 Task: Create a due date automation trigger when advanced on, on the tuesday before a card is due add dates due in 1 working days at 11:00 AM.
Action: Mouse moved to (1165, 365)
Screenshot: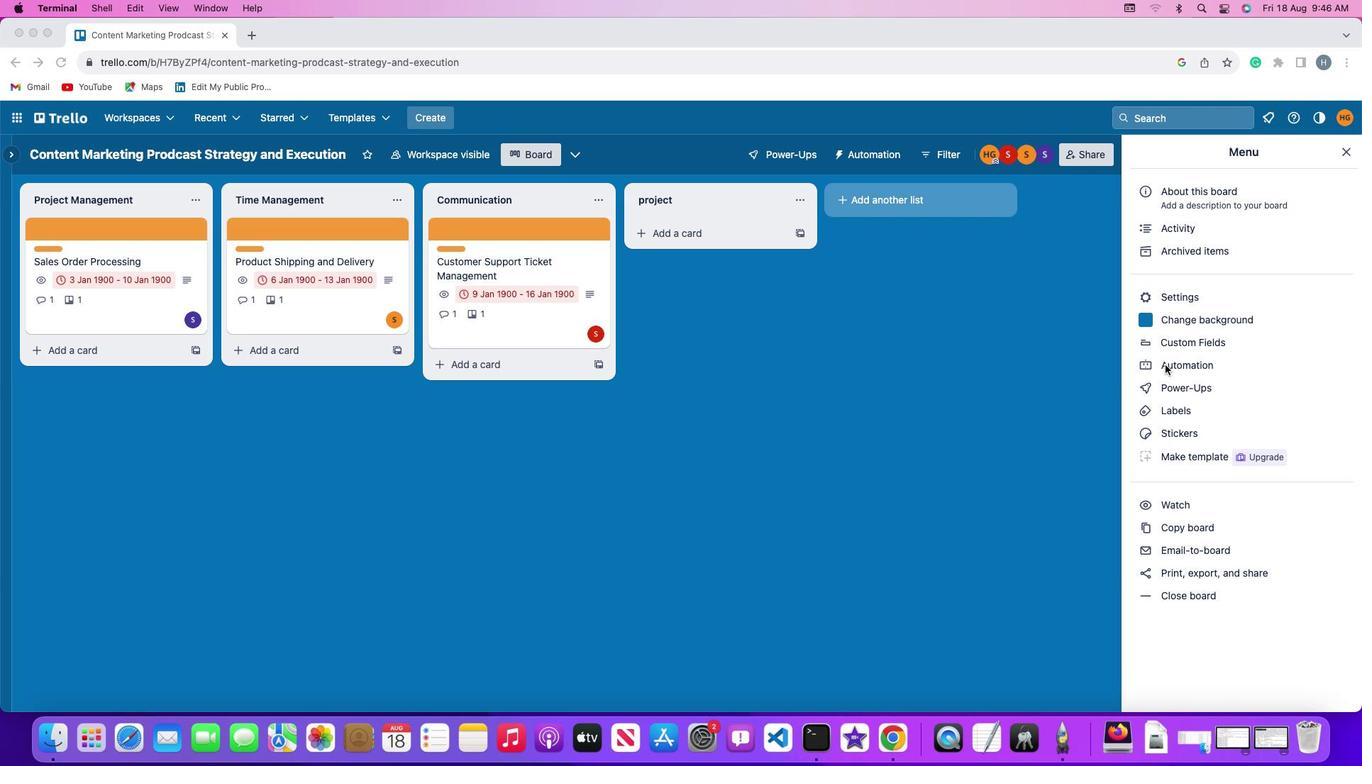 
Action: Mouse pressed left at (1165, 365)
Screenshot: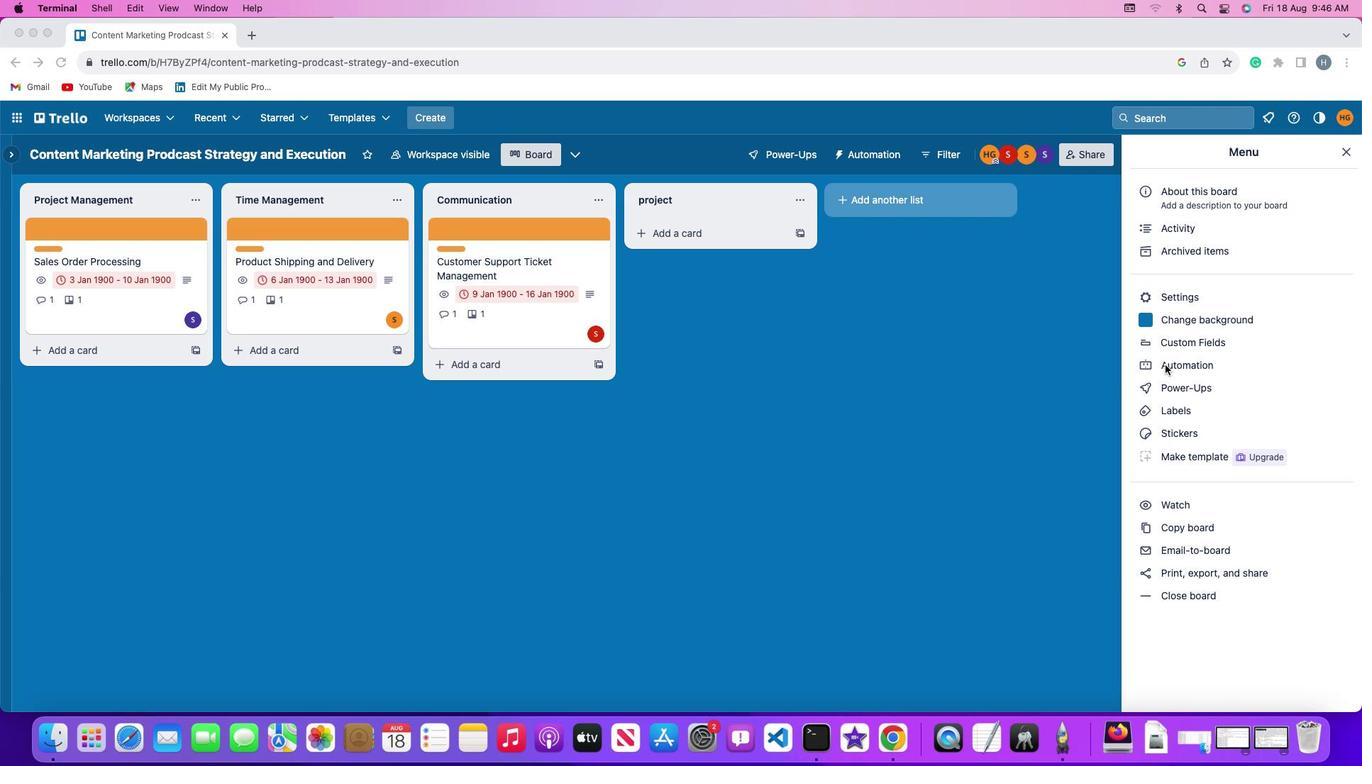 
Action: Mouse pressed left at (1165, 365)
Screenshot: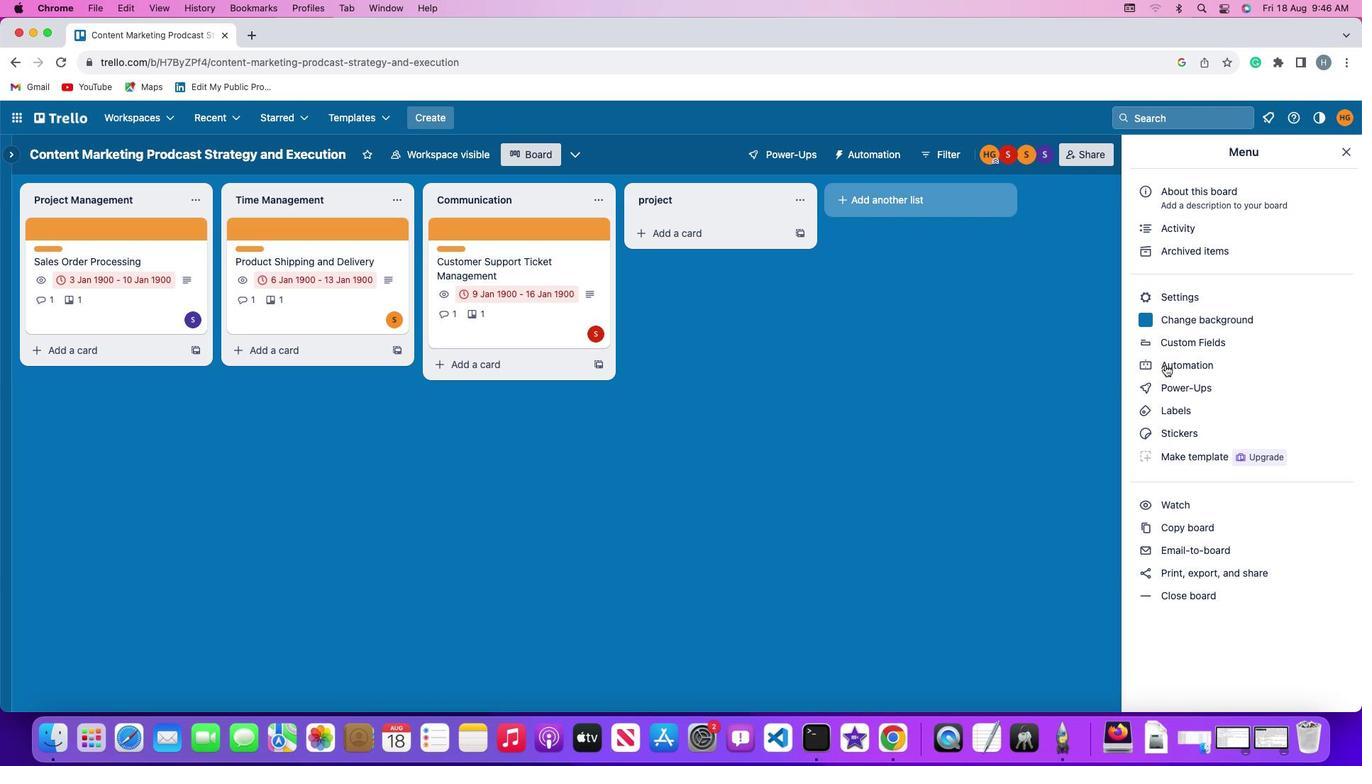 
Action: Mouse moved to (90, 337)
Screenshot: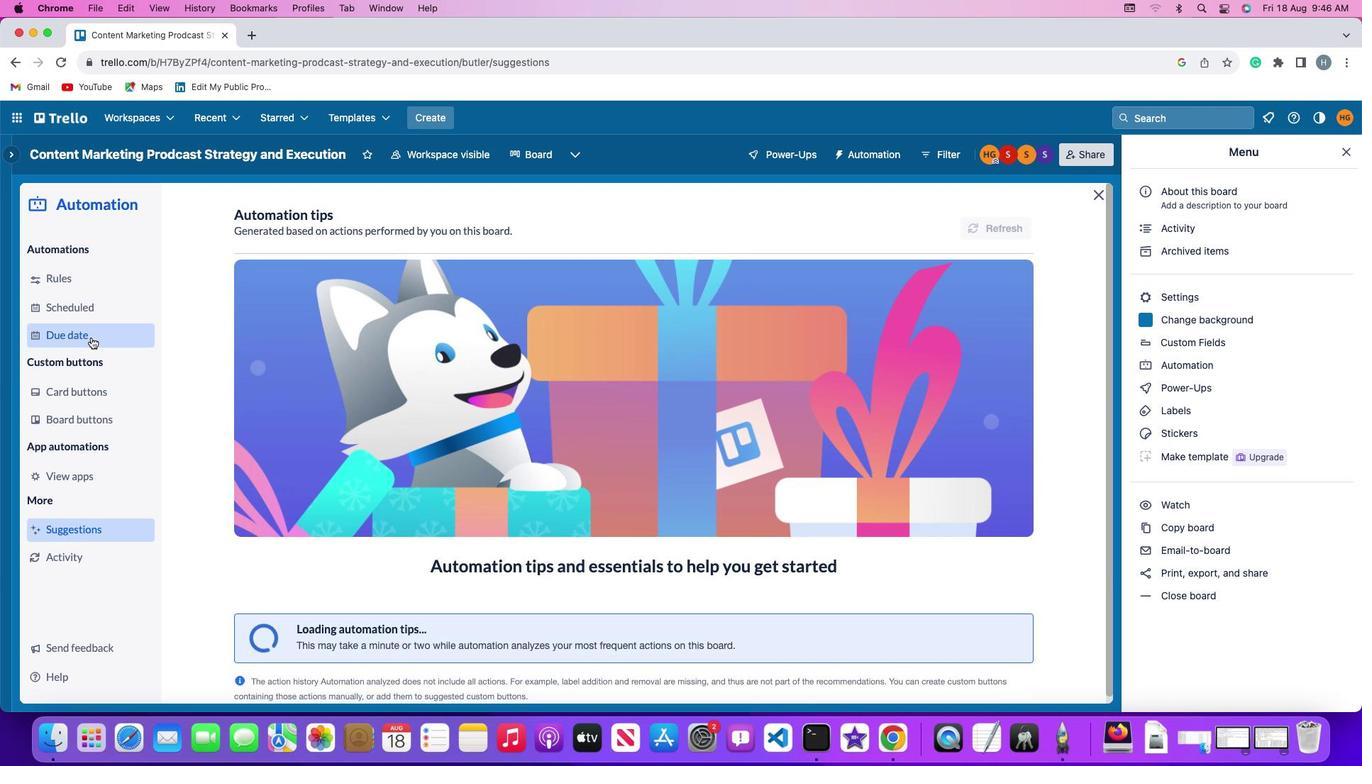 
Action: Mouse pressed left at (90, 337)
Screenshot: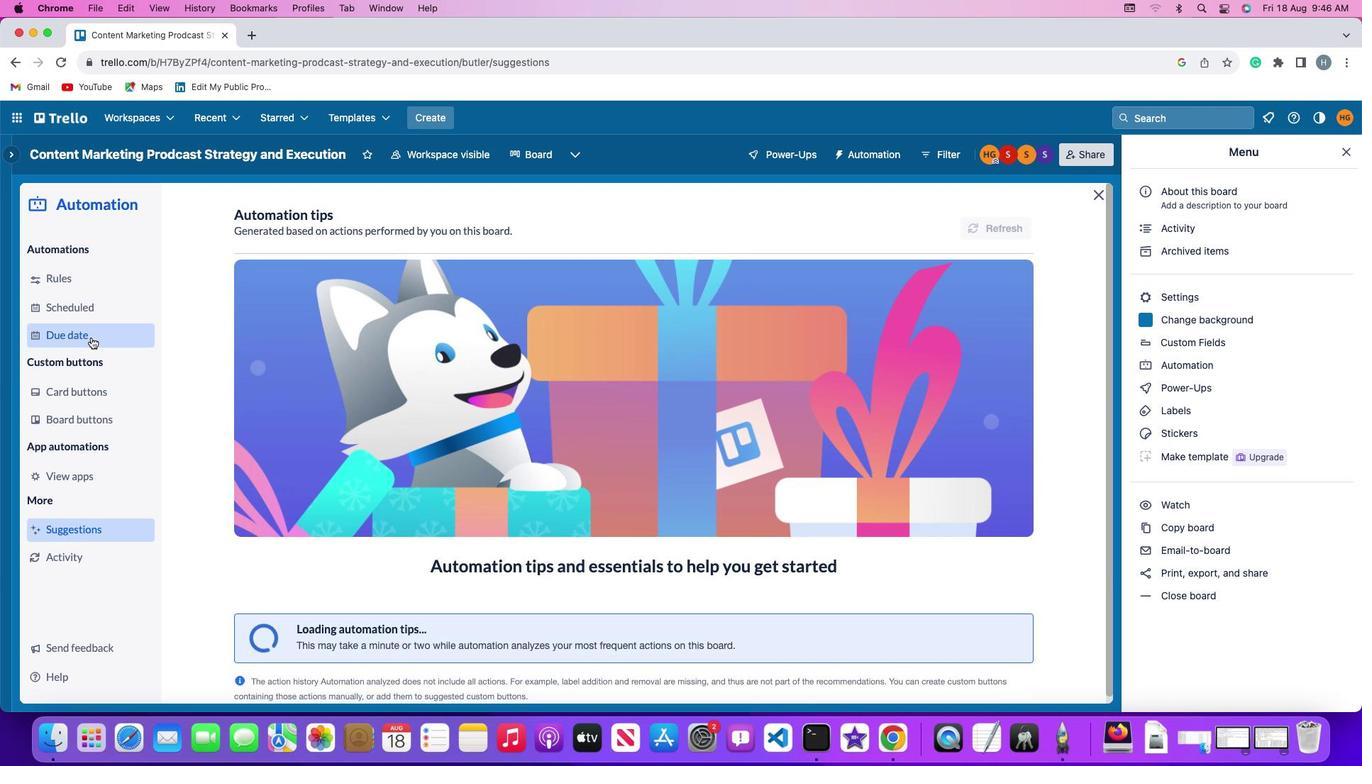 
Action: Mouse moved to (959, 218)
Screenshot: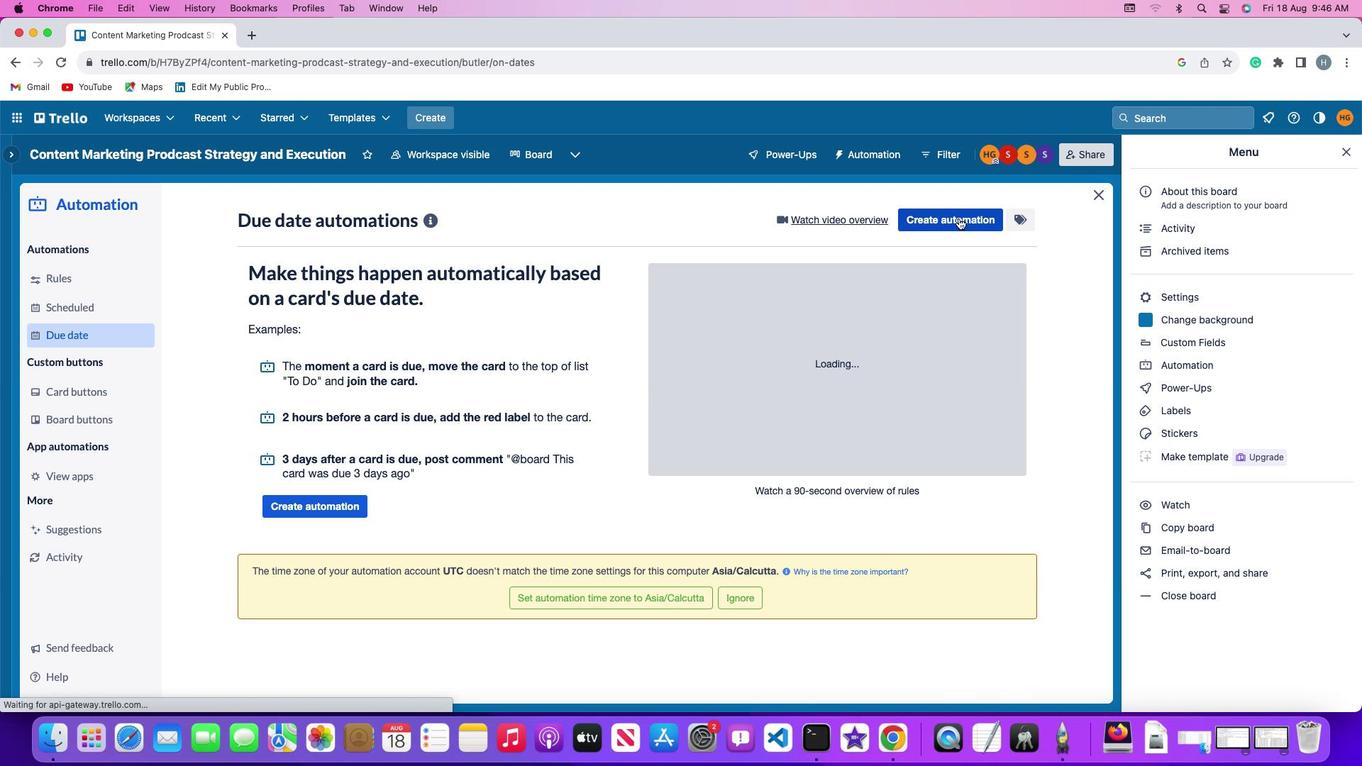 
Action: Mouse pressed left at (959, 218)
Screenshot: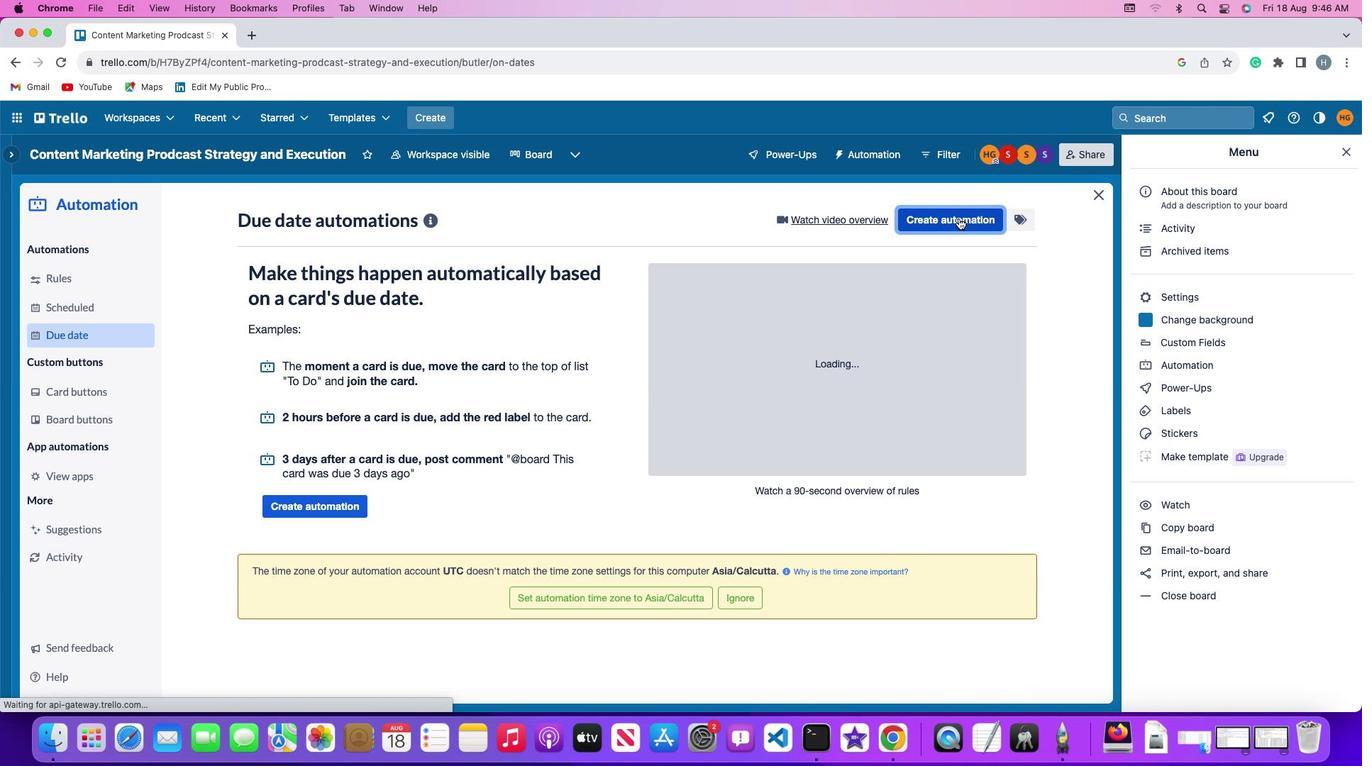 
Action: Mouse moved to (249, 353)
Screenshot: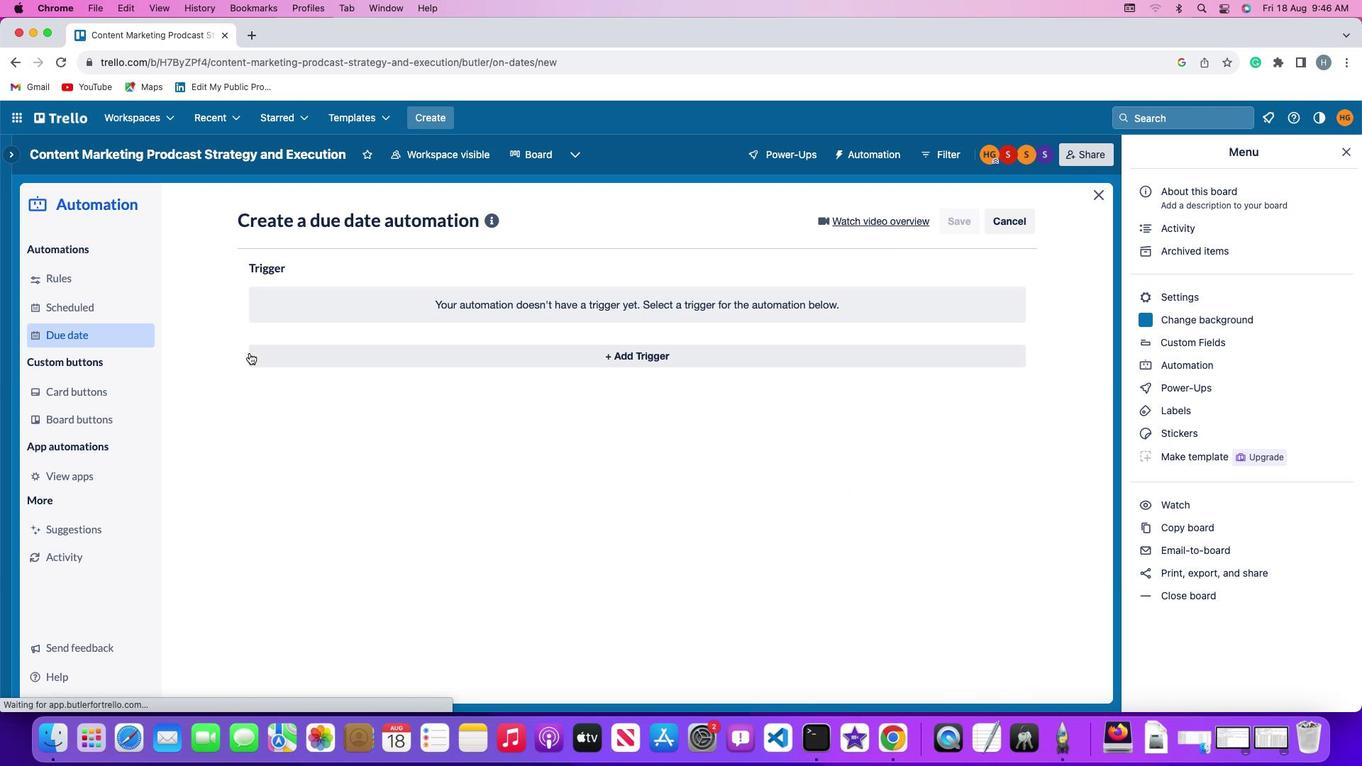 
Action: Mouse pressed left at (249, 353)
Screenshot: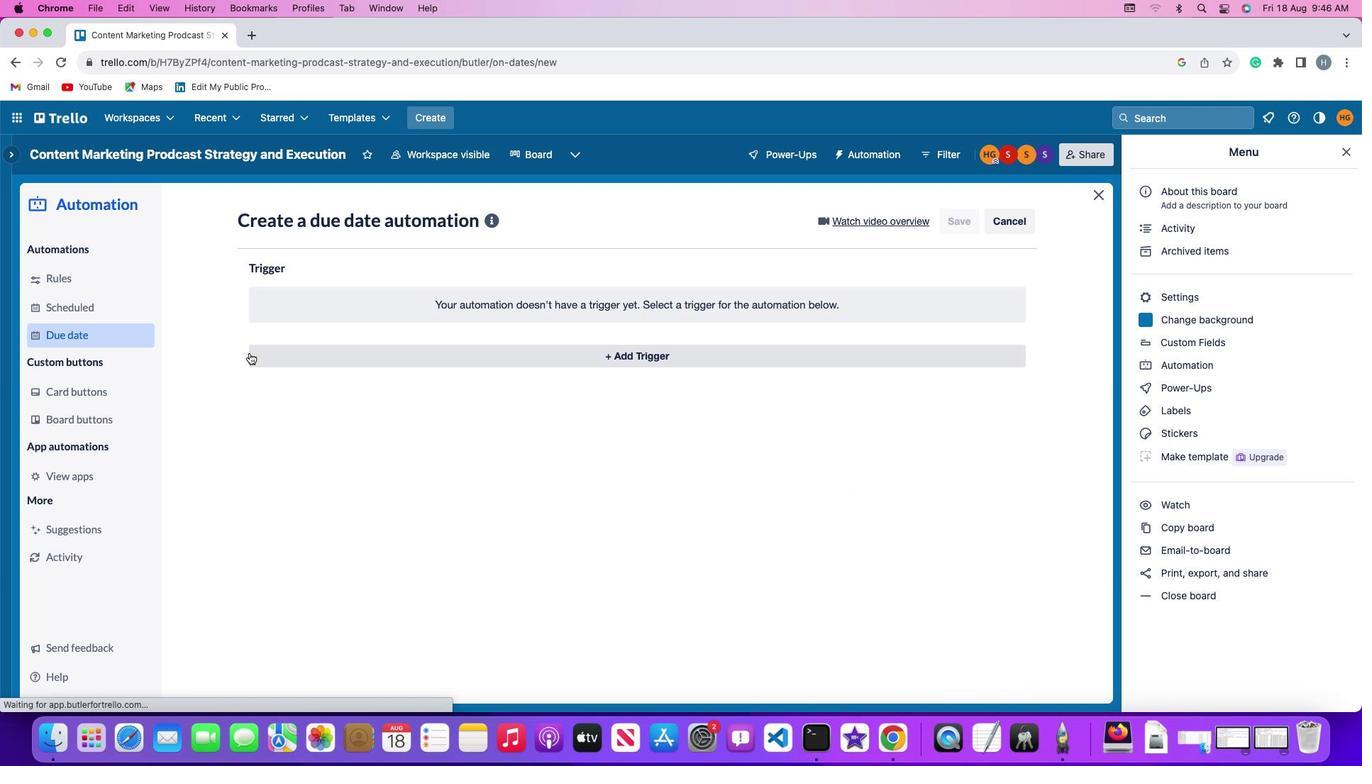 
Action: Mouse moved to (313, 625)
Screenshot: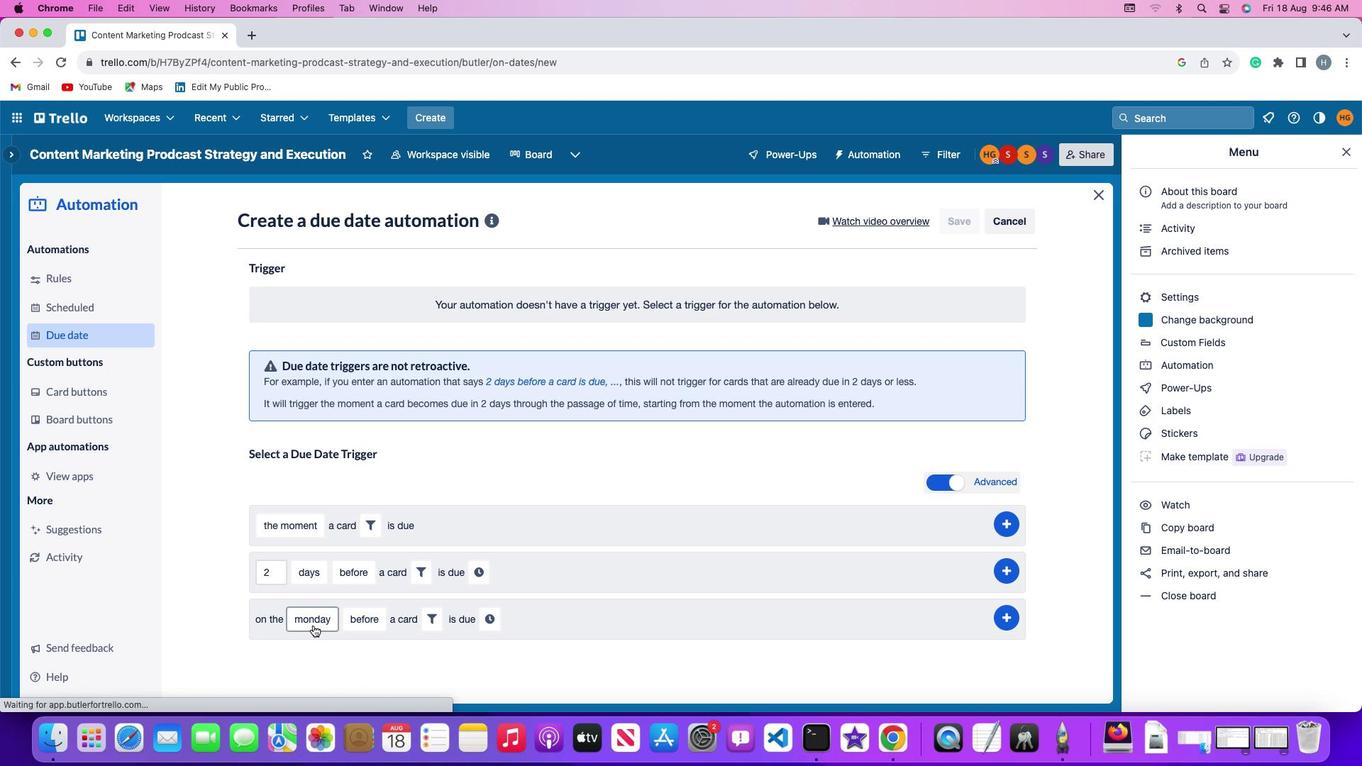 
Action: Mouse pressed left at (313, 625)
Screenshot: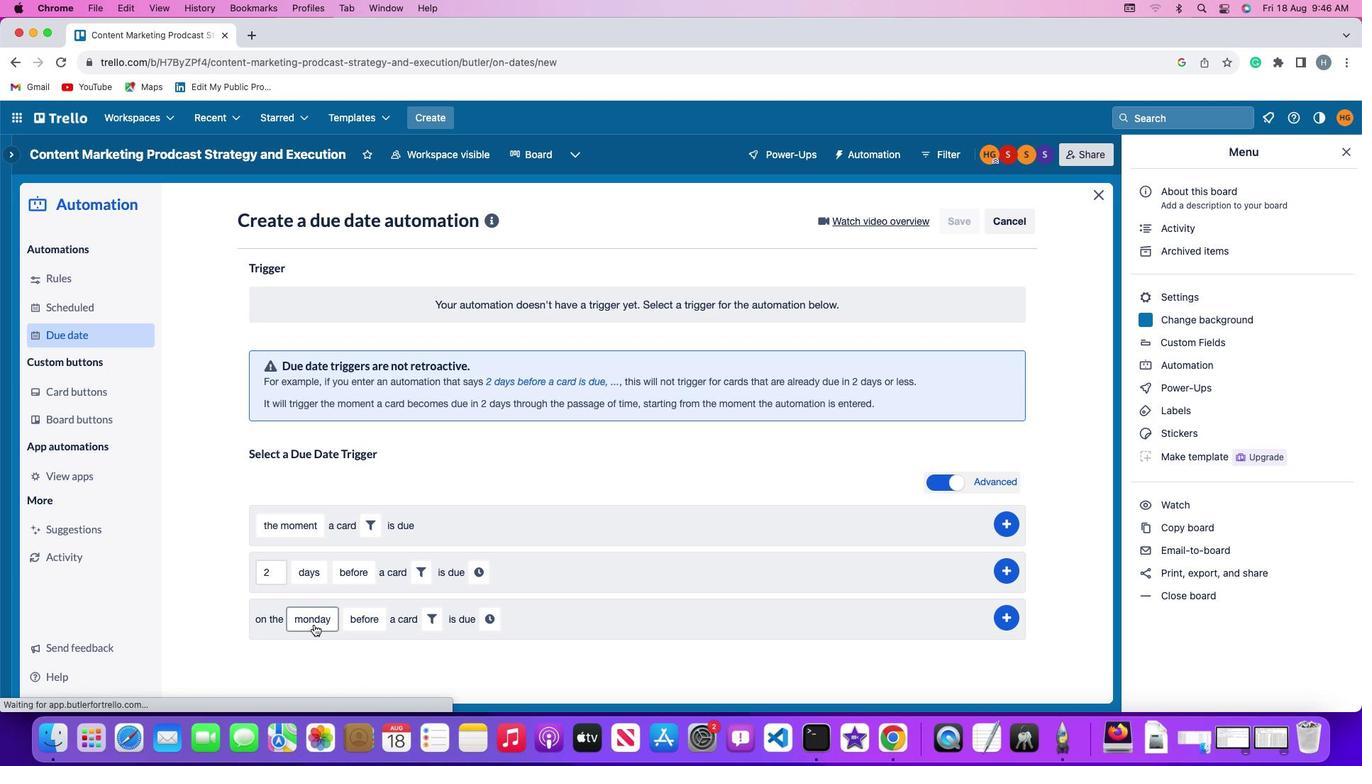 
Action: Mouse moved to (315, 447)
Screenshot: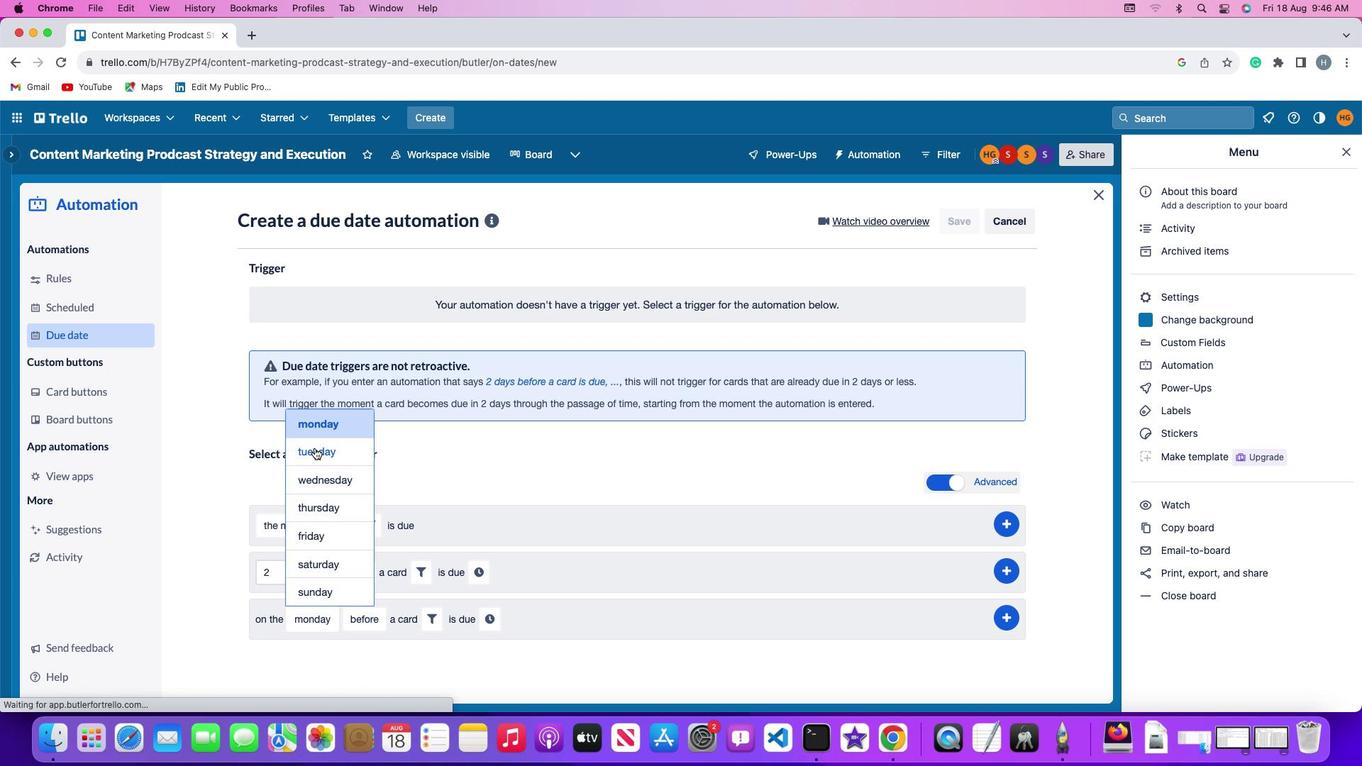 
Action: Mouse pressed left at (315, 447)
Screenshot: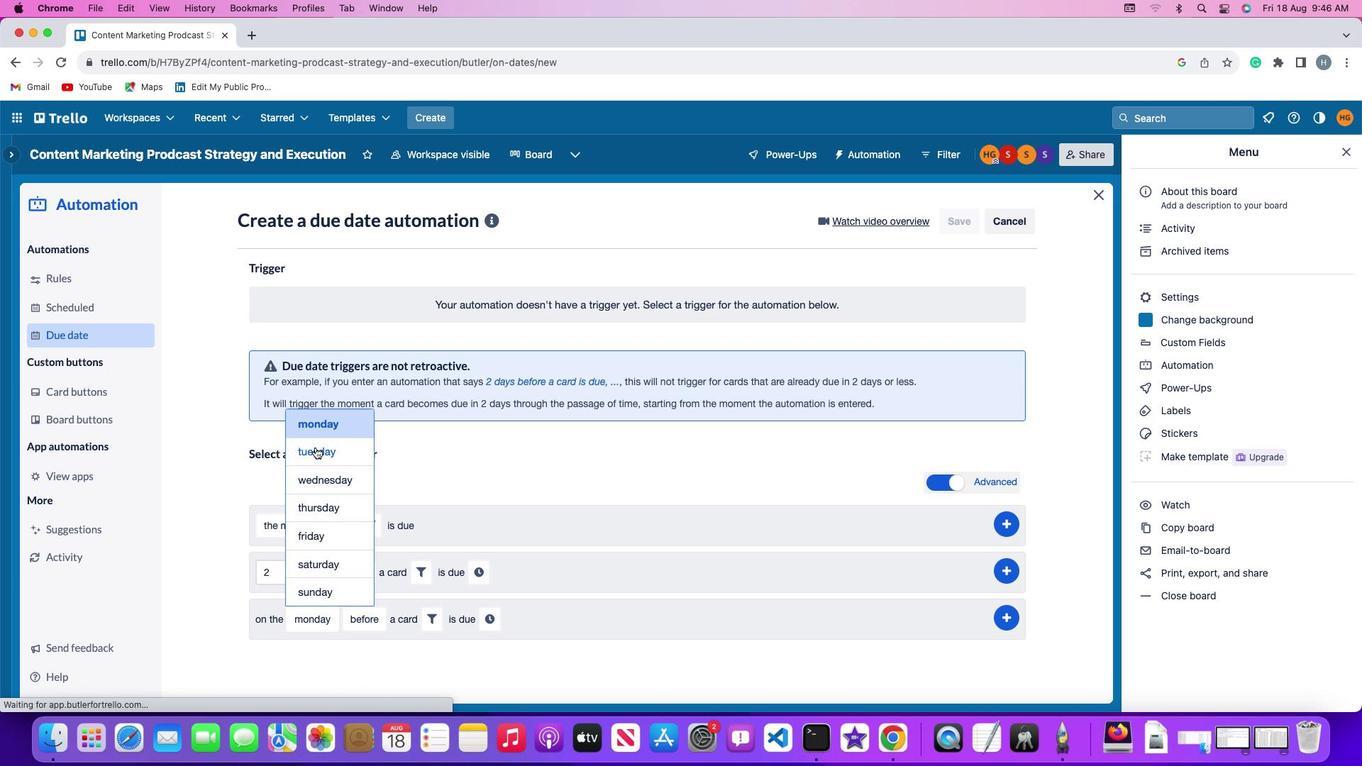 
Action: Mouse moved to (360, 613)
Screenshot: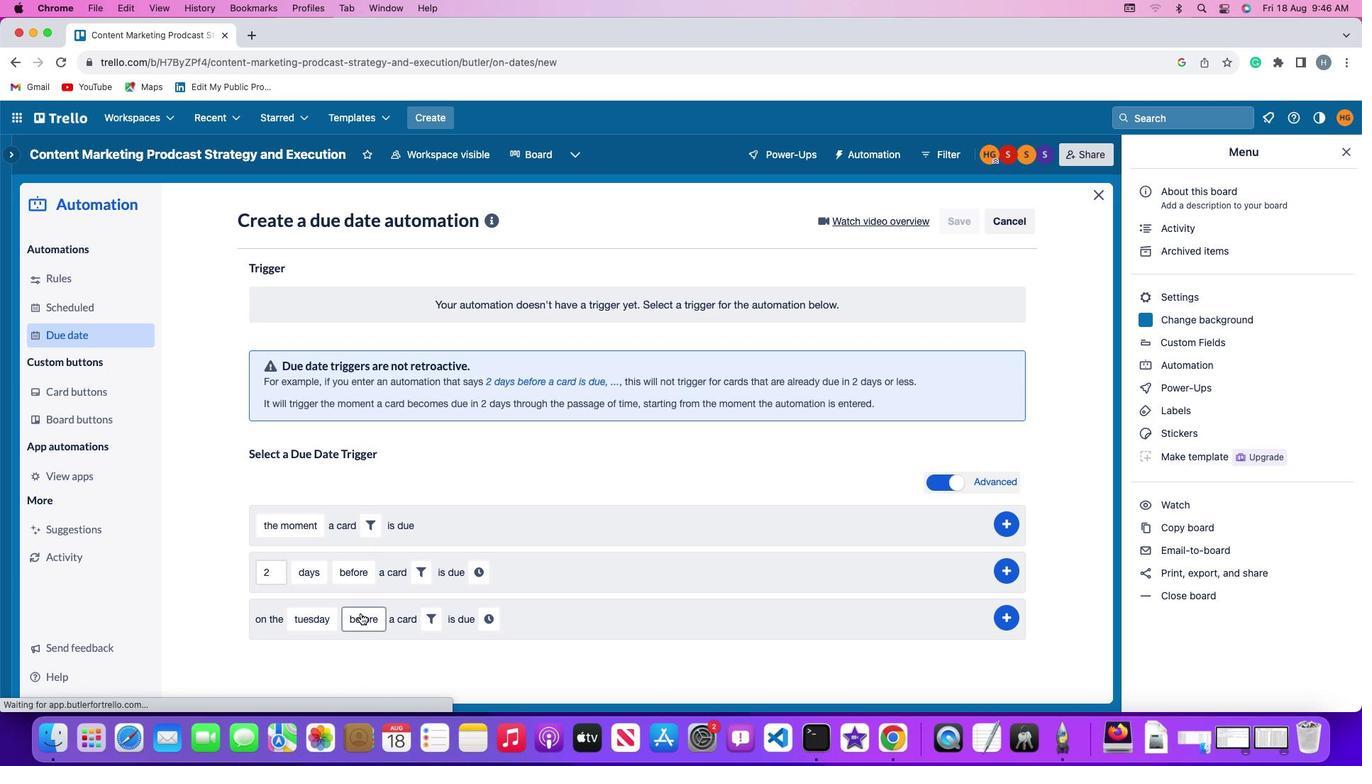 
Action: Mouse pressed left at (360, 613)
Screenshot: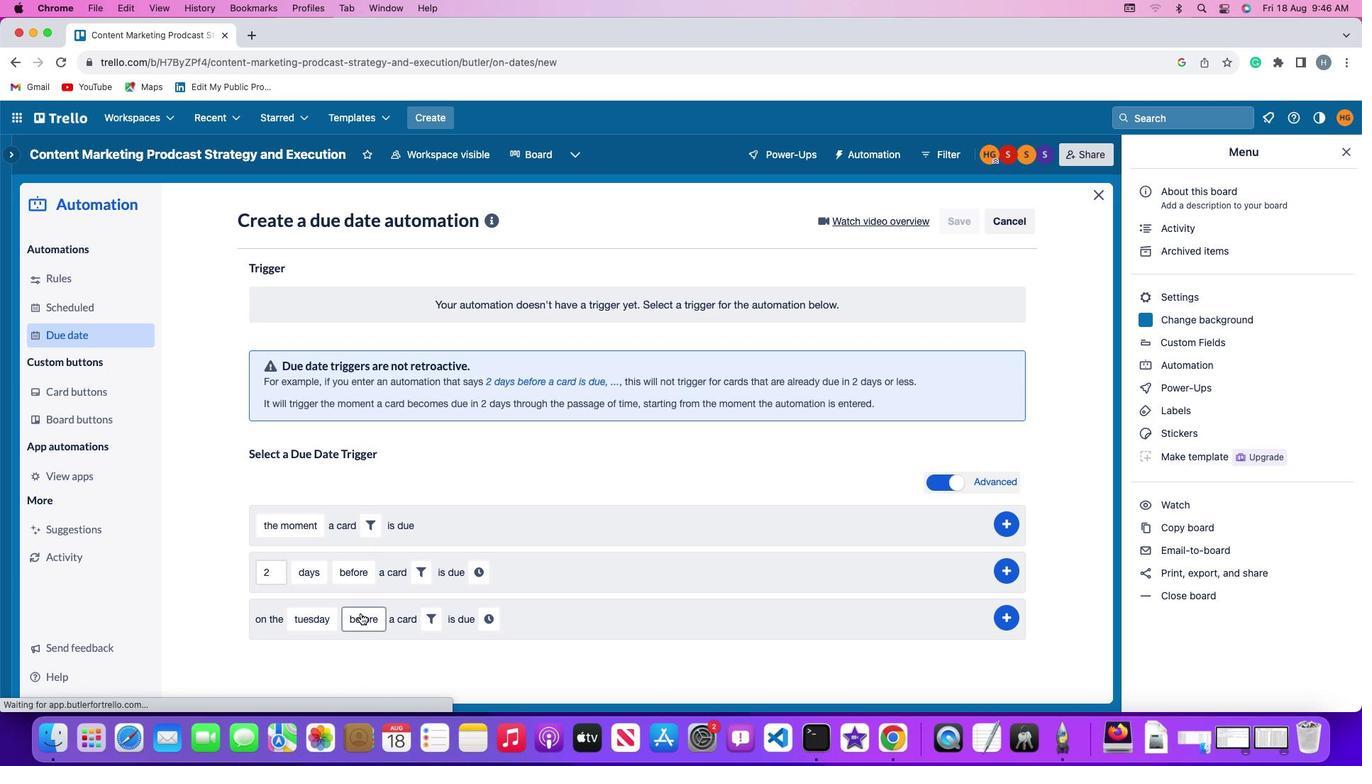 
Action: Mouse moved to (391, 501)
Screenshot: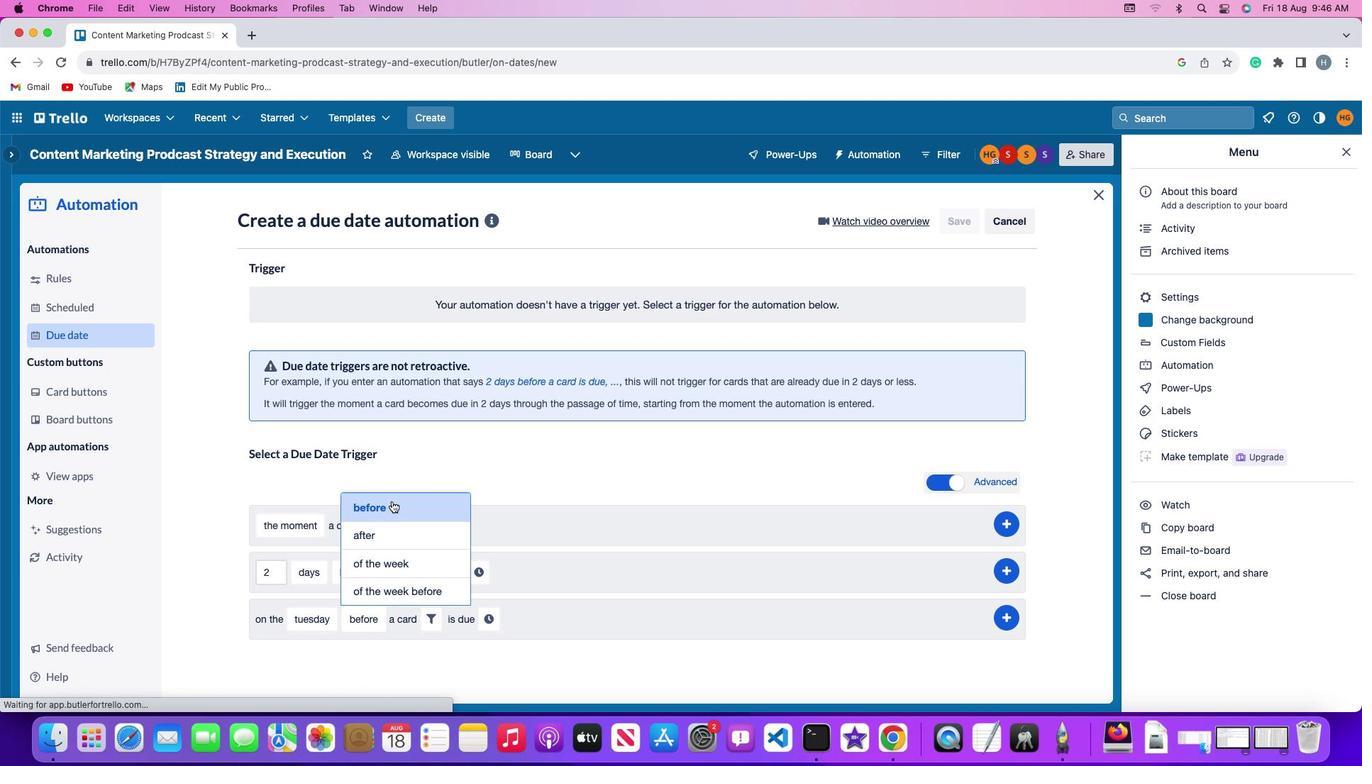 
Action: Mouse pressed left at (391, 501)
Screenshot: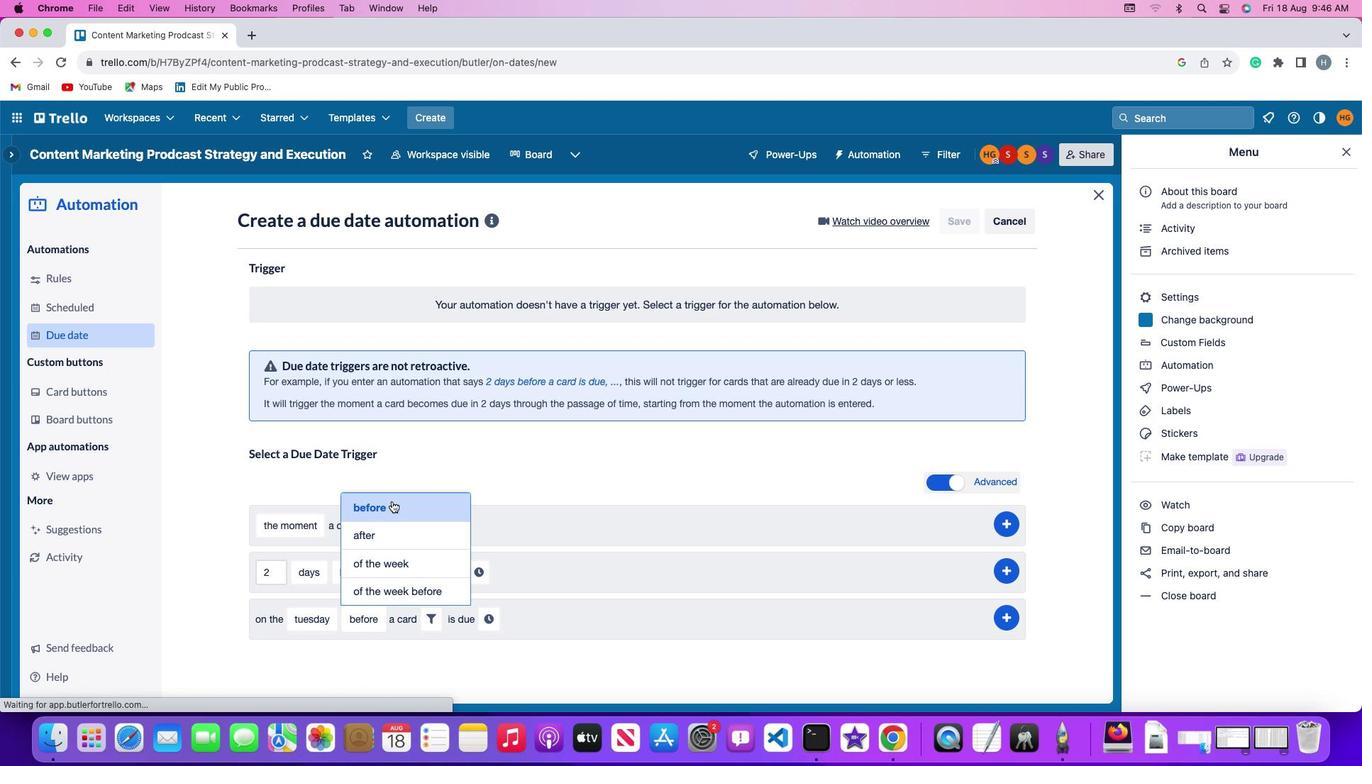 
Action: Mouse moved to (428, 614)
Screenshot: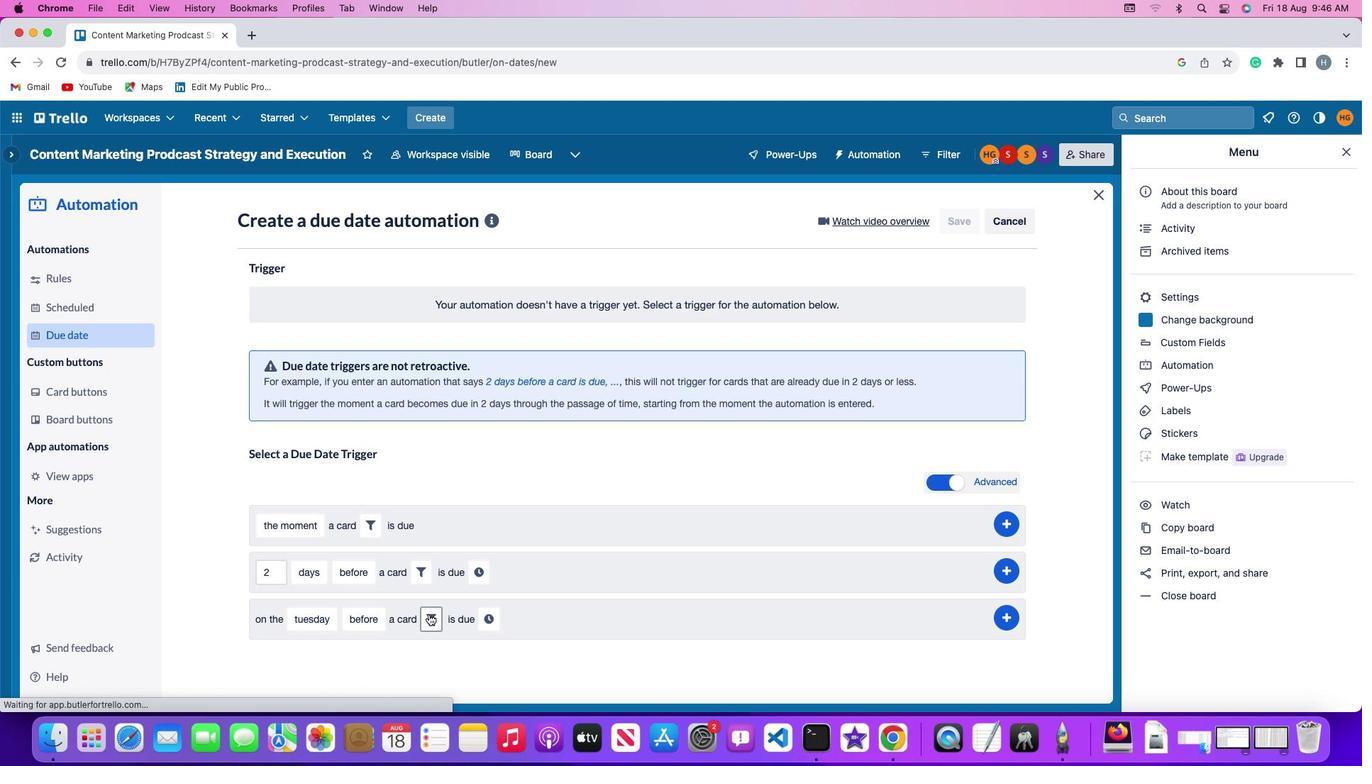 
Action: Mouse pressed left at (428, 614)
Screenshot: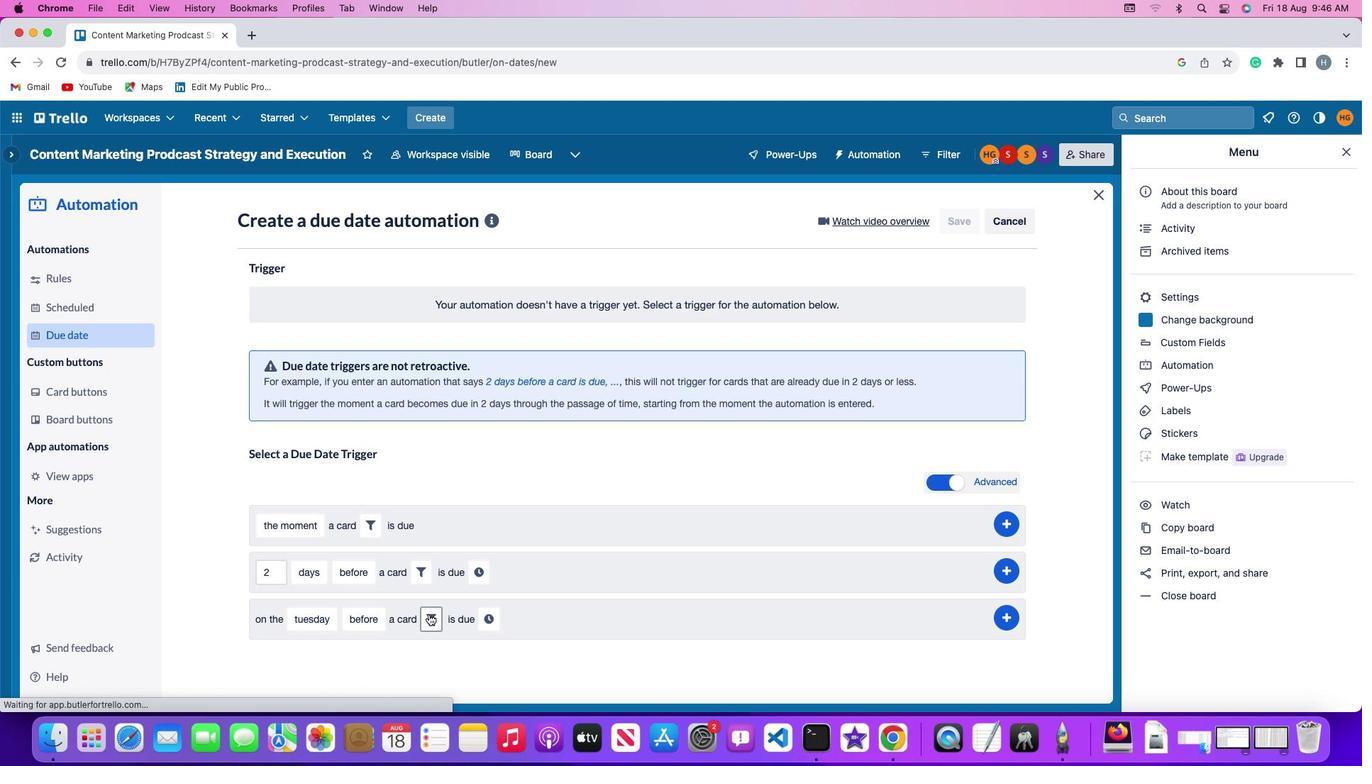 
Action: Mouse moved to (507, 661)
Screenshot: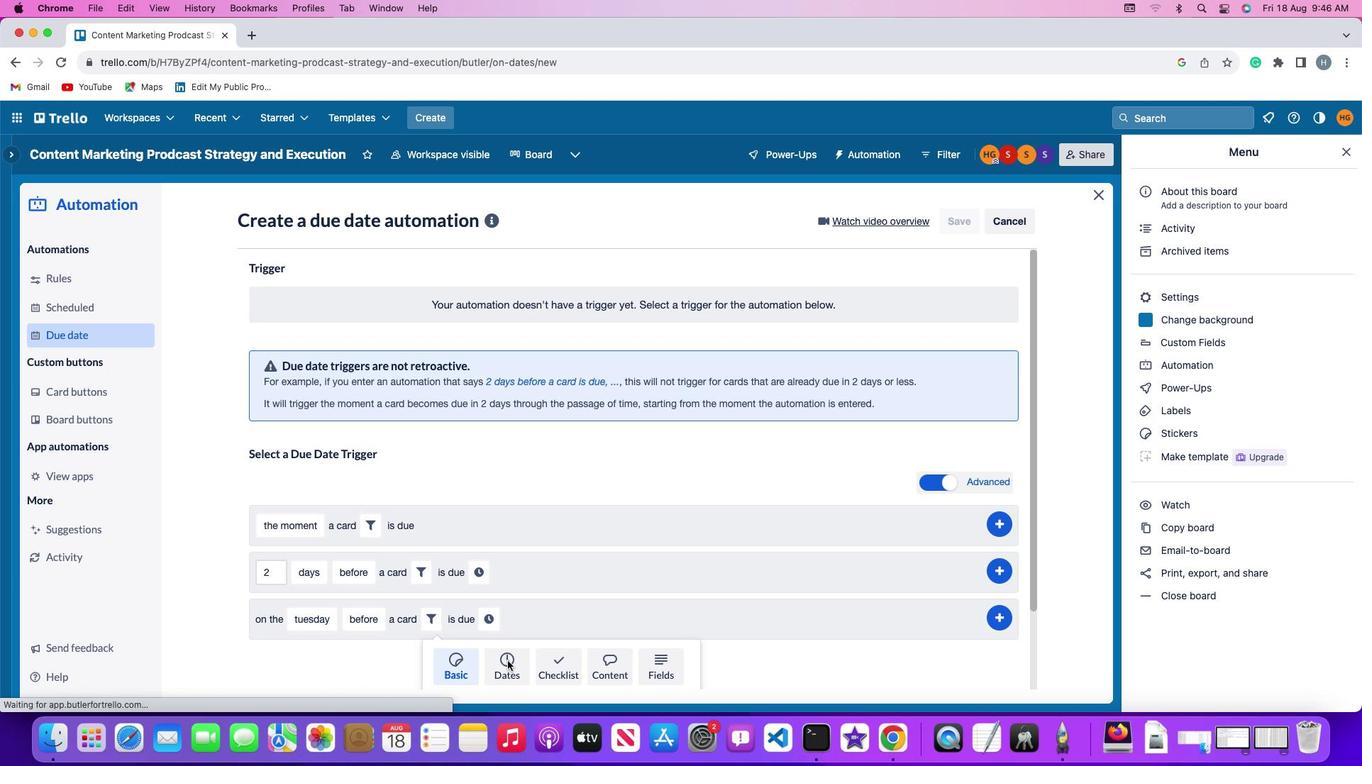
Action: Mouse pressed left at (507, 661)
Screenshot: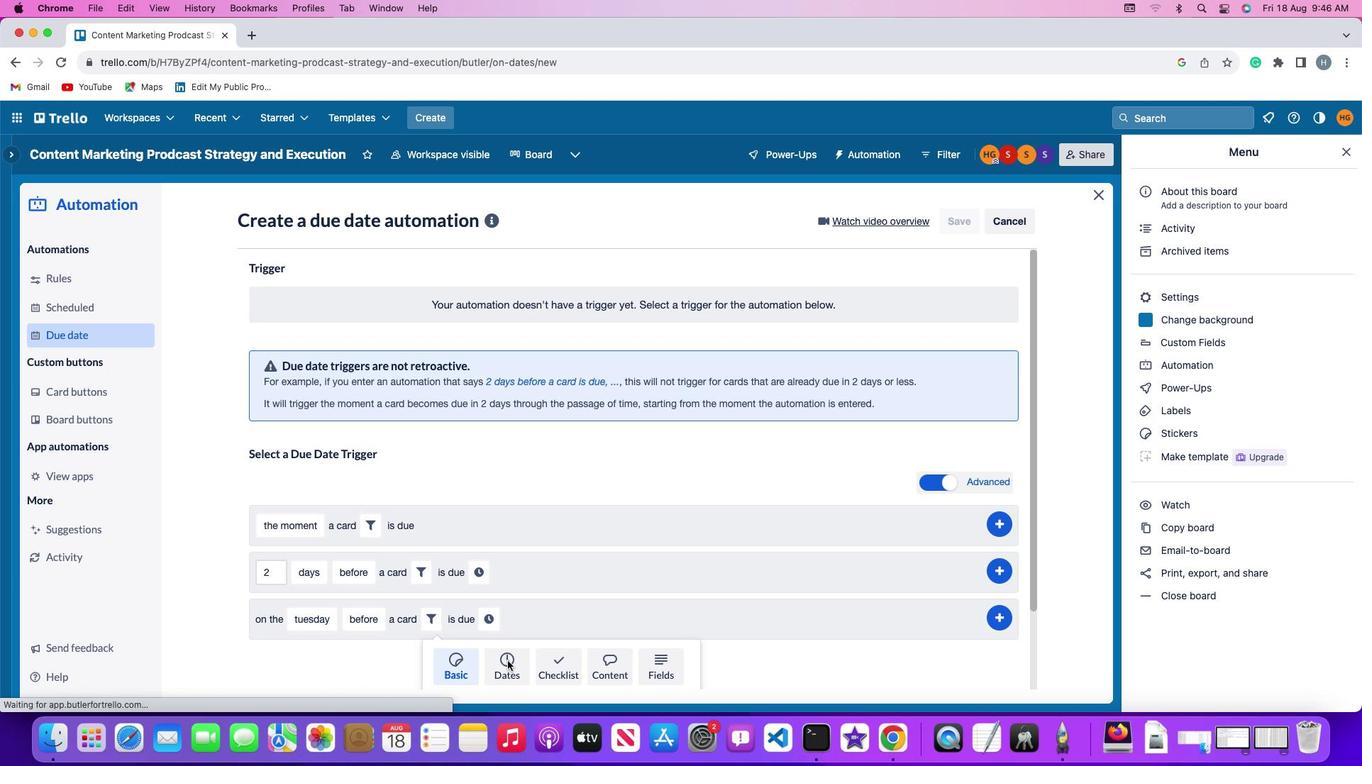 
Action: Mouse moved to (380, 663)
Screenshot: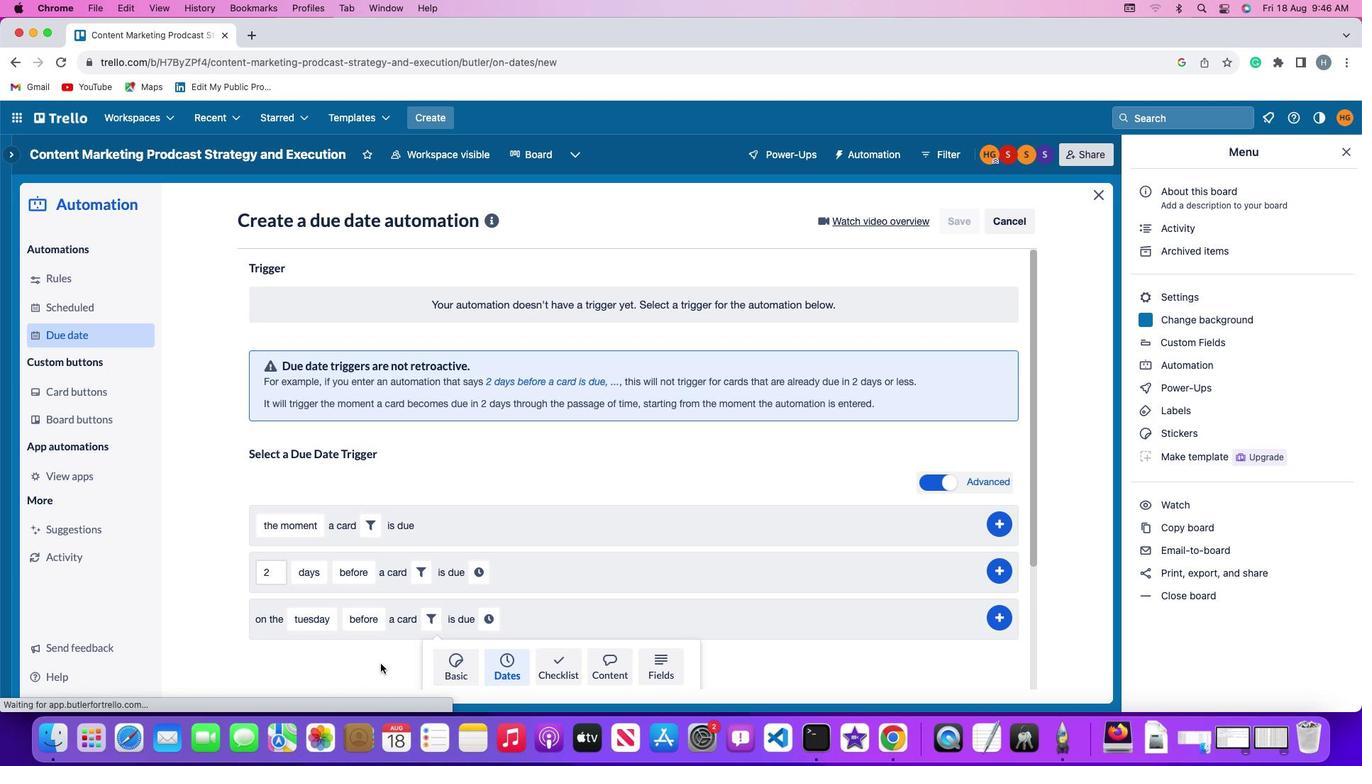 
Action: Mouse scrolled (380, 663) with delta (0, 0)
Screenshot: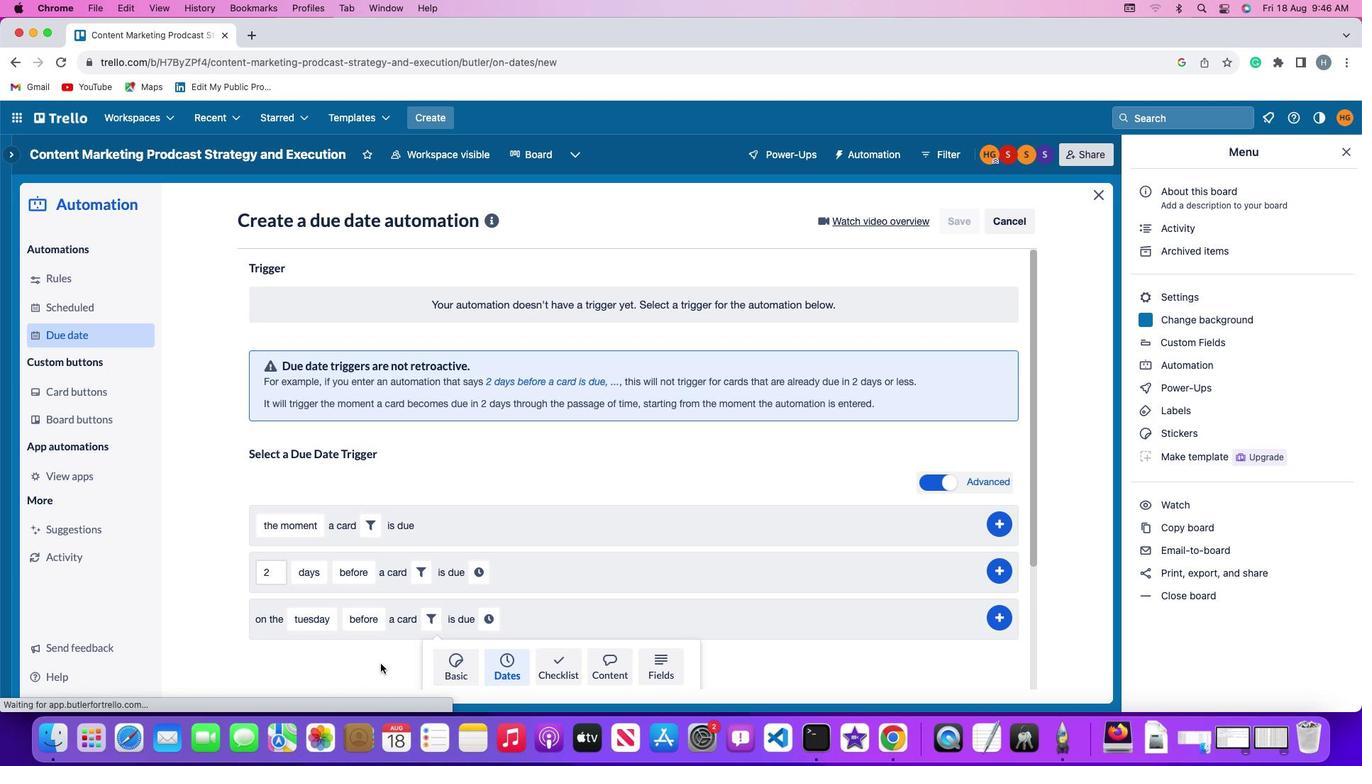 
Action: Mouse scrolled (380, 663) with delta (0, 0)
Screenshot: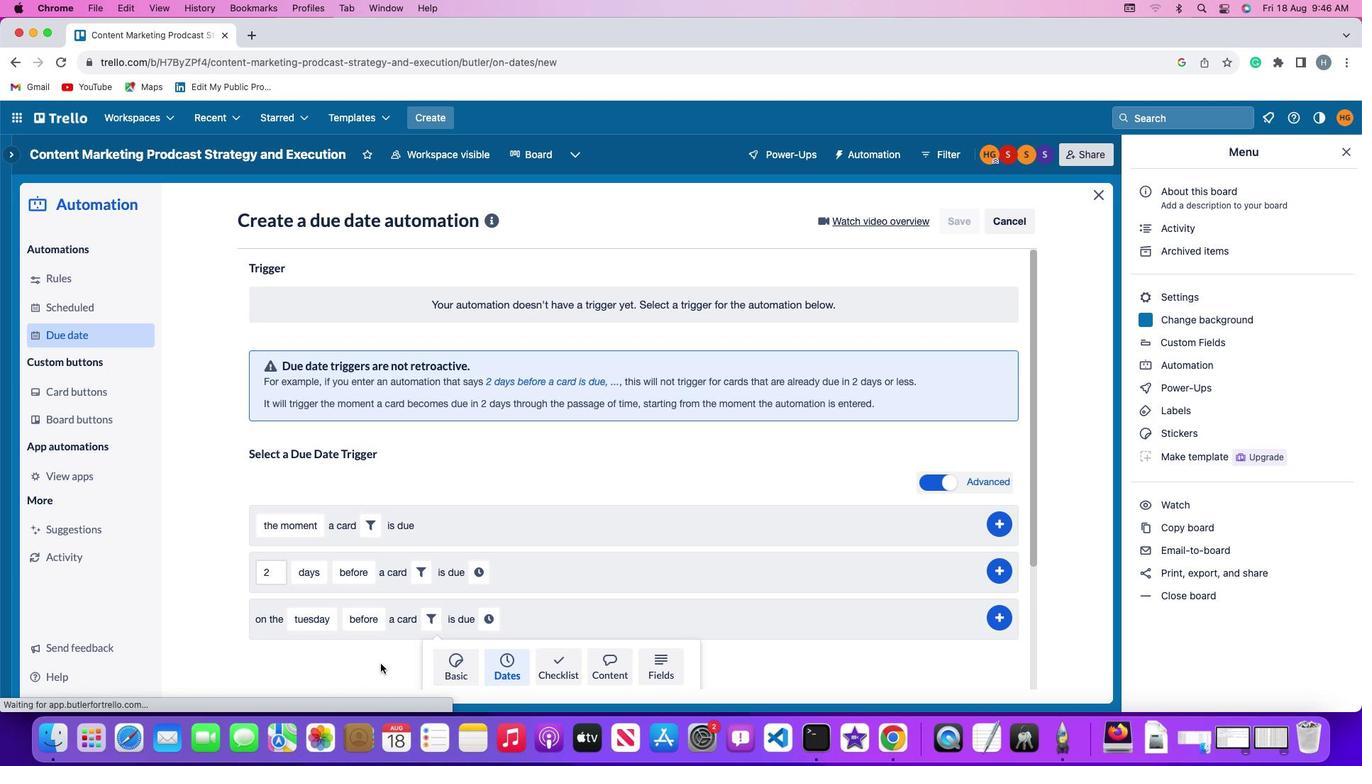 
Action: Mouse scrolled (380, 663) with delta (0, -2)
Screenshot: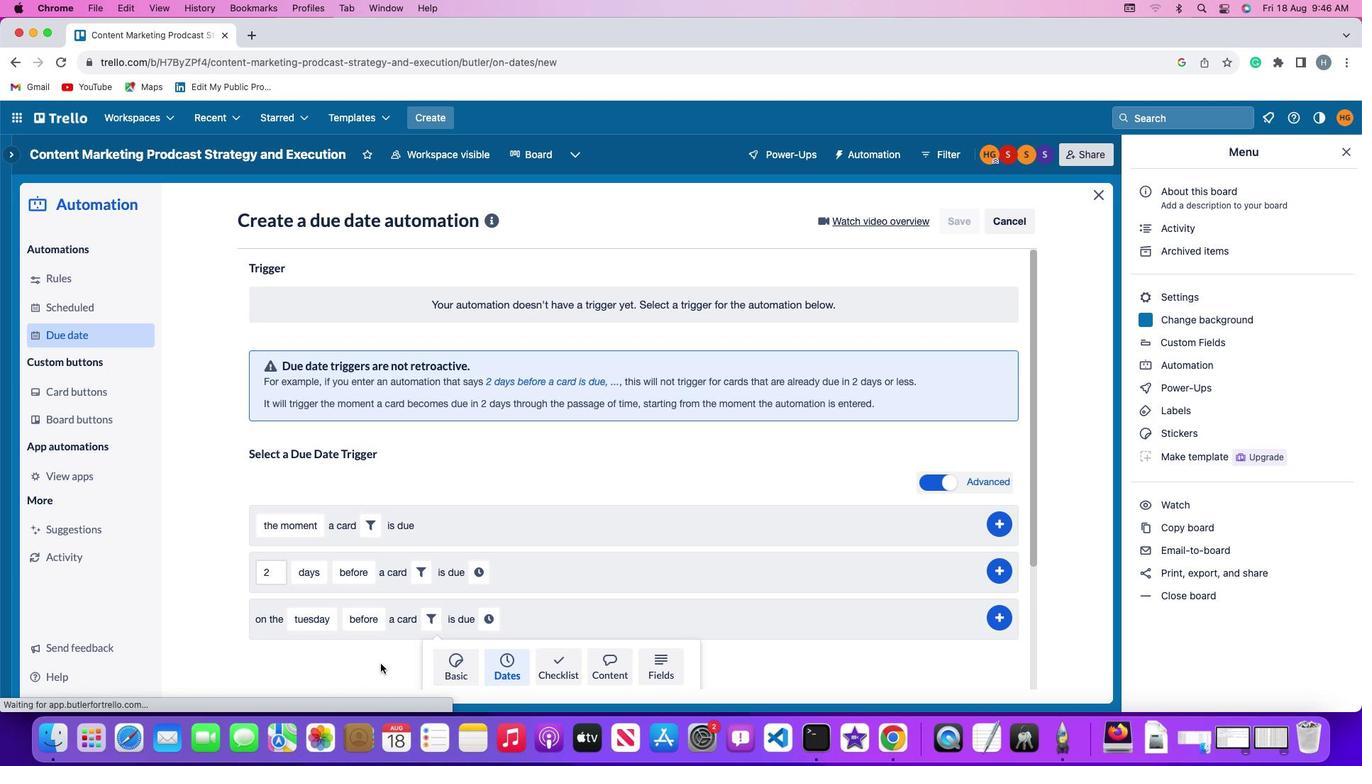 
Action: Mouse scrolled (380, 663) with delta (0, -3)
Screenshot: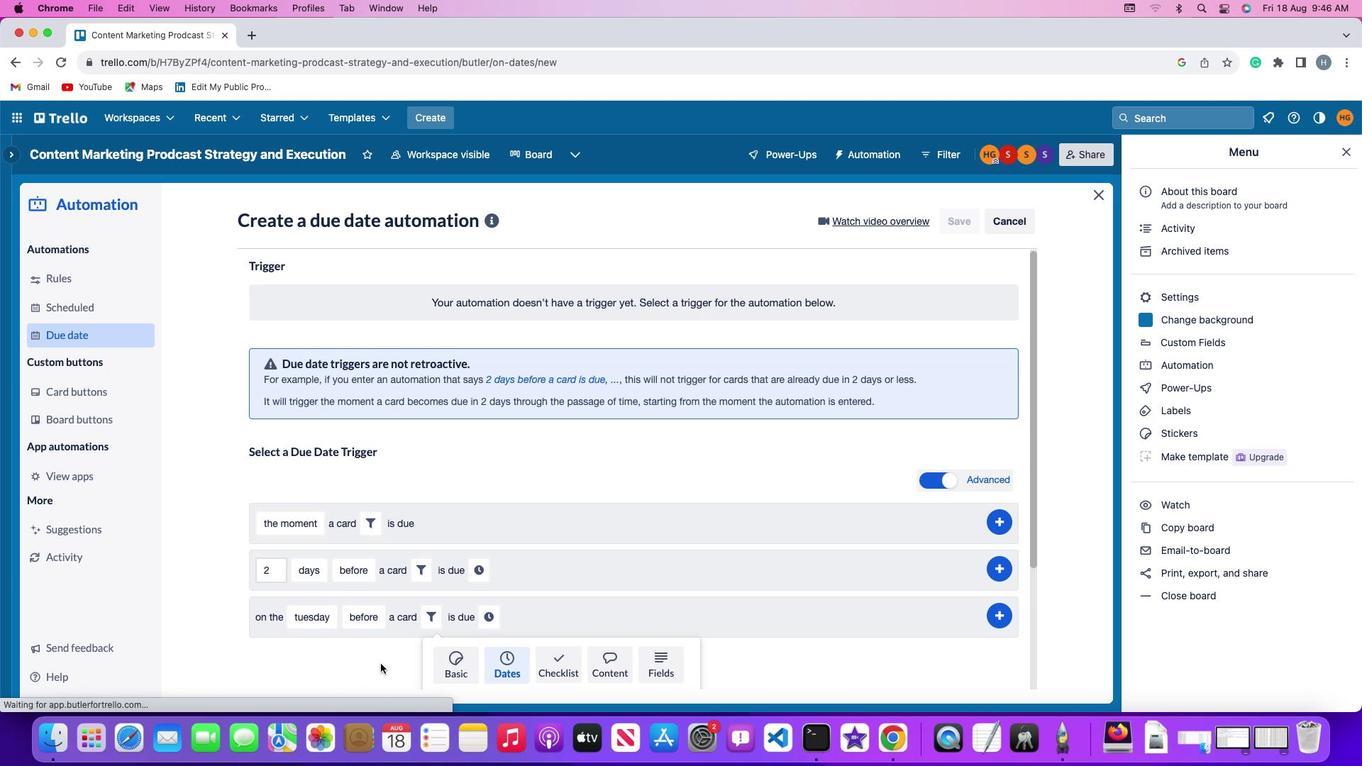 
Action: Mouse moved to (380, 662)
Screenshot: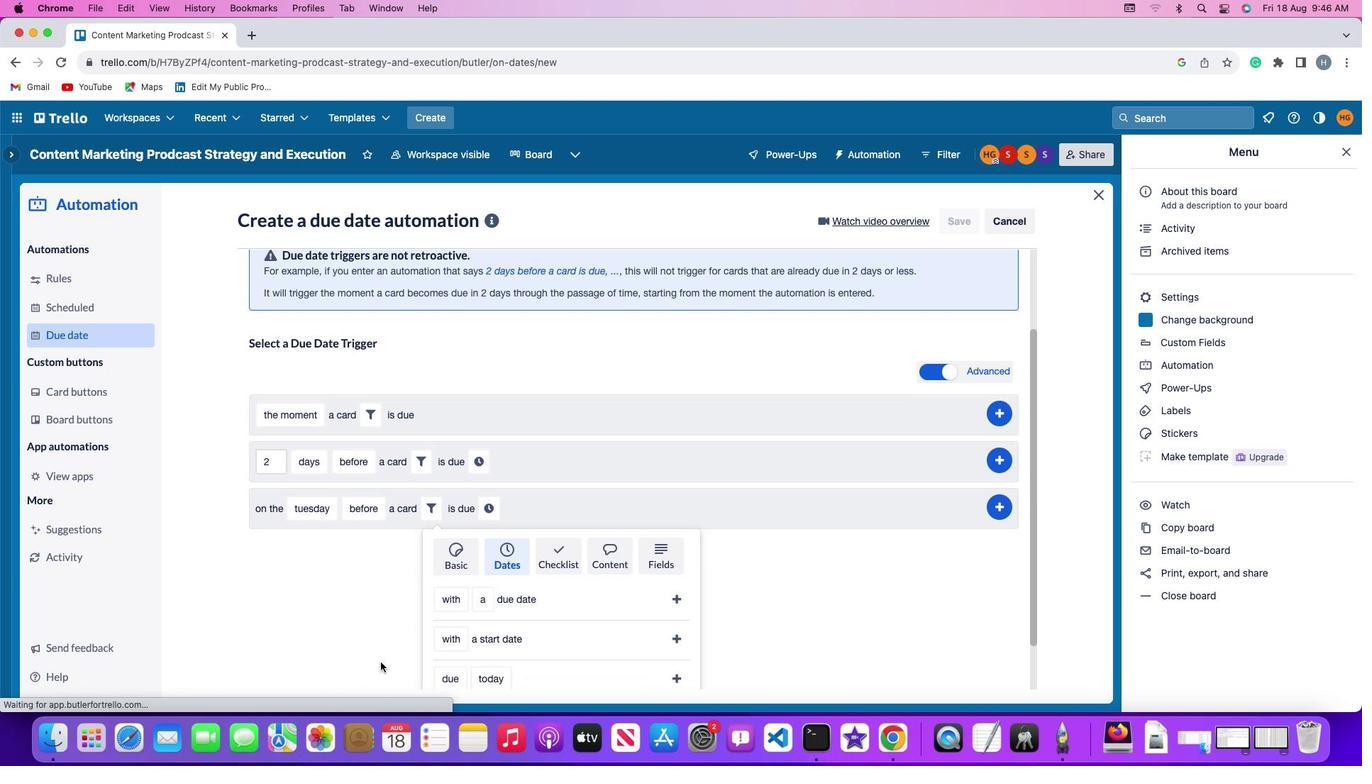 
Action: Mouse scrolled (380, 662) with delta (0, 0)
Screenshot: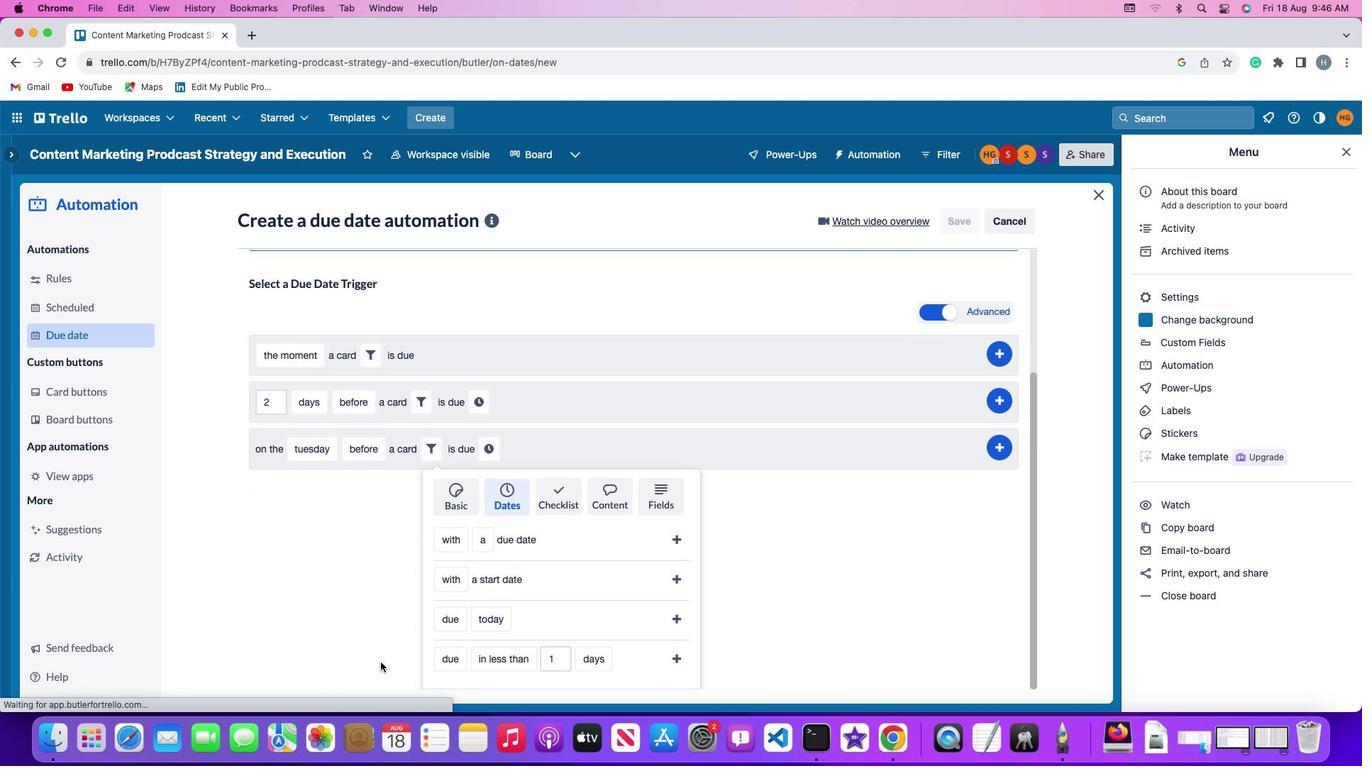 
Action: Mouse scrolled (380, 662) with delta (0, 0)
Screenshot: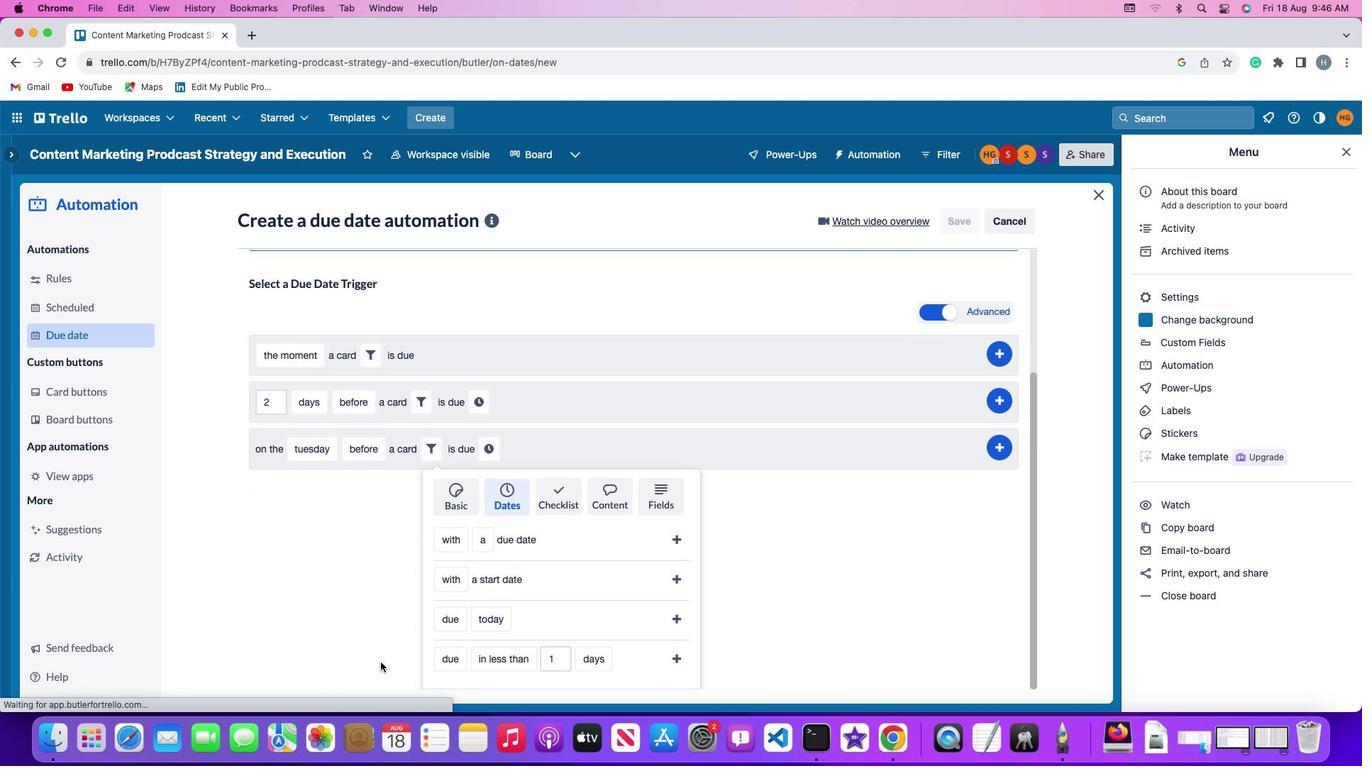 
Action: Mouse scrolled (380, 662) with delta (0, -2)
Screenshot: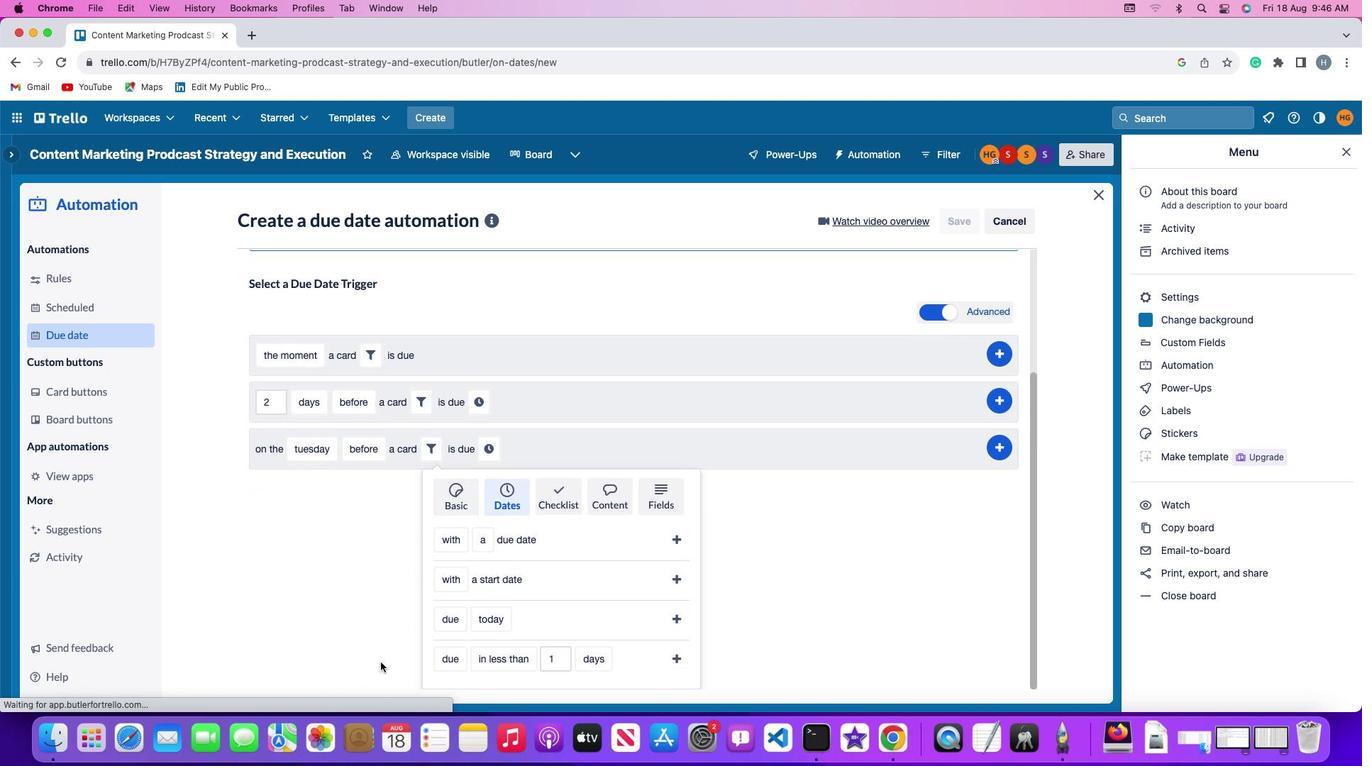 
Action: Mouse scrolled (380, 662) with delta (0, -3)
Screenshot: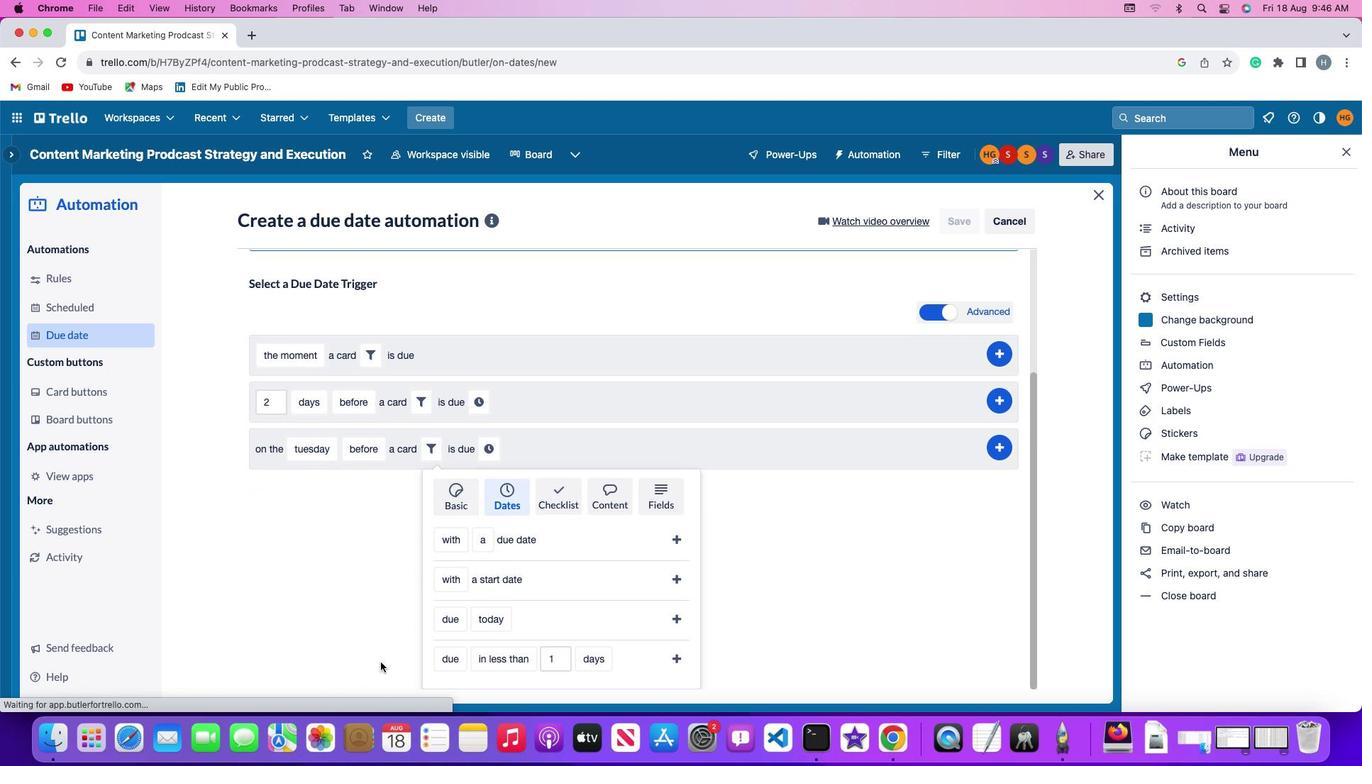 
Action: Mouse scrolled (380, 662) with delta (0, -4)
Screenshot: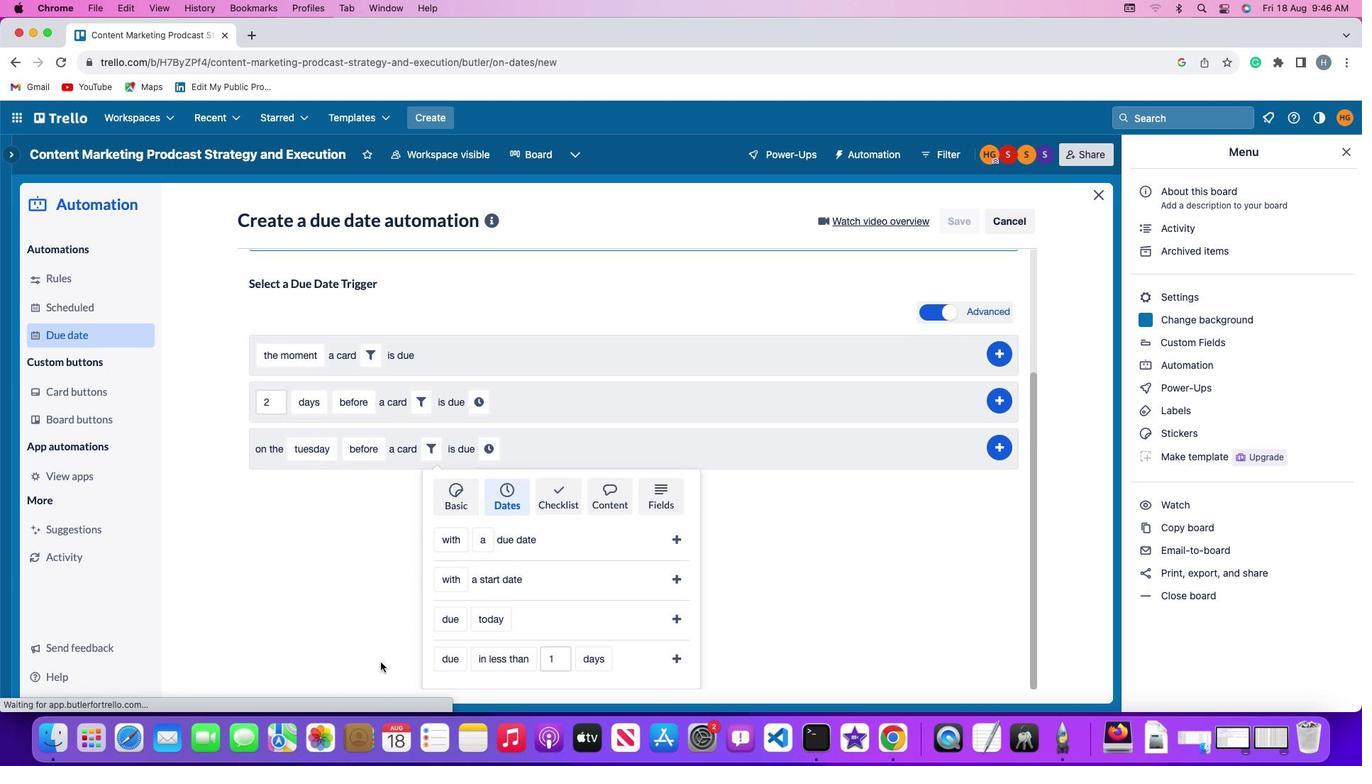 
Action: Mouse moved to (446, 660)
Screenshot: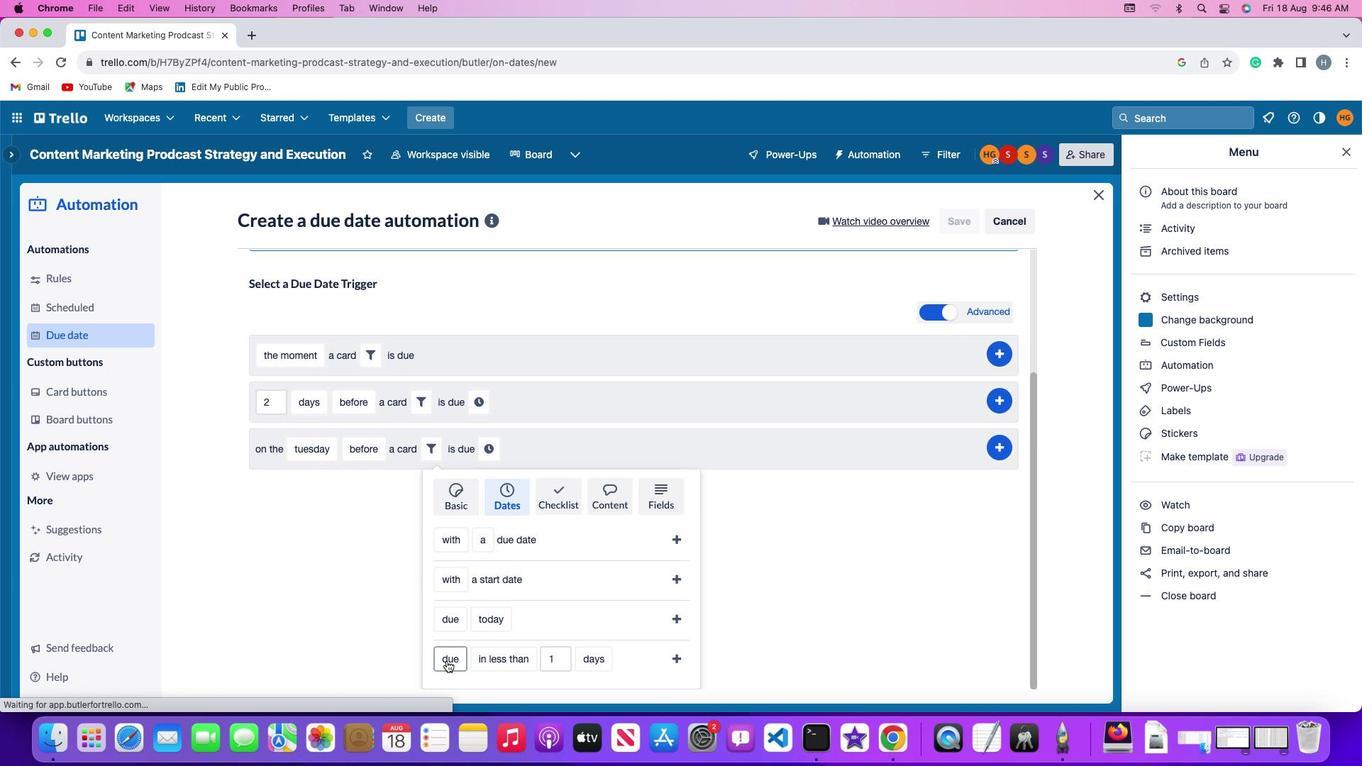 
Action: Mouse pressed left at (446, 660)
Screenshot: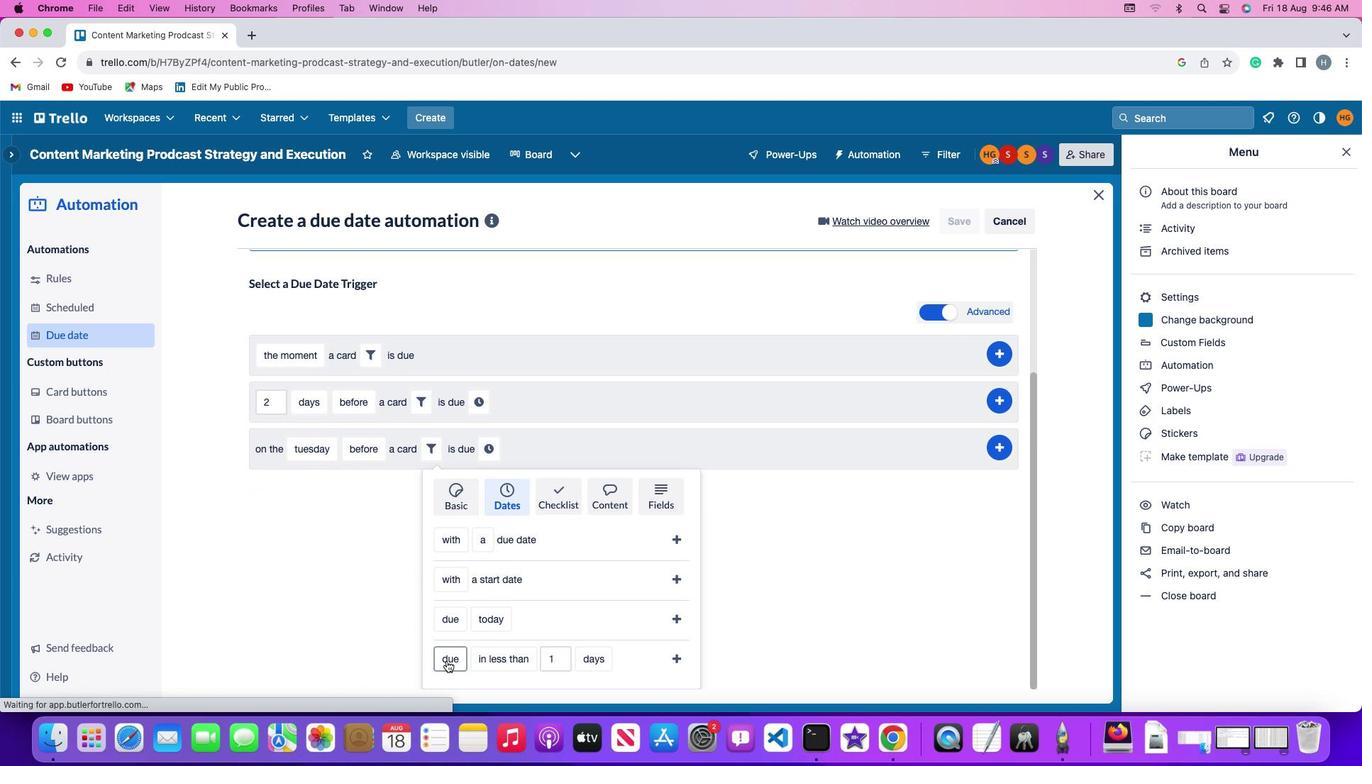 
Action: Mouse moved to (454, 600)
Screenshot: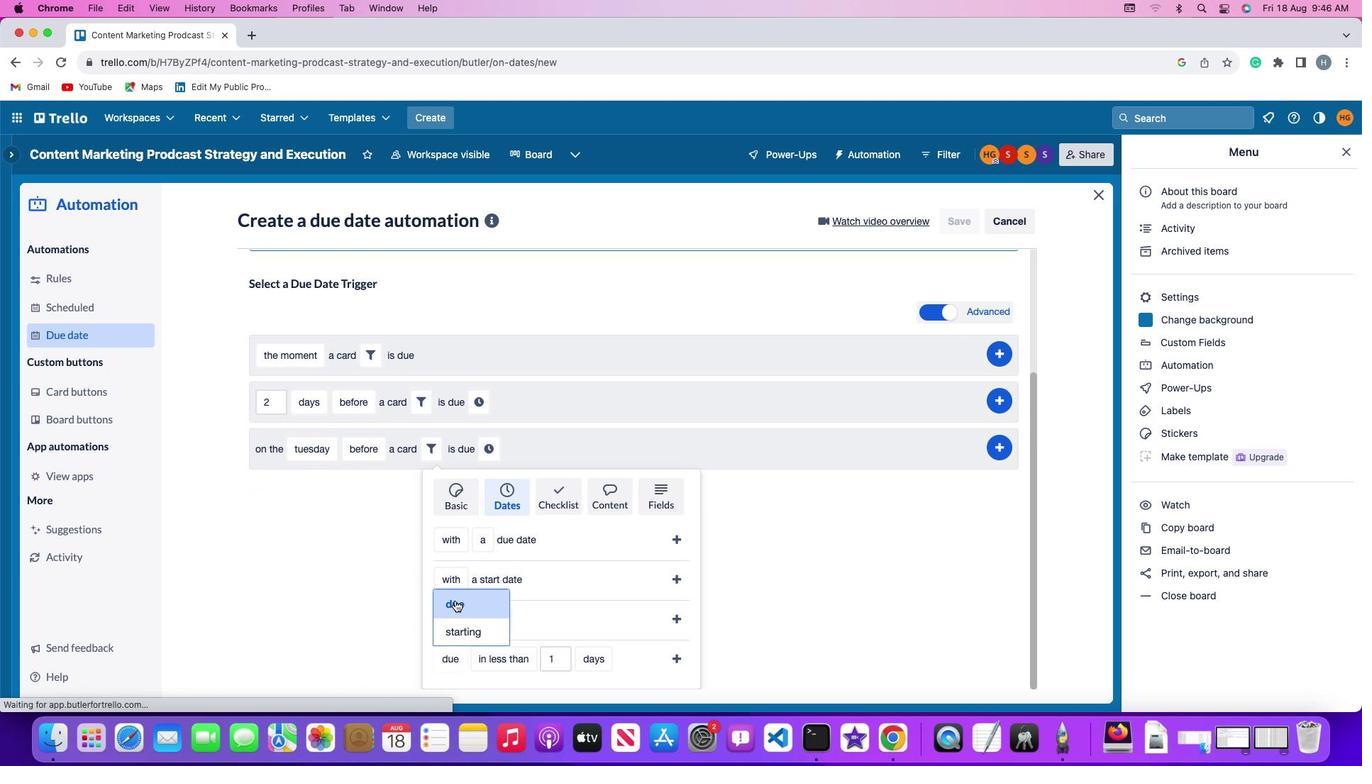 
Action: Mouse pressed left at (454, 600)
Screenshot: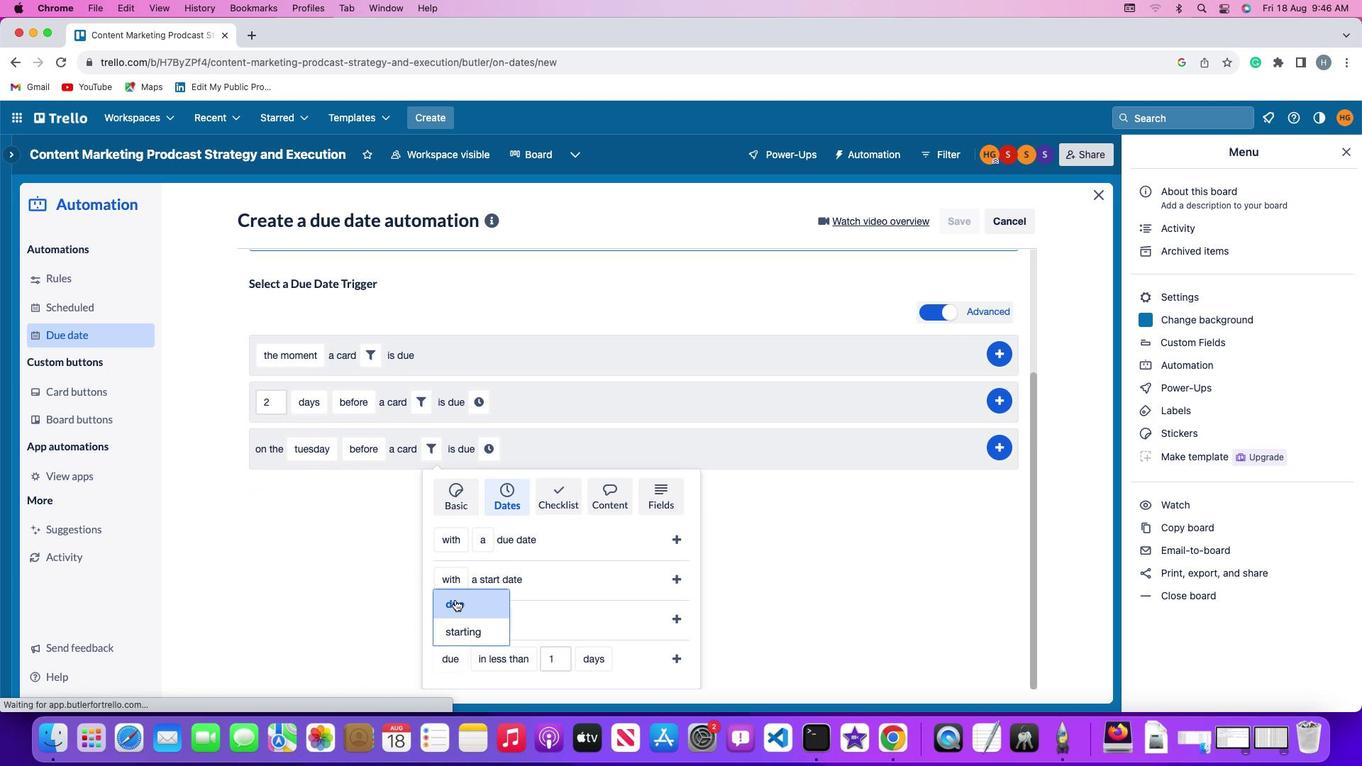 
Action: Mouse moved to (484, 652)
Screenshot: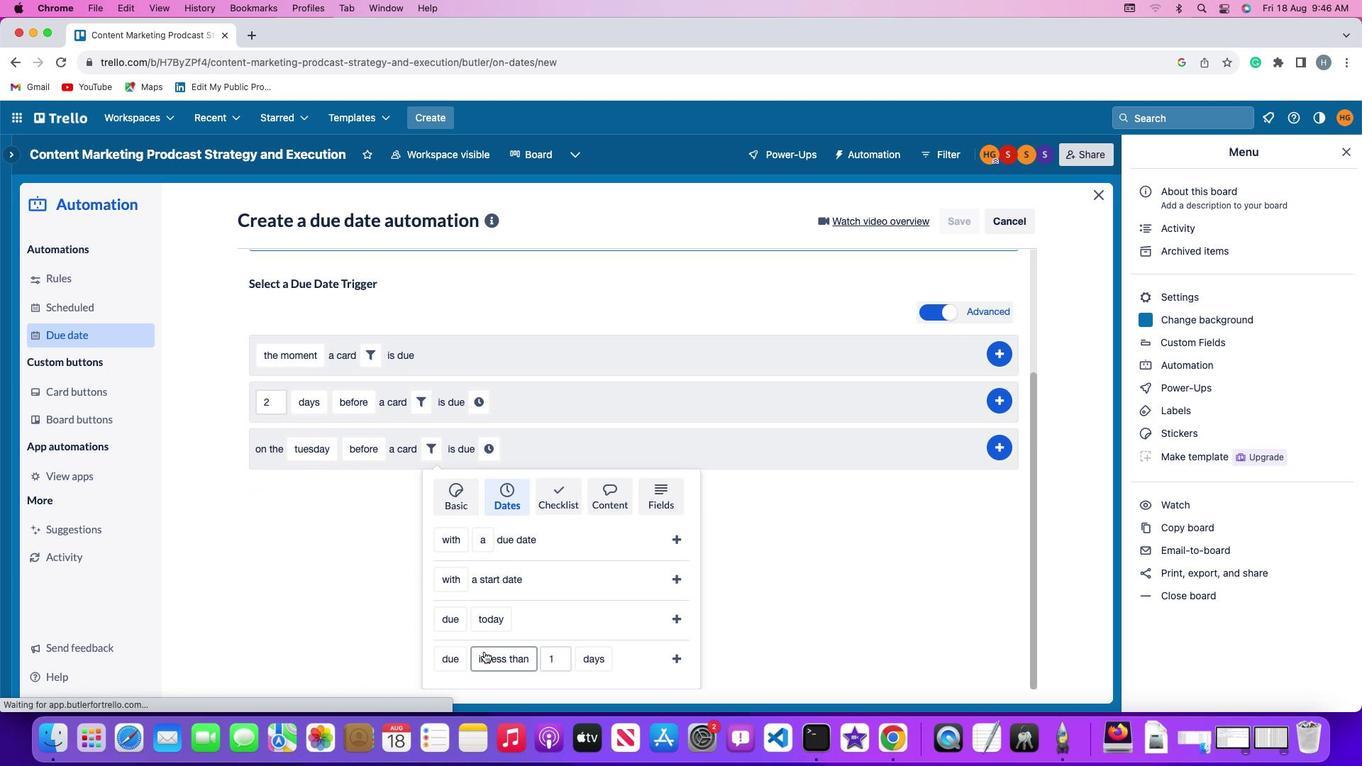 
Action: Mouse pressed left at (484, 652)
Screenshot: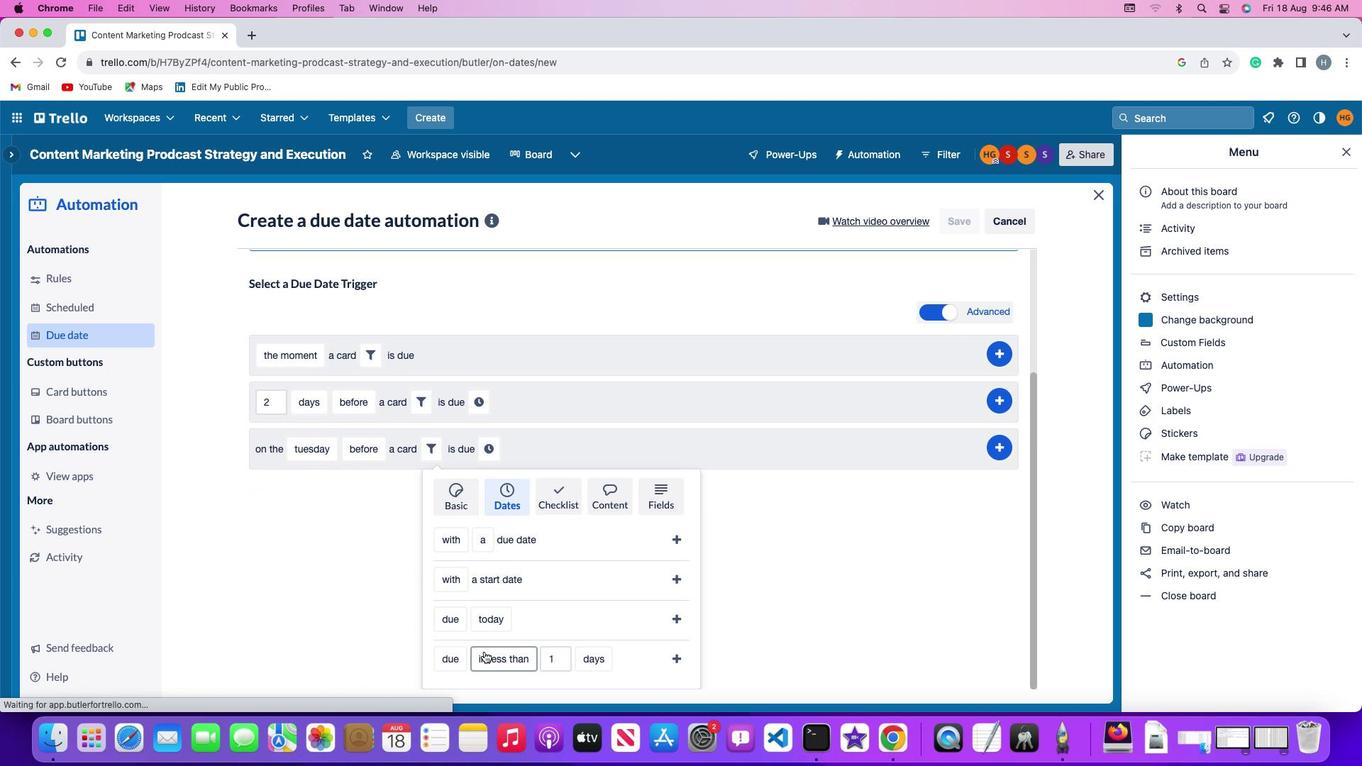 
Action: Mouse moved to (486, 610)
Screenshot: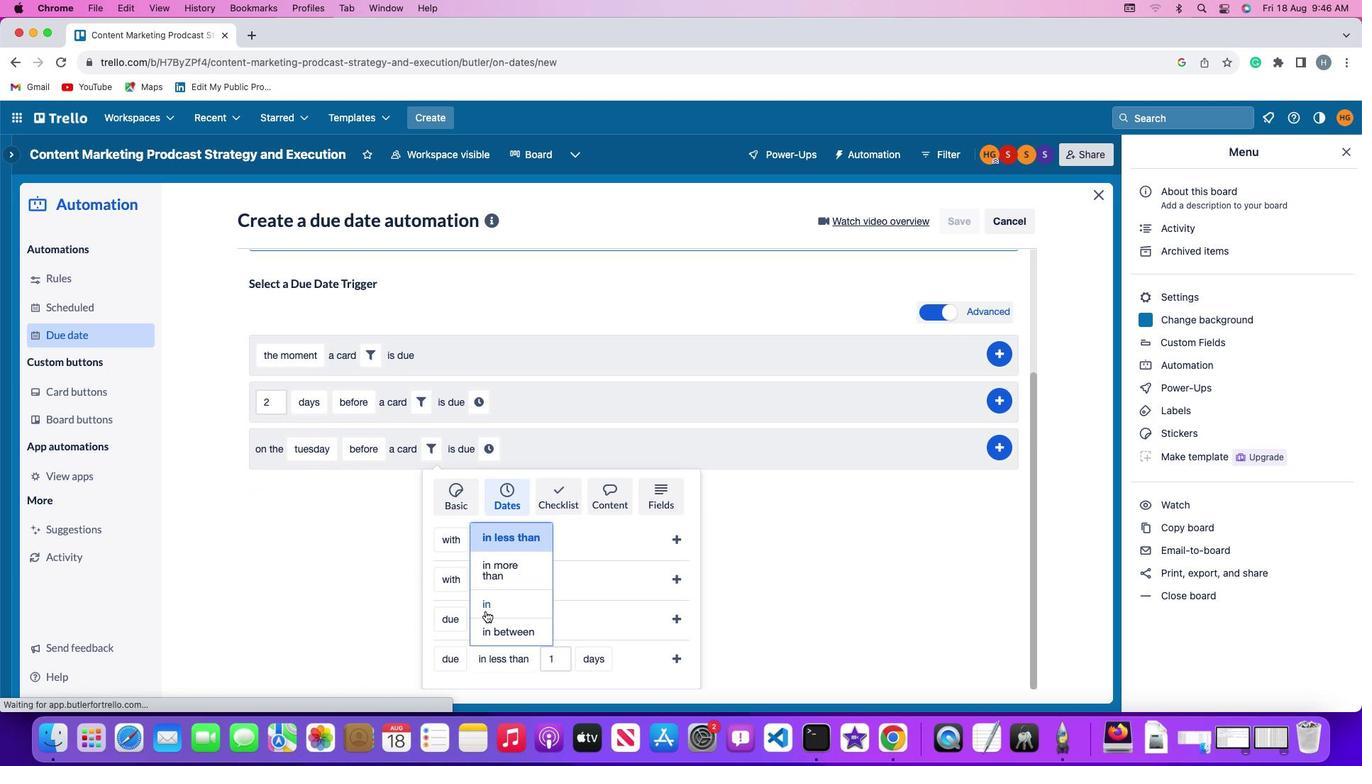 
Action: Mouse pressed left at (486, 610)
Screenshot: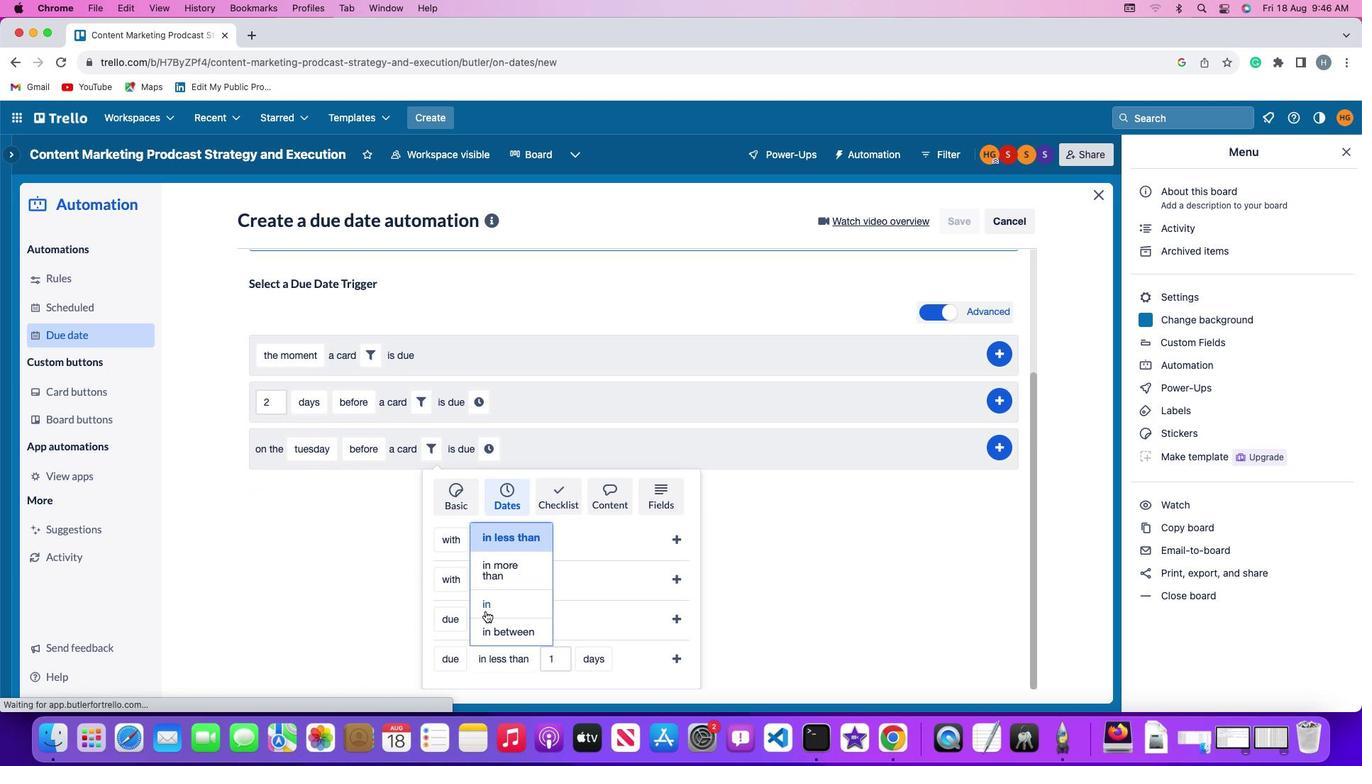 
Action: Mouse moved to (510, 658)
Screenshot: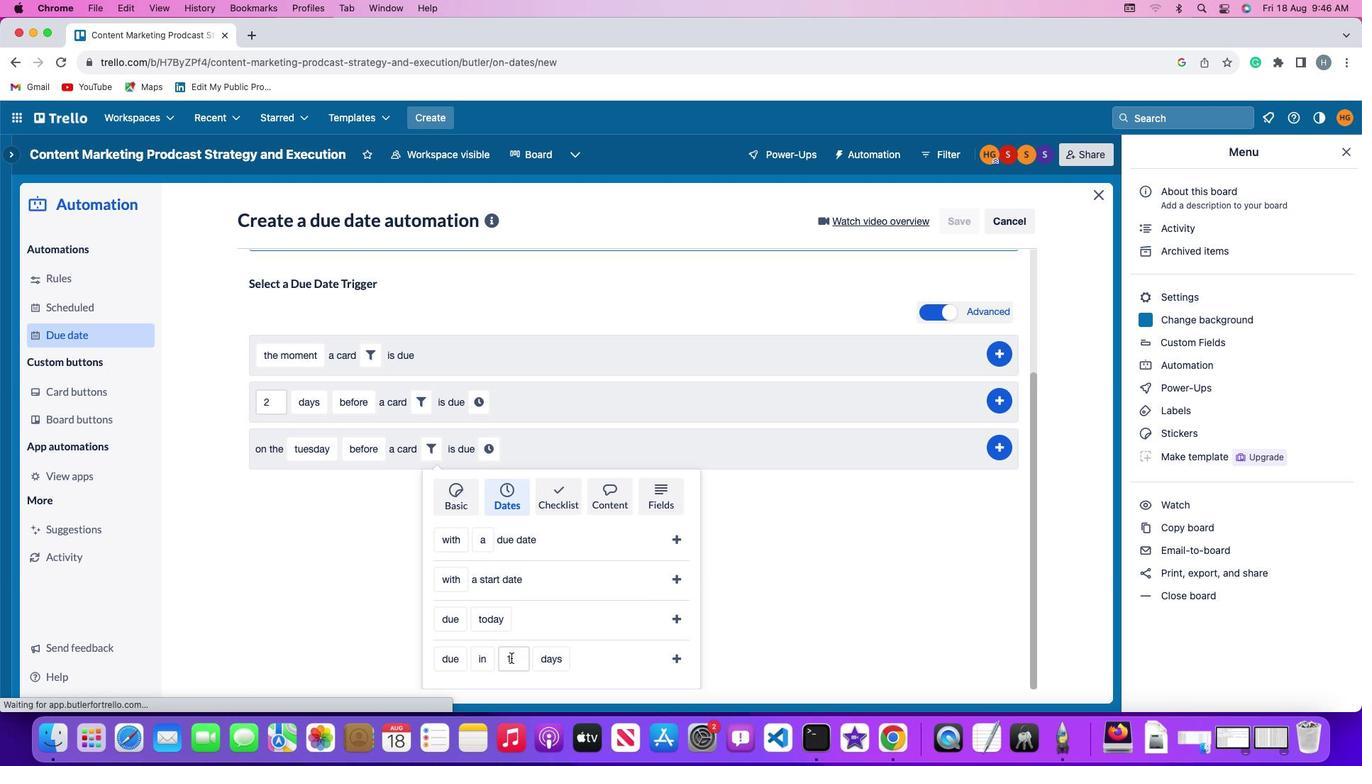 
Action: Mouse pressed left at (510, 658)
Screenshot: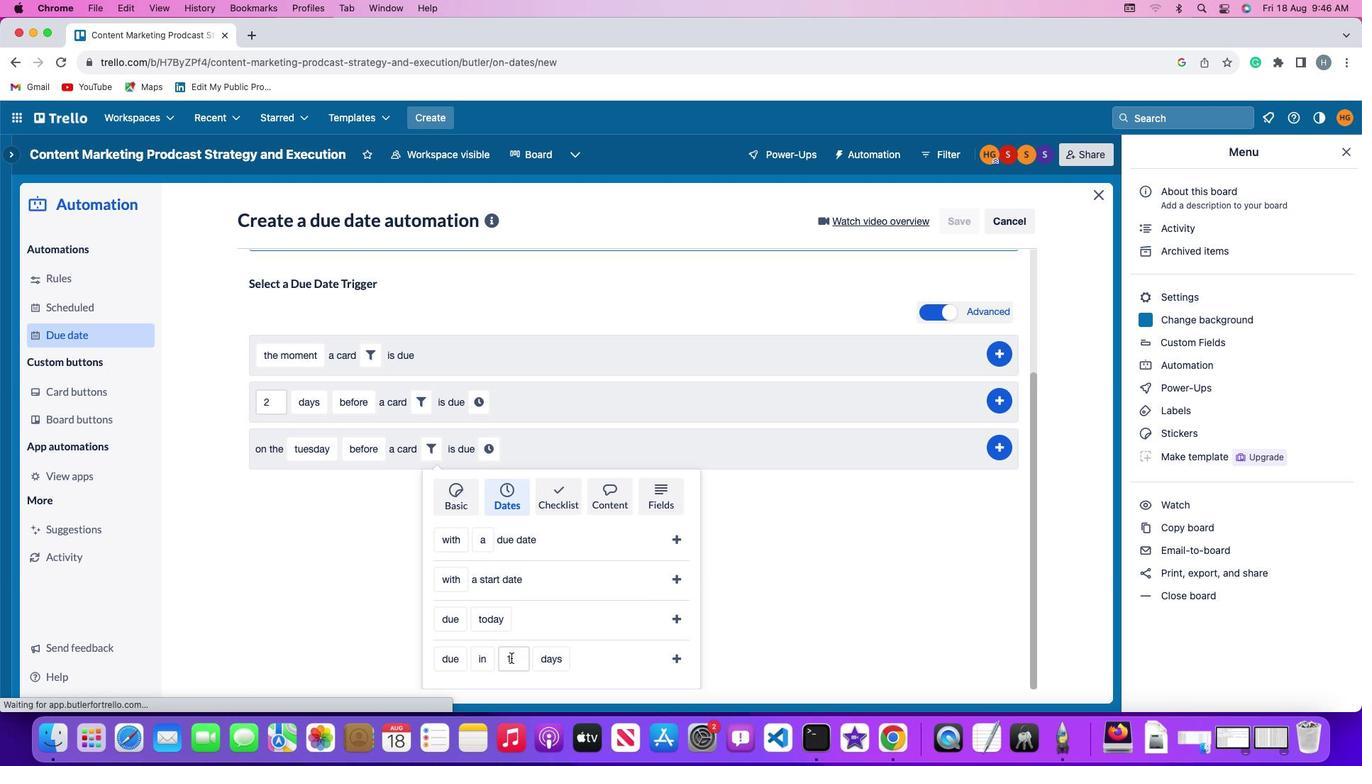 
Action: Mouse moved to (512, 658)
Screenshot: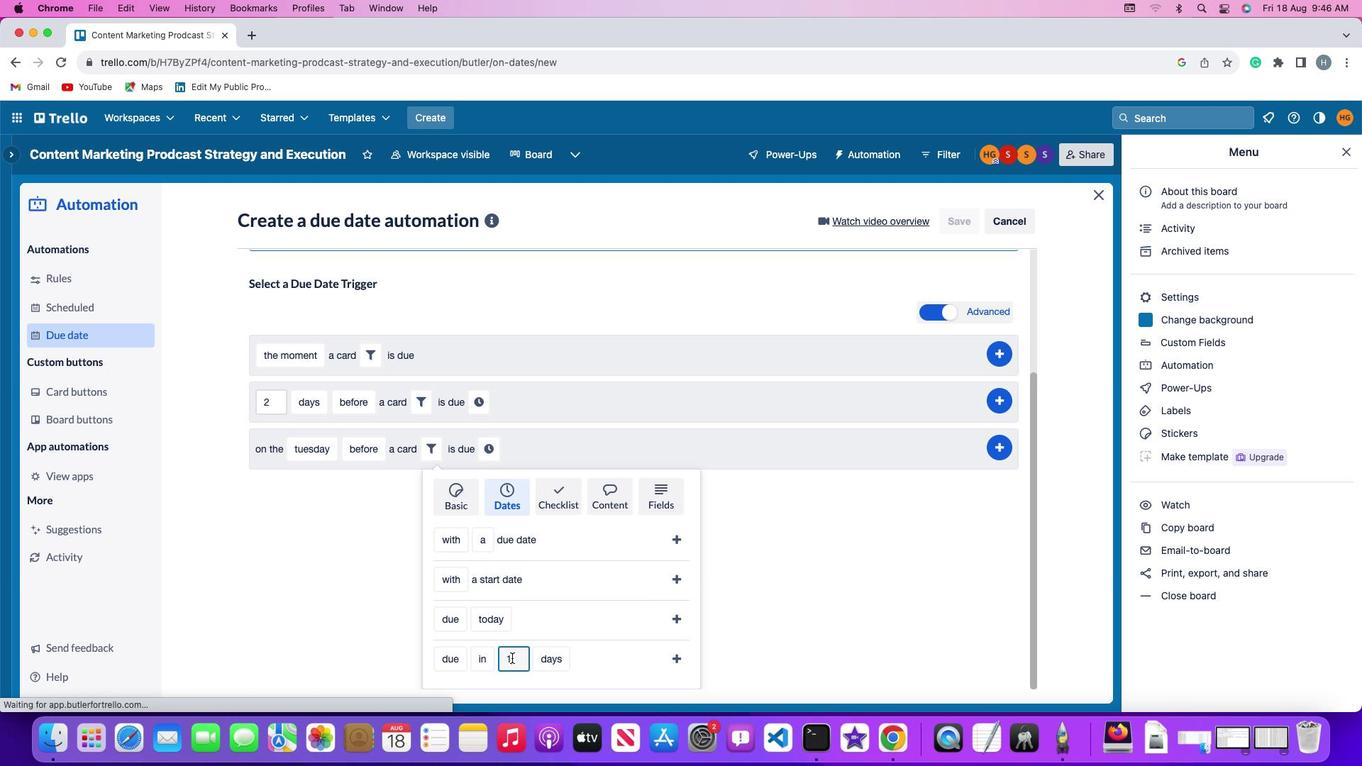 
Action: Key pressed '='Key.backspaceKey.backspace'1'
Screenshot: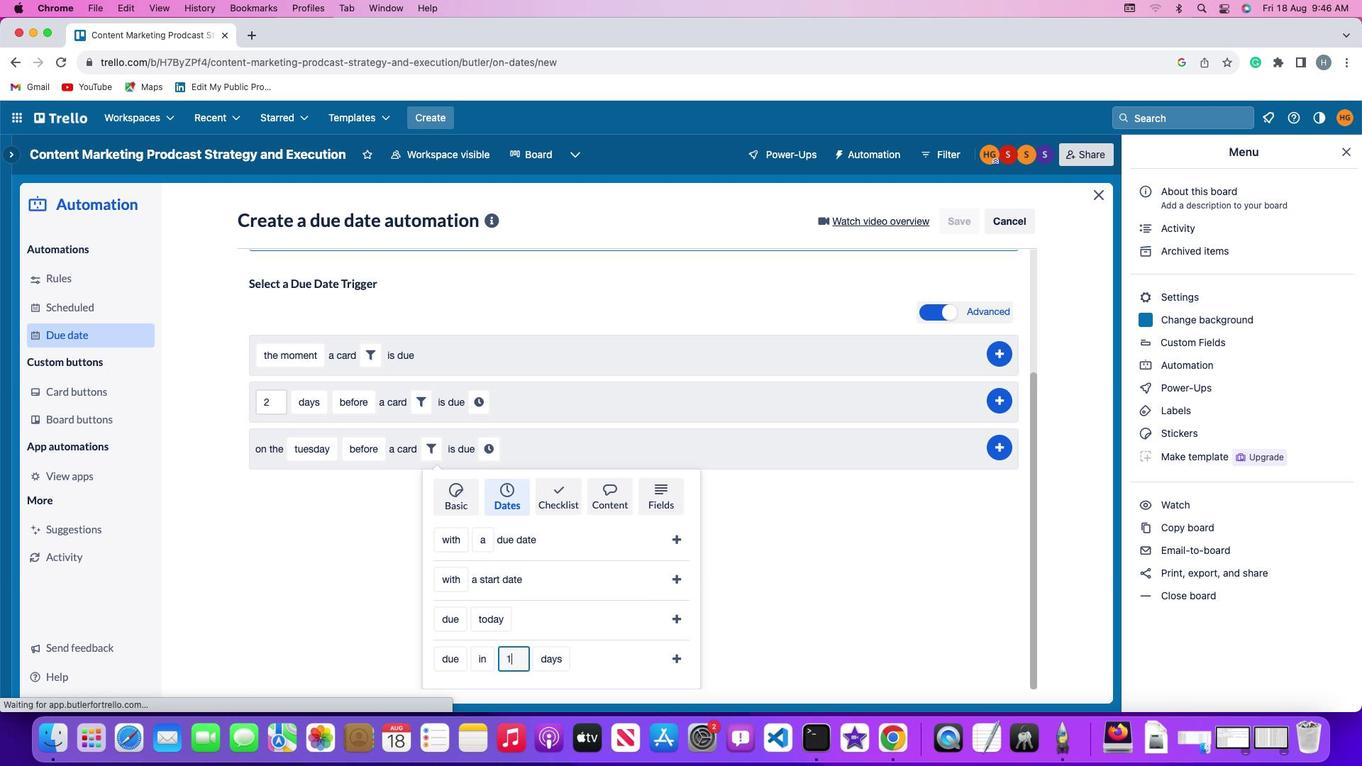 
Action: Mouse moved to (544, 659)
Screenshot: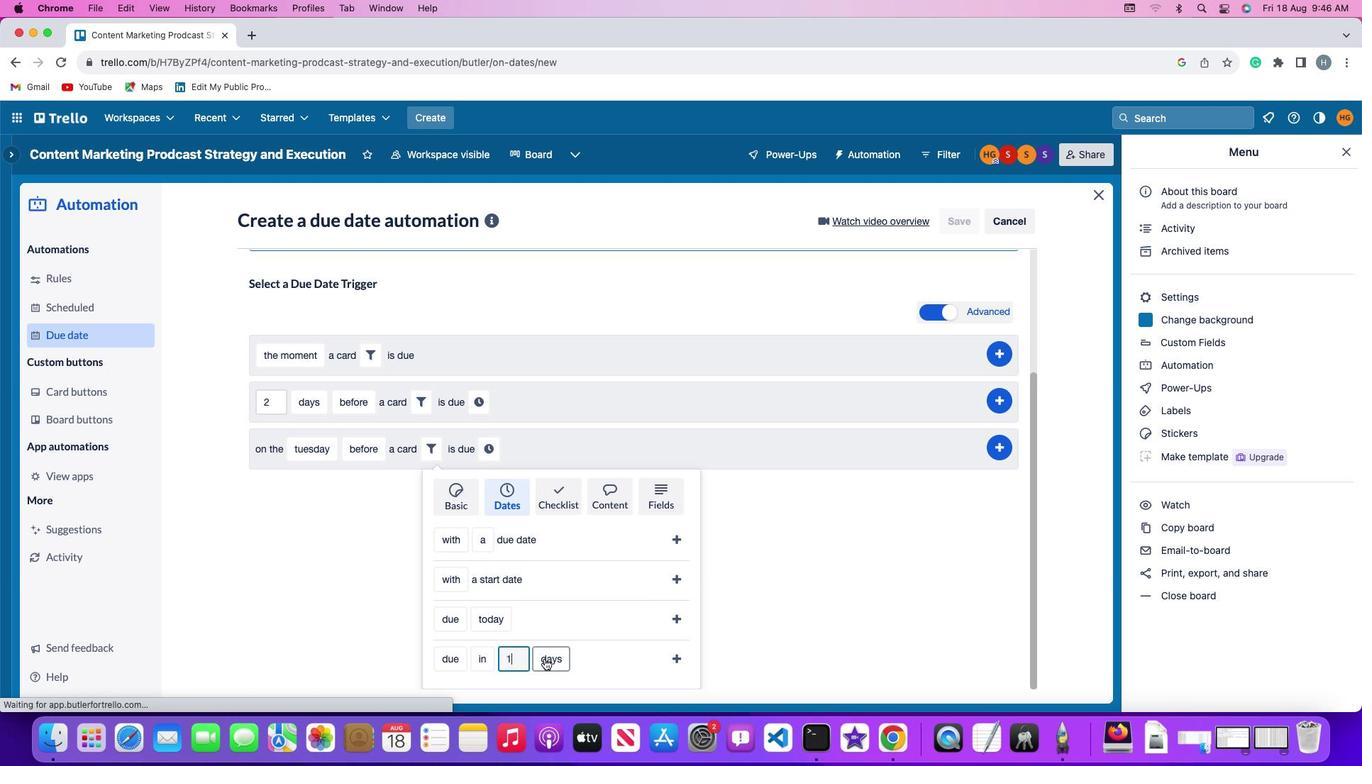 
Action: Mouse pressed left at (544, 659)
Screenshot: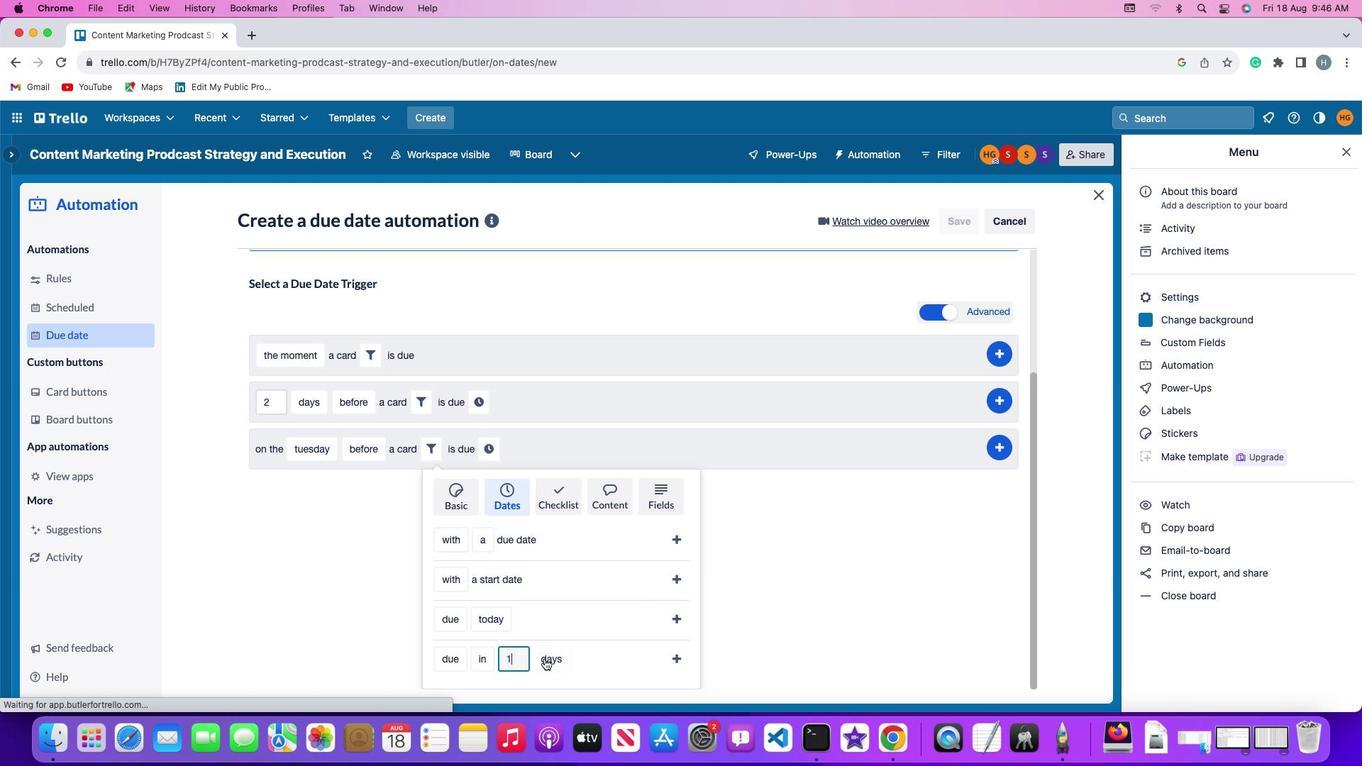 
Action: Mouse moved to (556, 634)
Screenshot: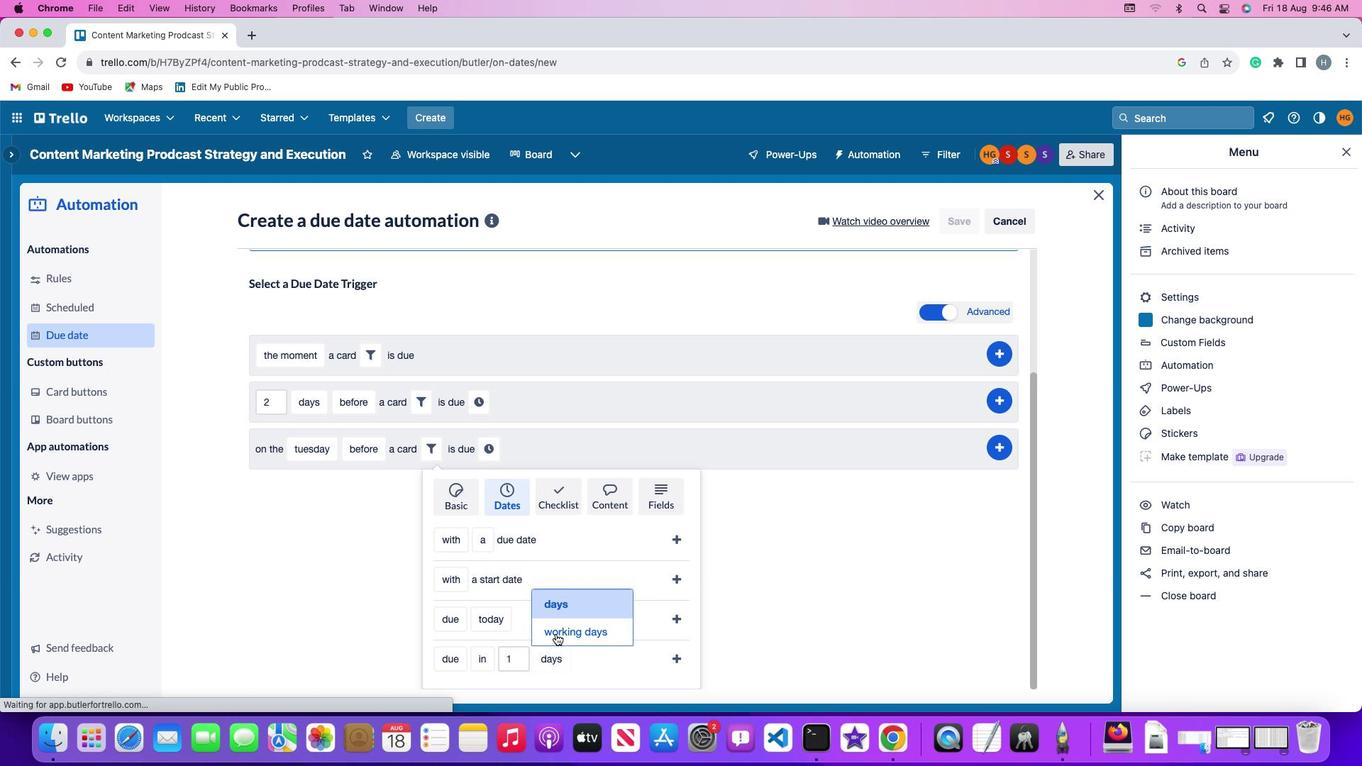 
Action: Mouse pressed left at (556, 634)
Screenshot: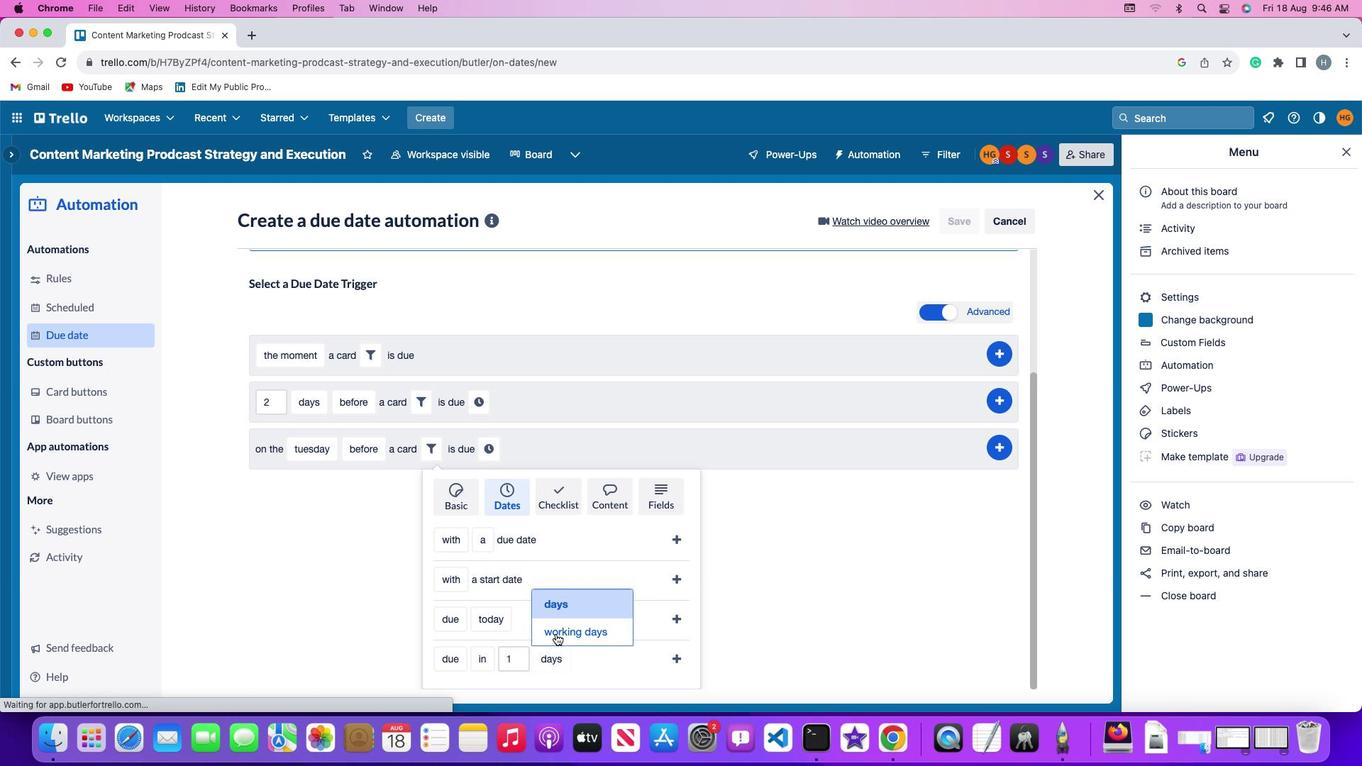 
Action: Mouse moved to (679, 654)
Screenshot: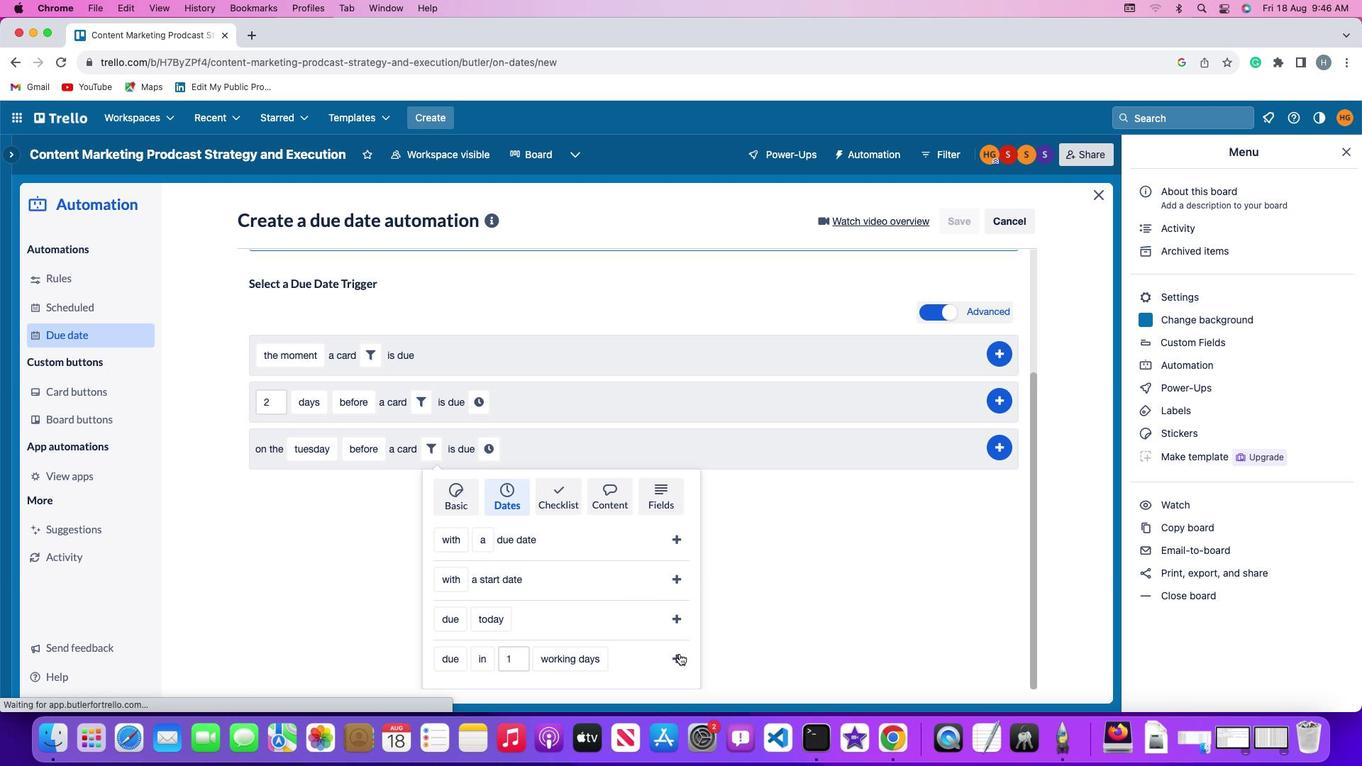 
Action: Mouse pressed left at (679, 654)
Screenshot: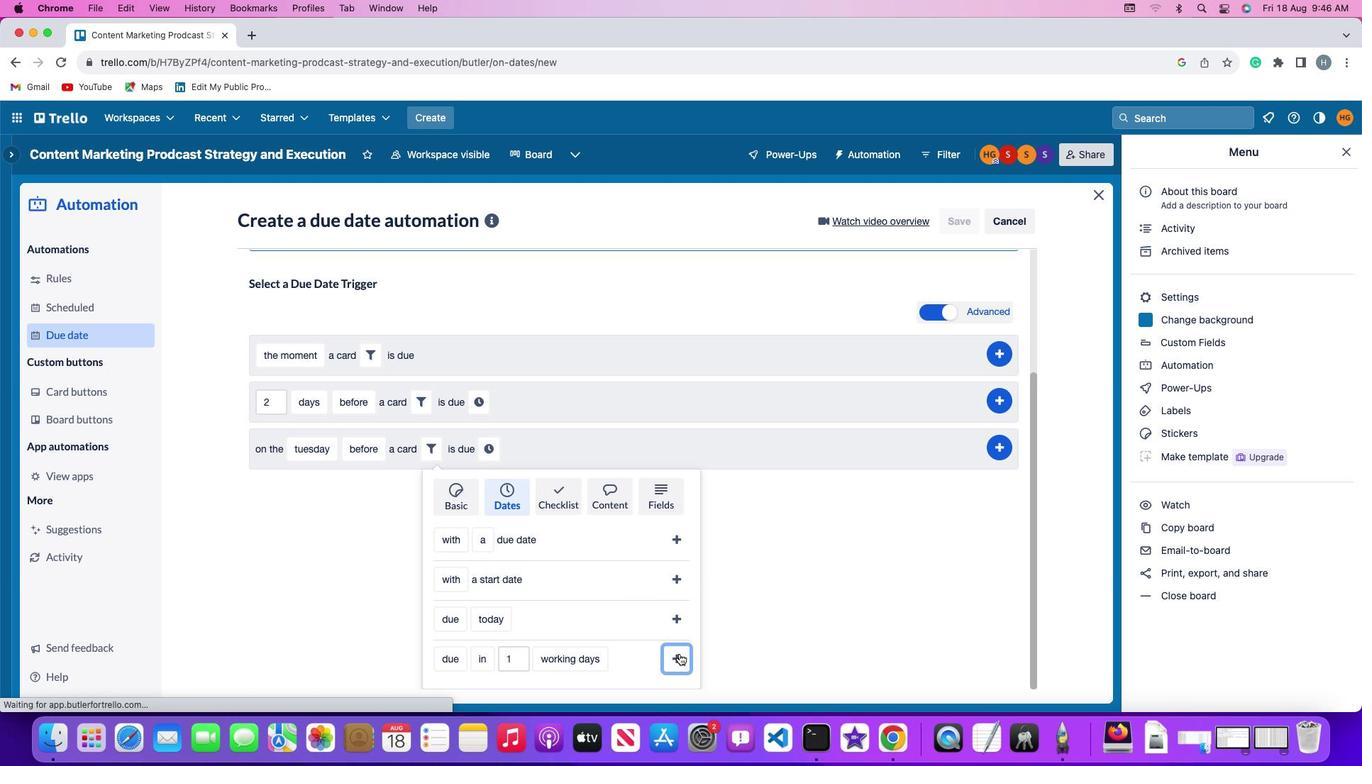 
Action: Mouse moved to (624, 621)
Screenshot: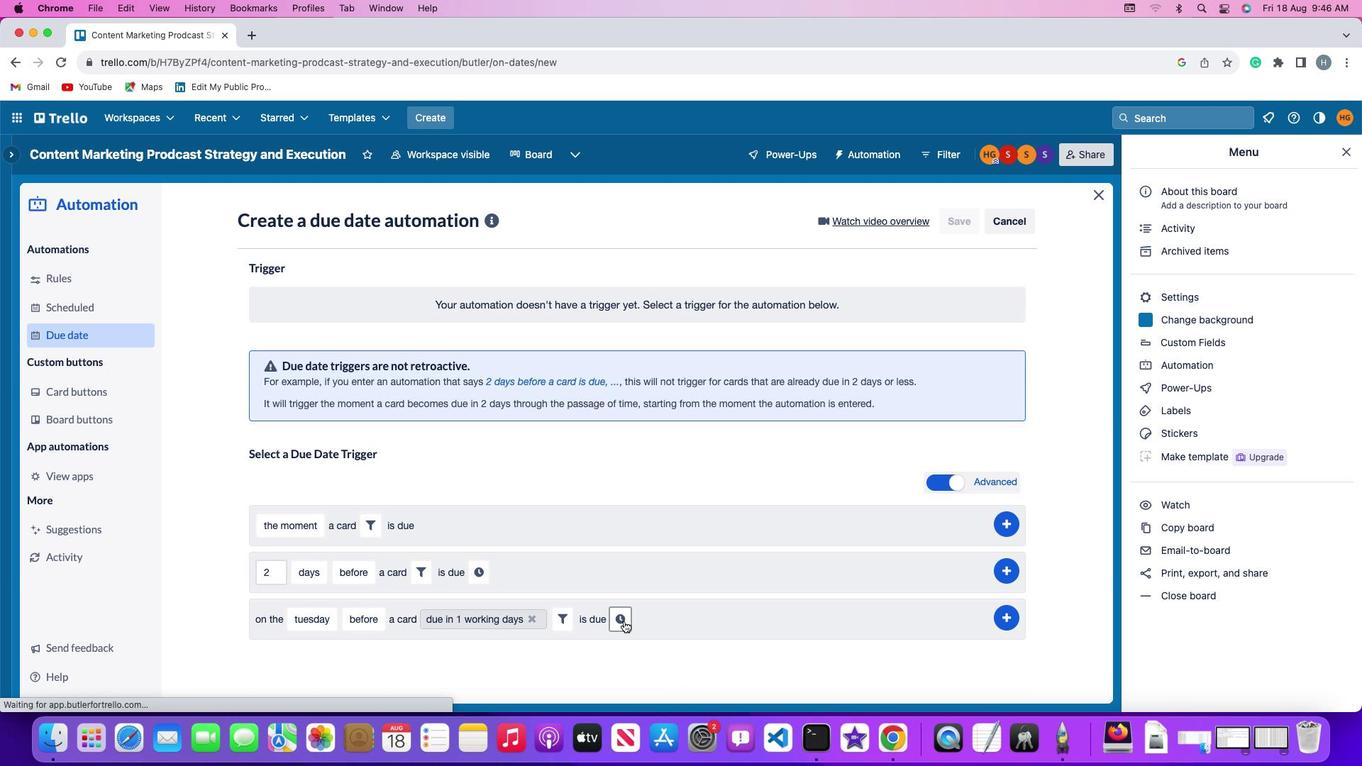 
Action: Mouse pressed left at (624, 621)
Screenshot: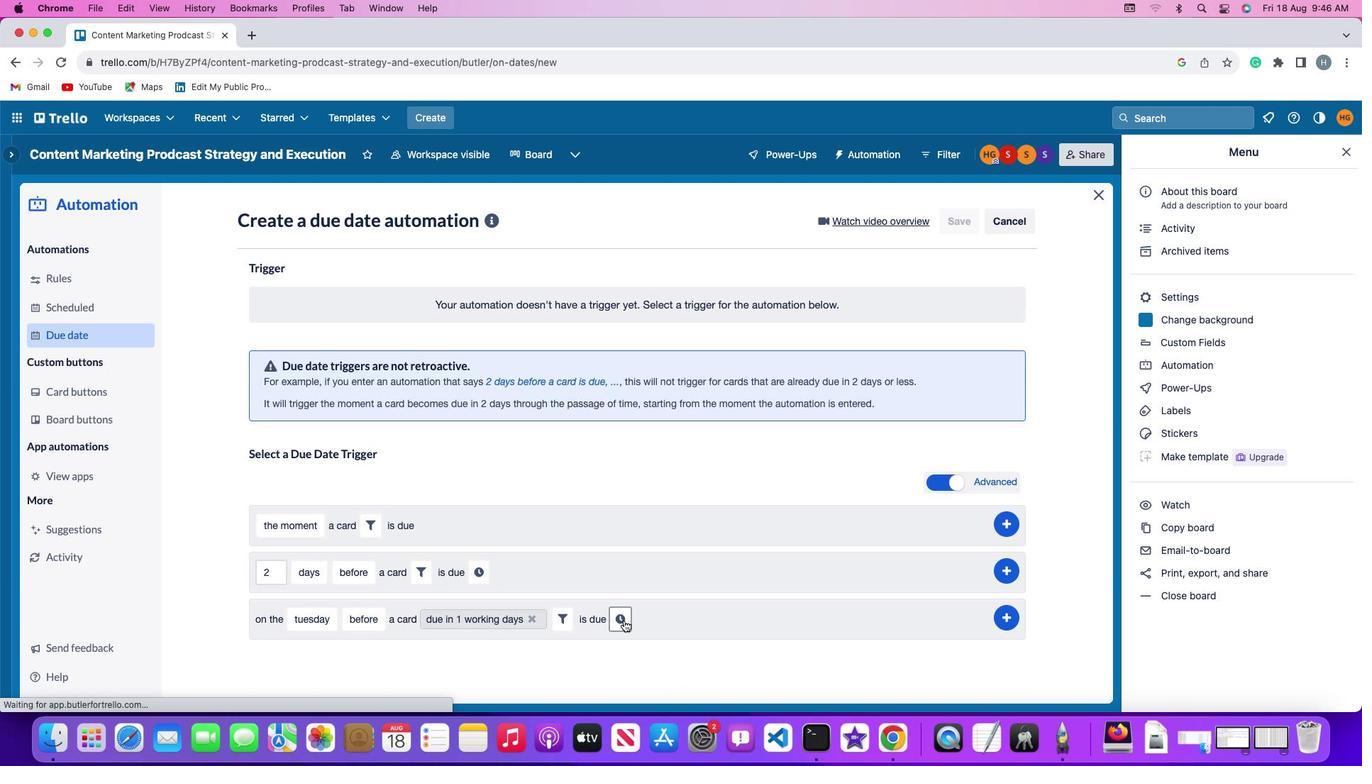 
Action: Mouse moved to (649, 621)
Screenshot: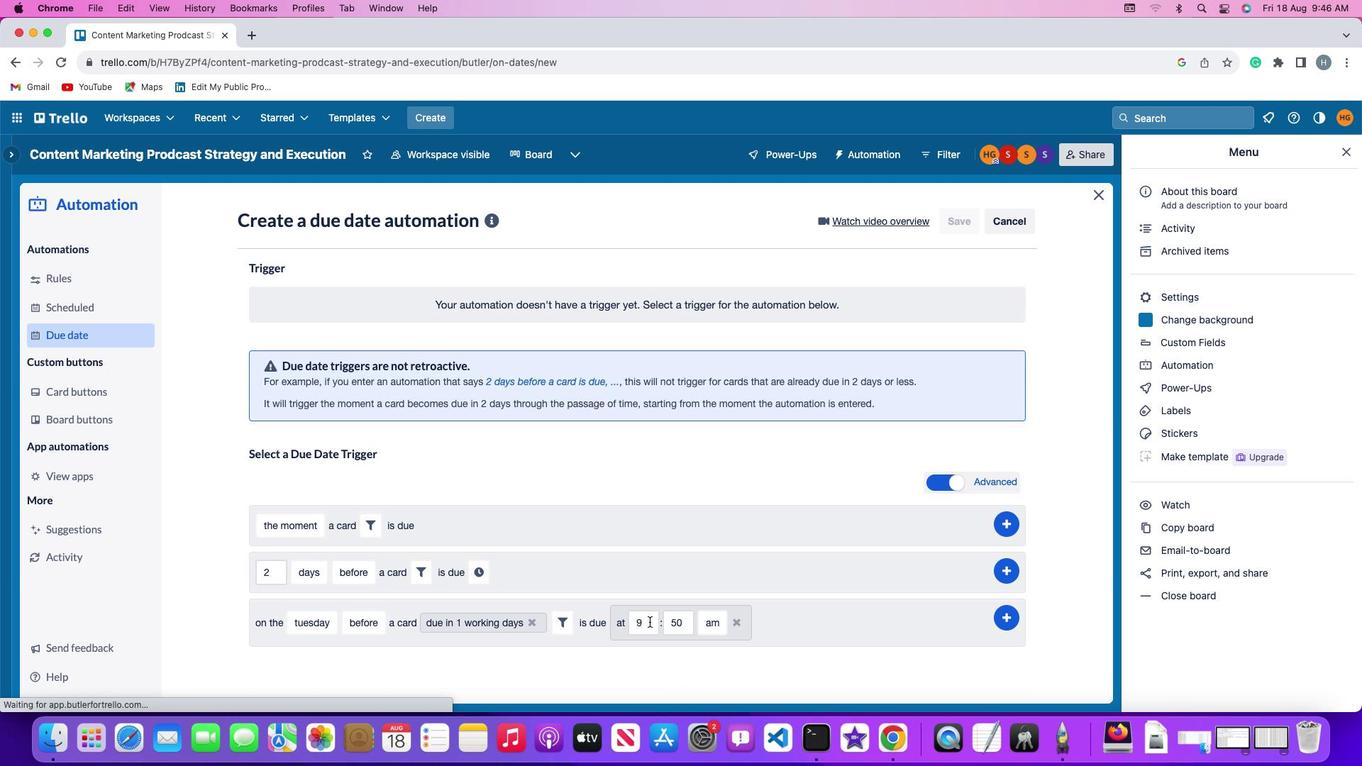 
Action: Mouse pressed left at (649, 621)
Screenshot: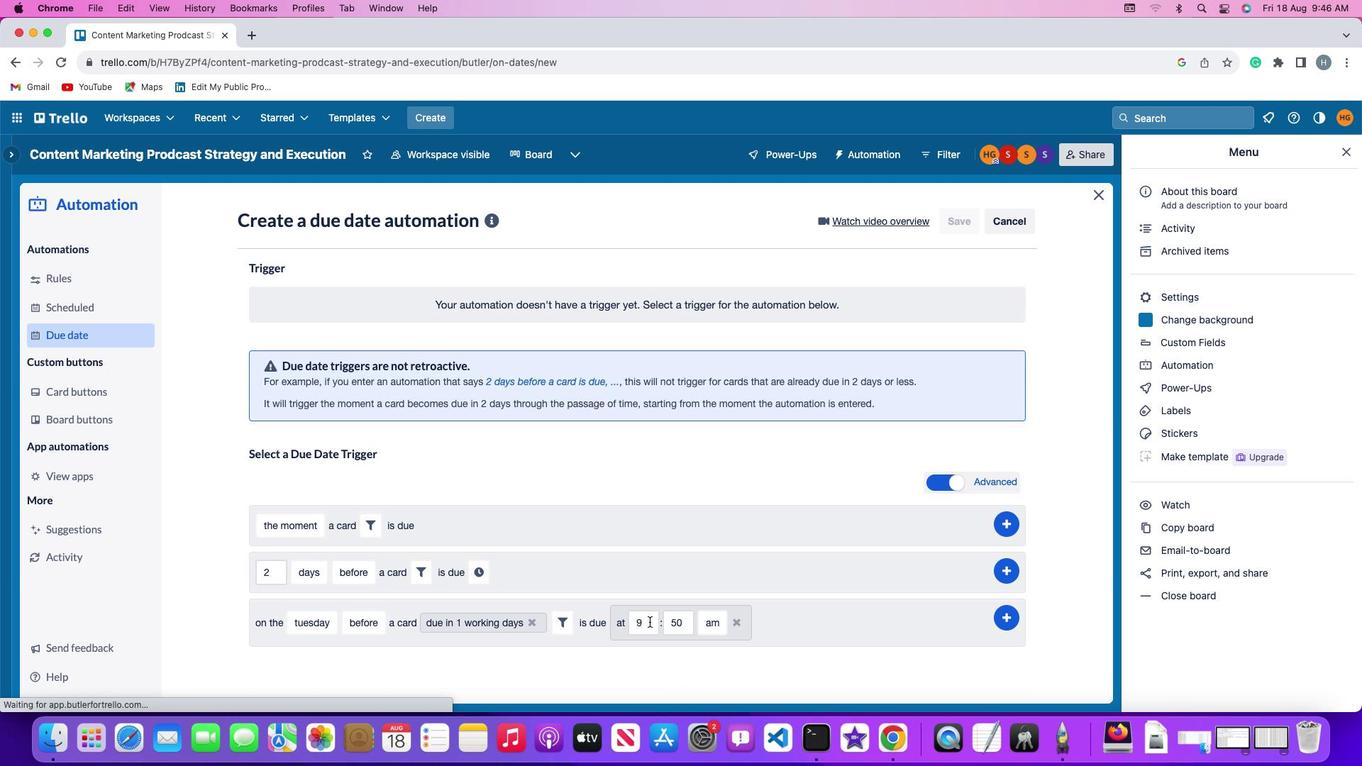 
Action: Mouse moved to (649, 621)
Screenshot: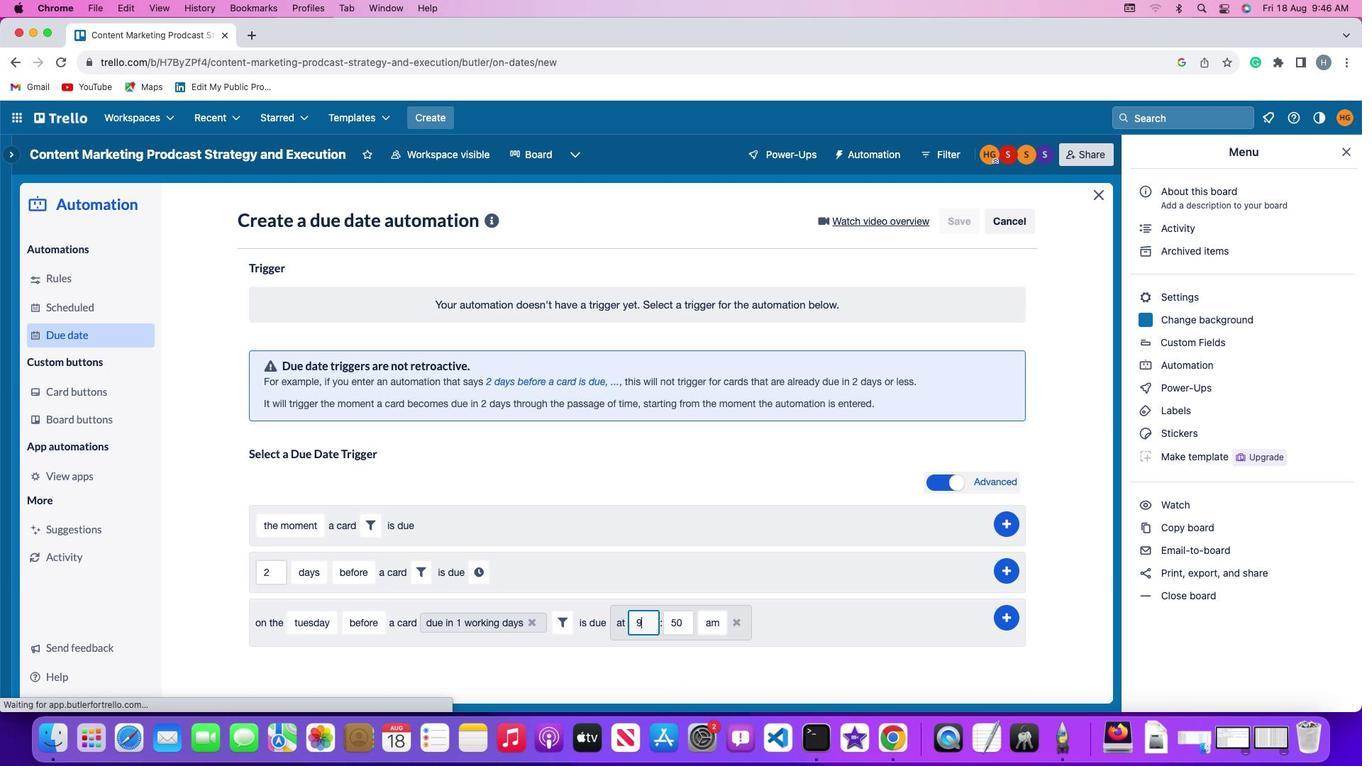 
Action: Key pressed Key.backspace'1'
Screenshot: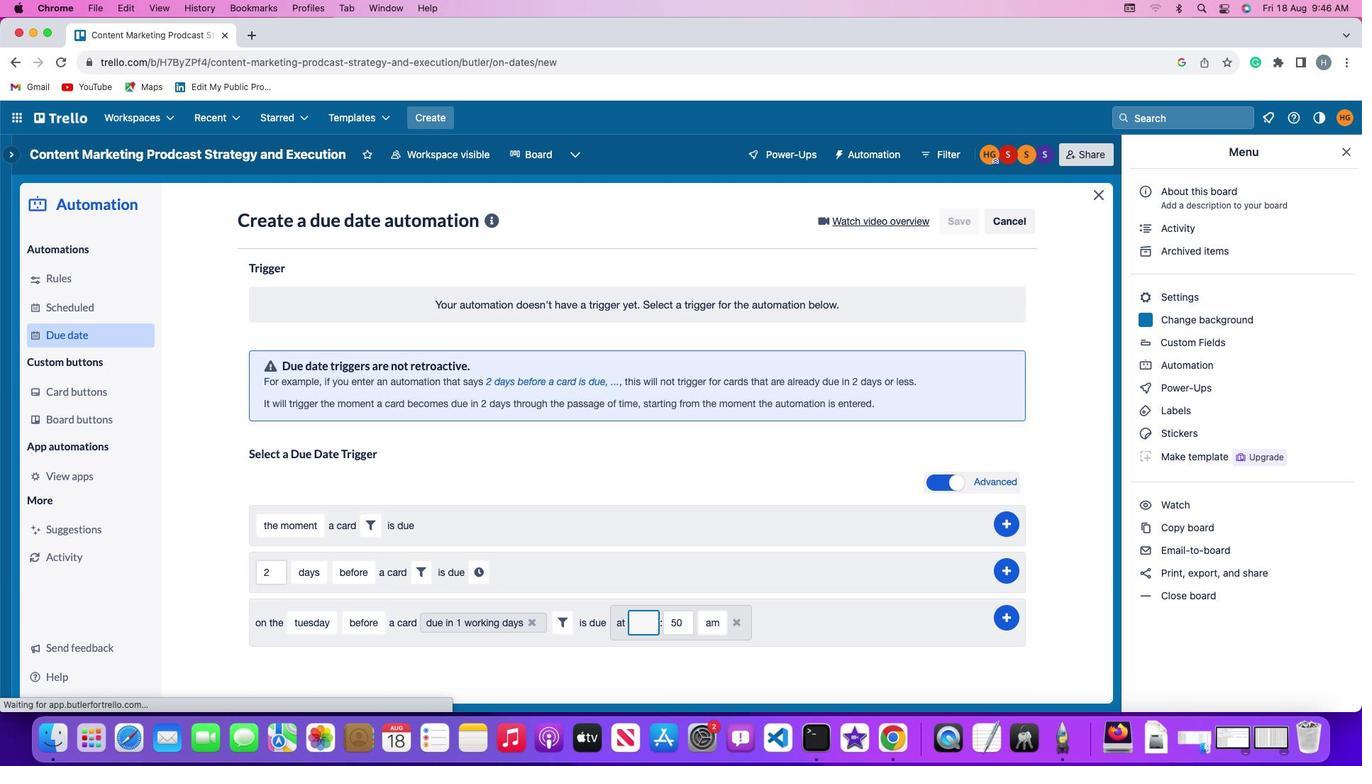 
Action: Mouse moved to (649, 621)
Screenshot: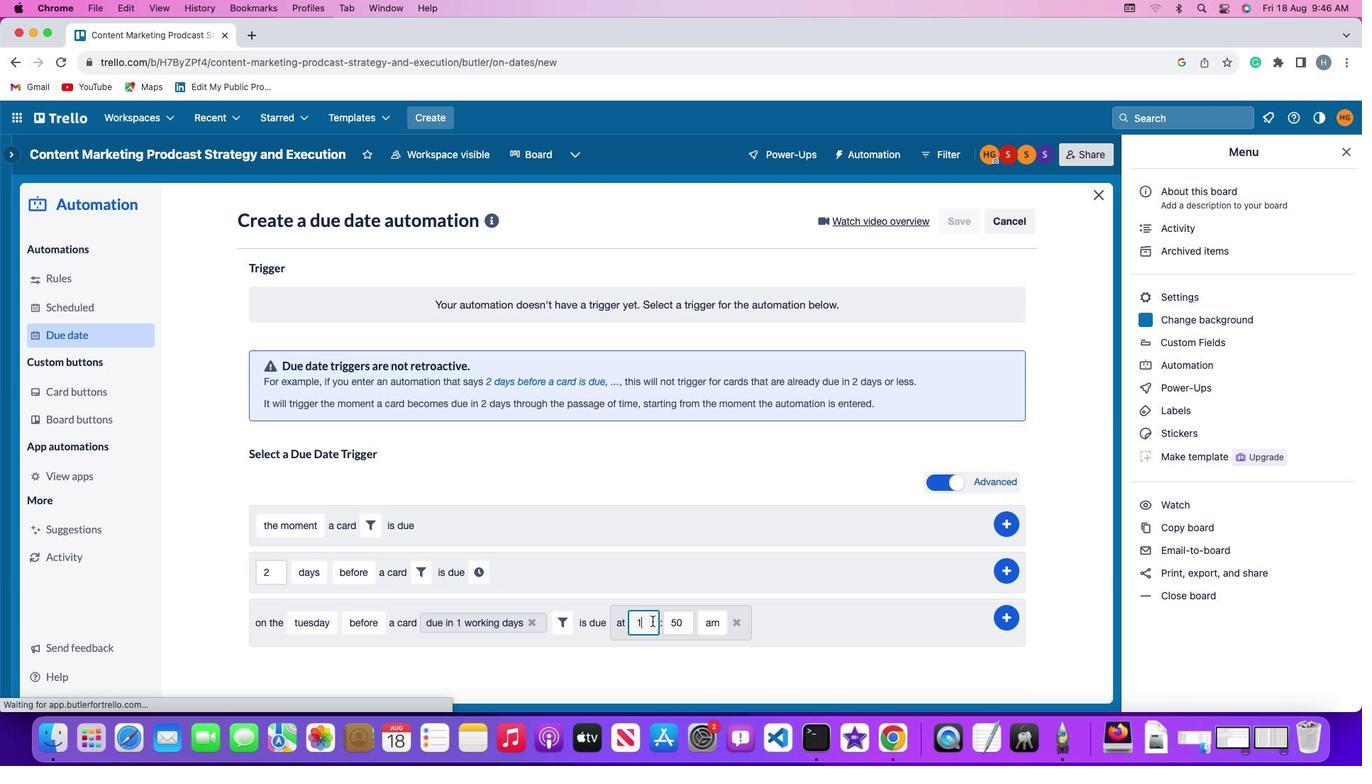 
Action: Key pressed '1'
Screenshot: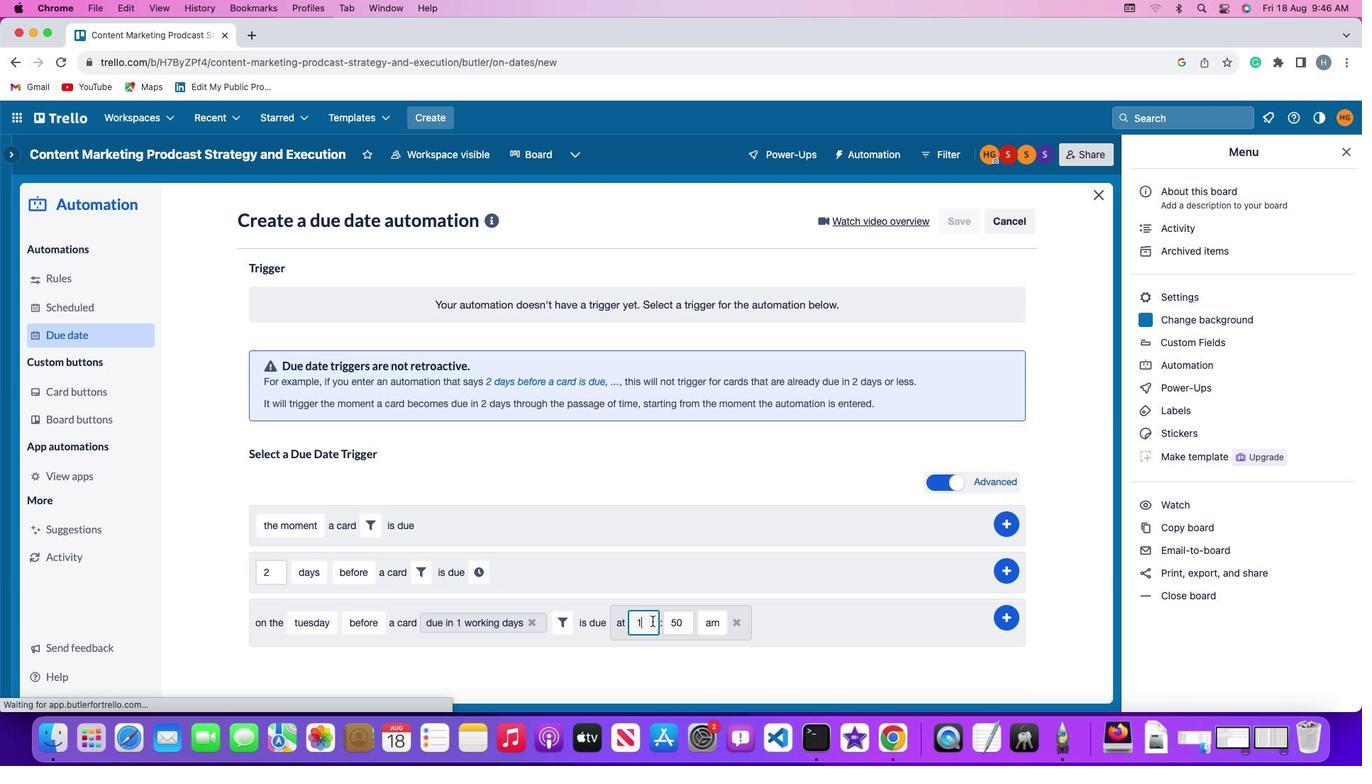 
Action: Mouse moved to (684, 622)
Screenshot: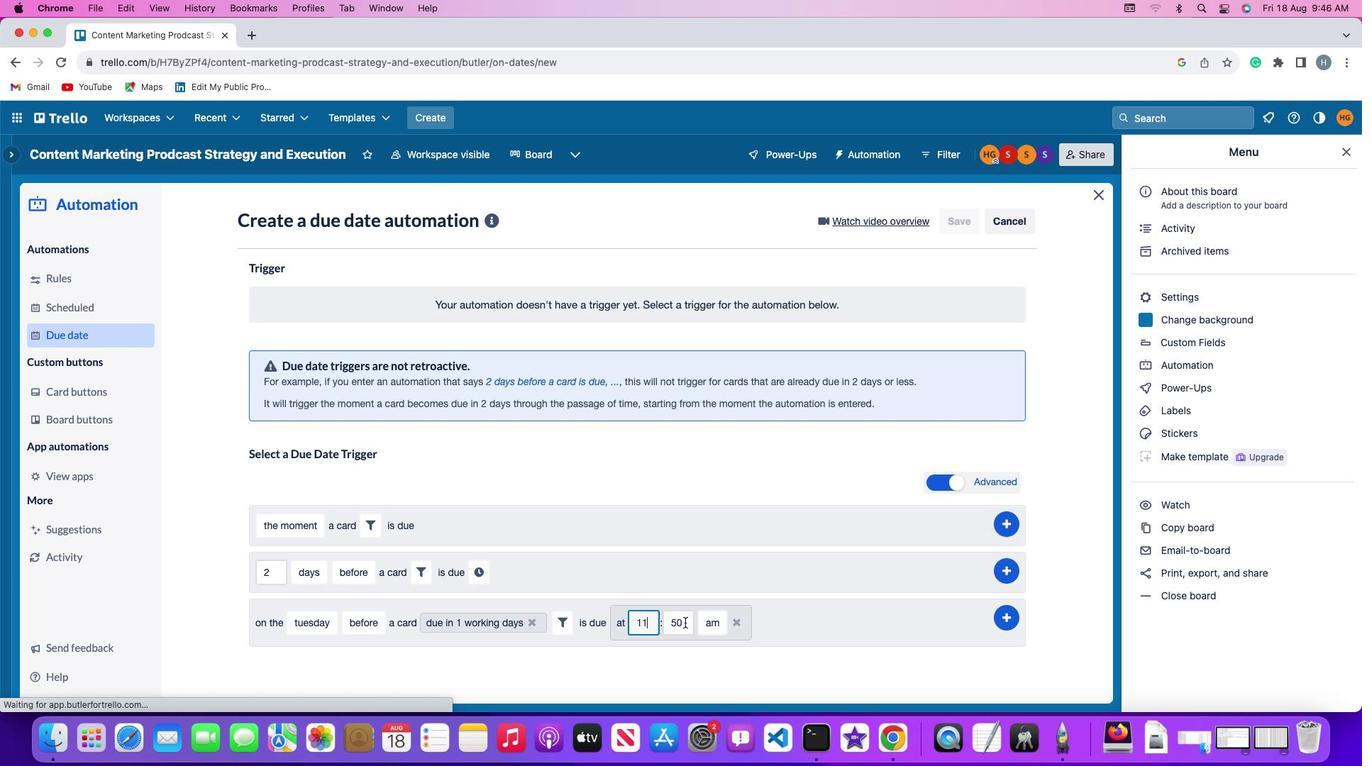 
Action: Mouse pressed left at (684, 622)
Screenshot: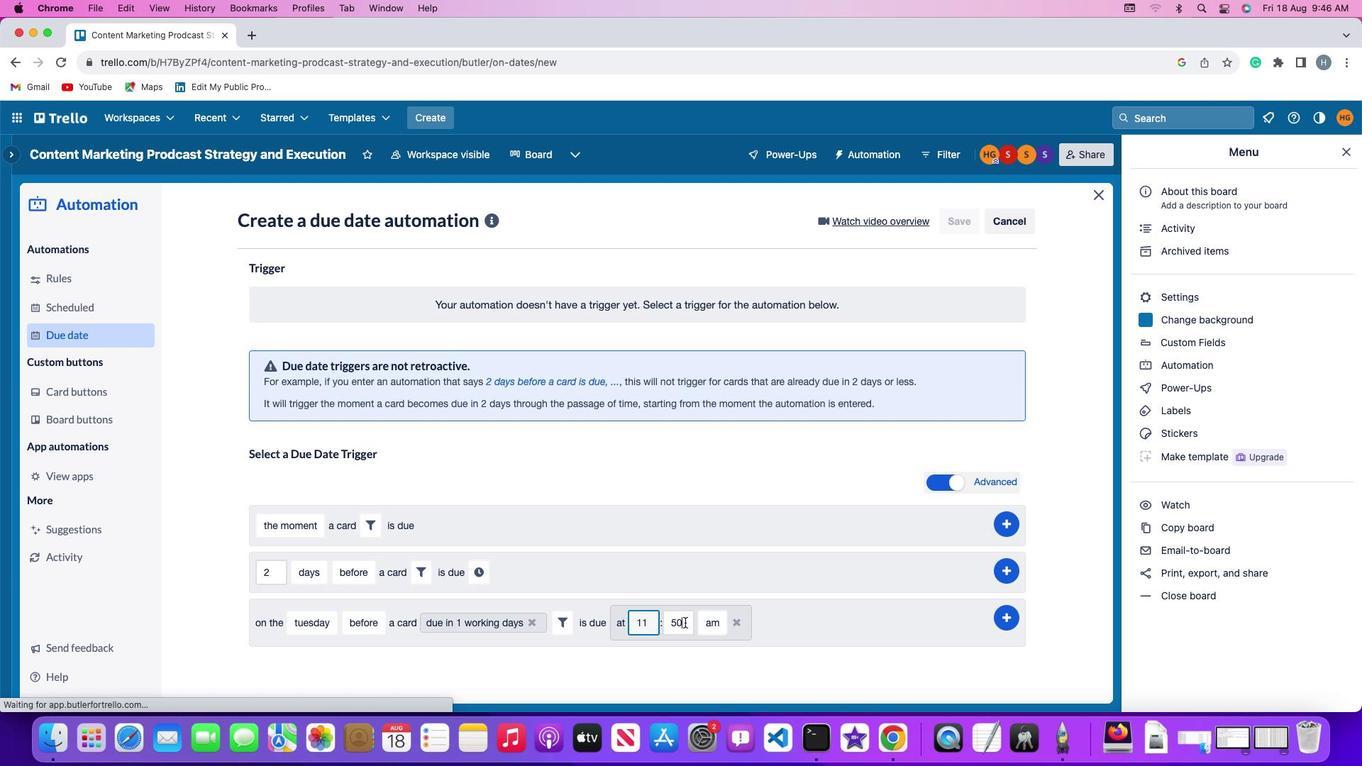 
Action: Key pressed Key.backspaceKey.backspace'0''0'
Screenshot: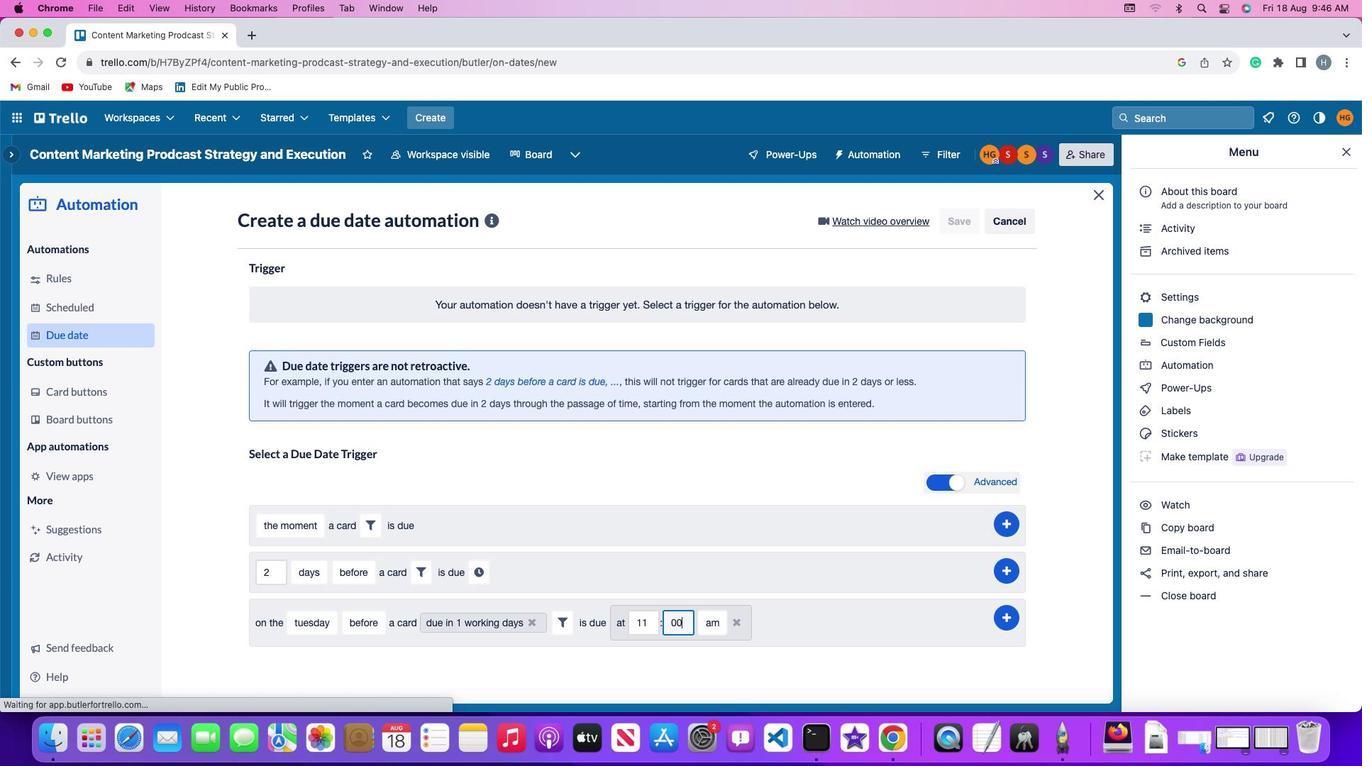 
Action: Mouse moved to (729, 623)
Screenshot: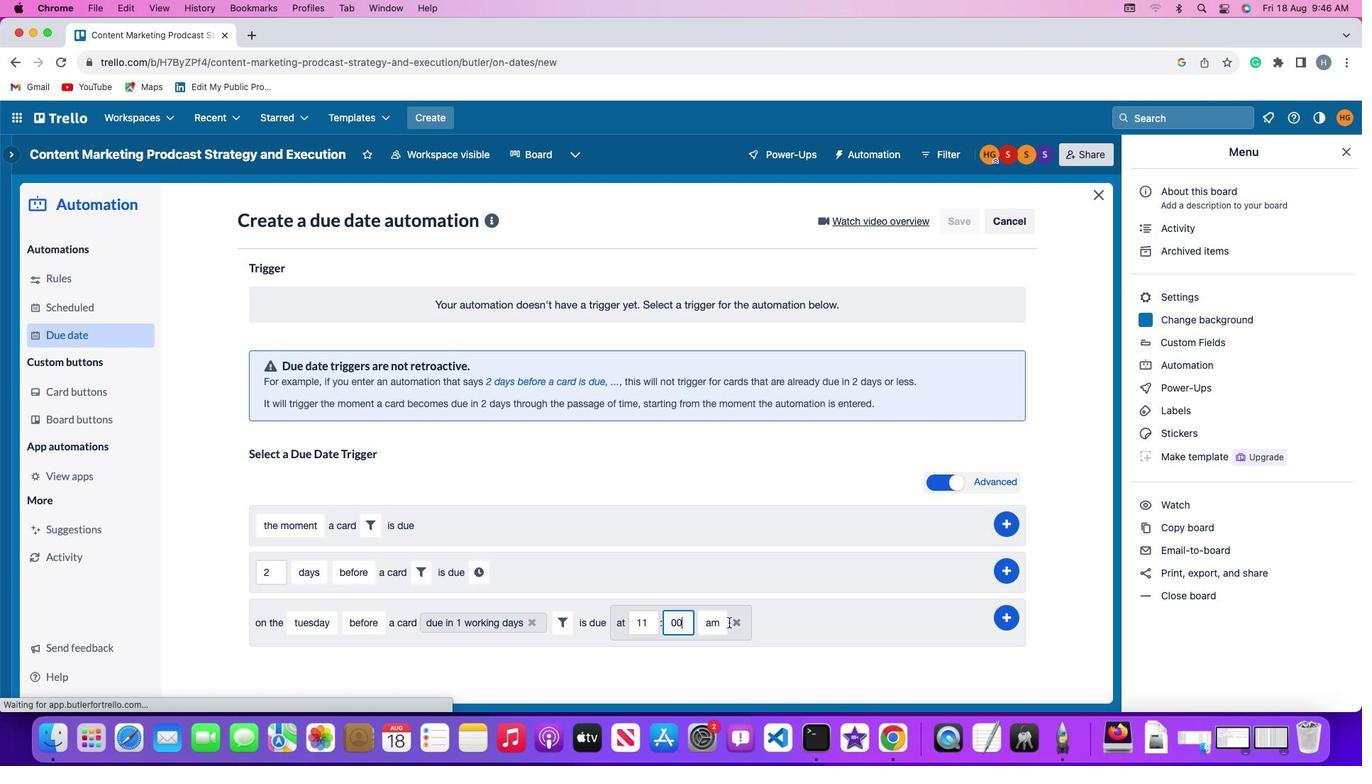 
Action: Mouse pressed left at (729, 623)
Screenshot: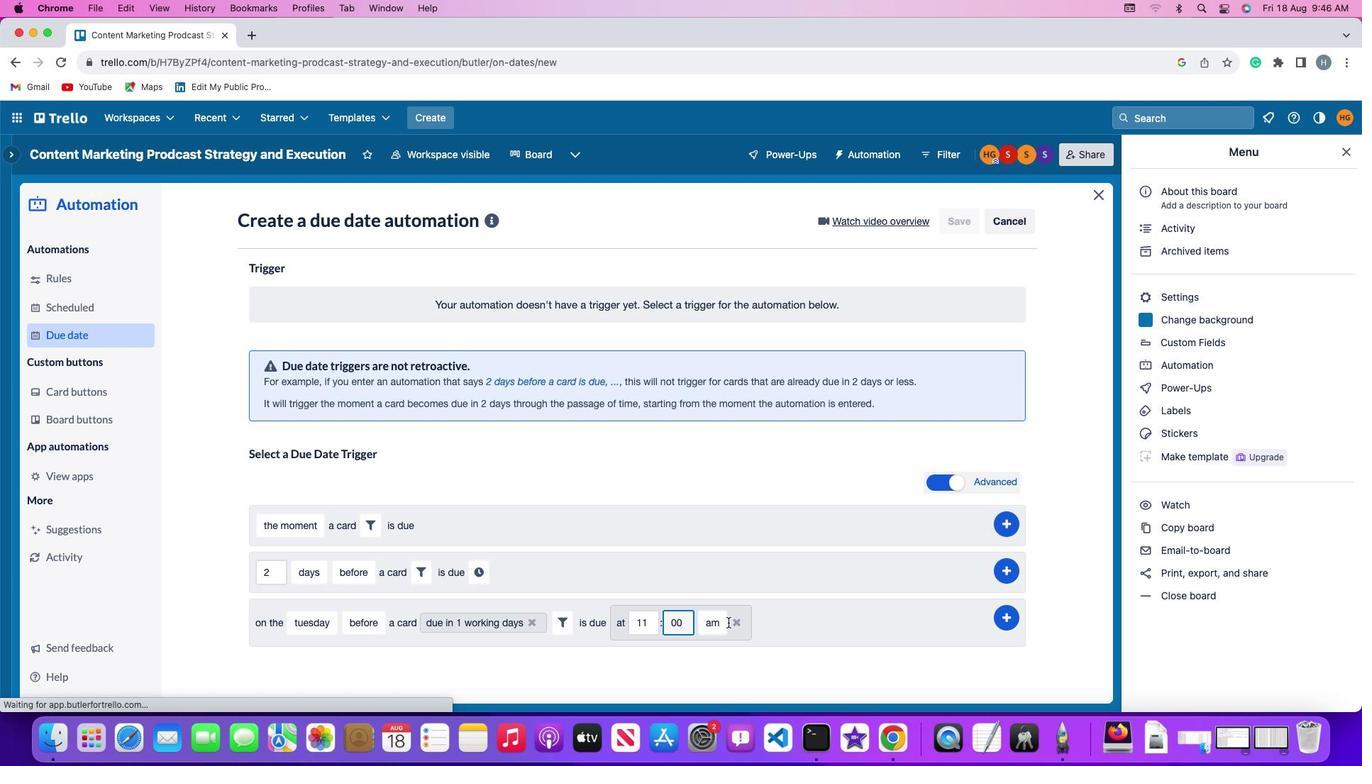 
Action: Mouse moved to (711, 645)
Screenshot: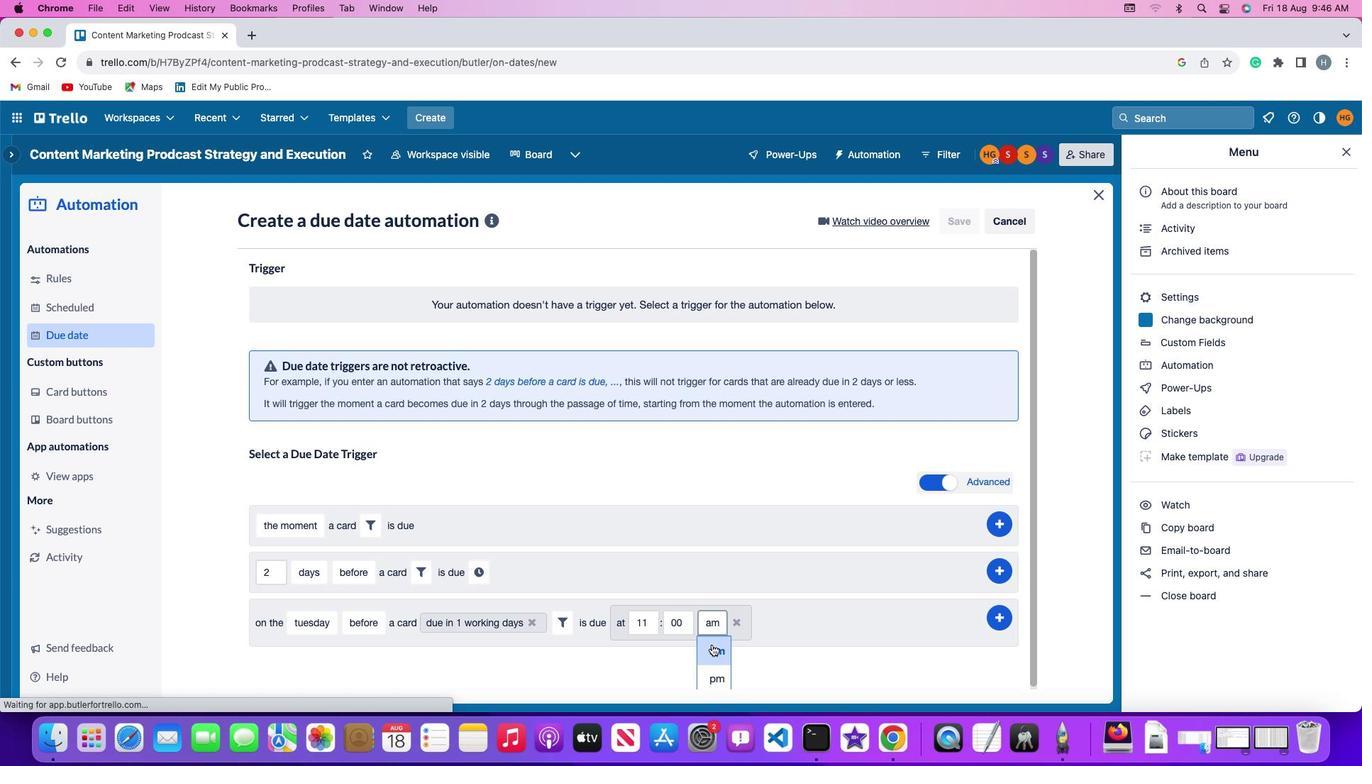 
Action: Mouse pressed left at (711, 645)
Screenshot: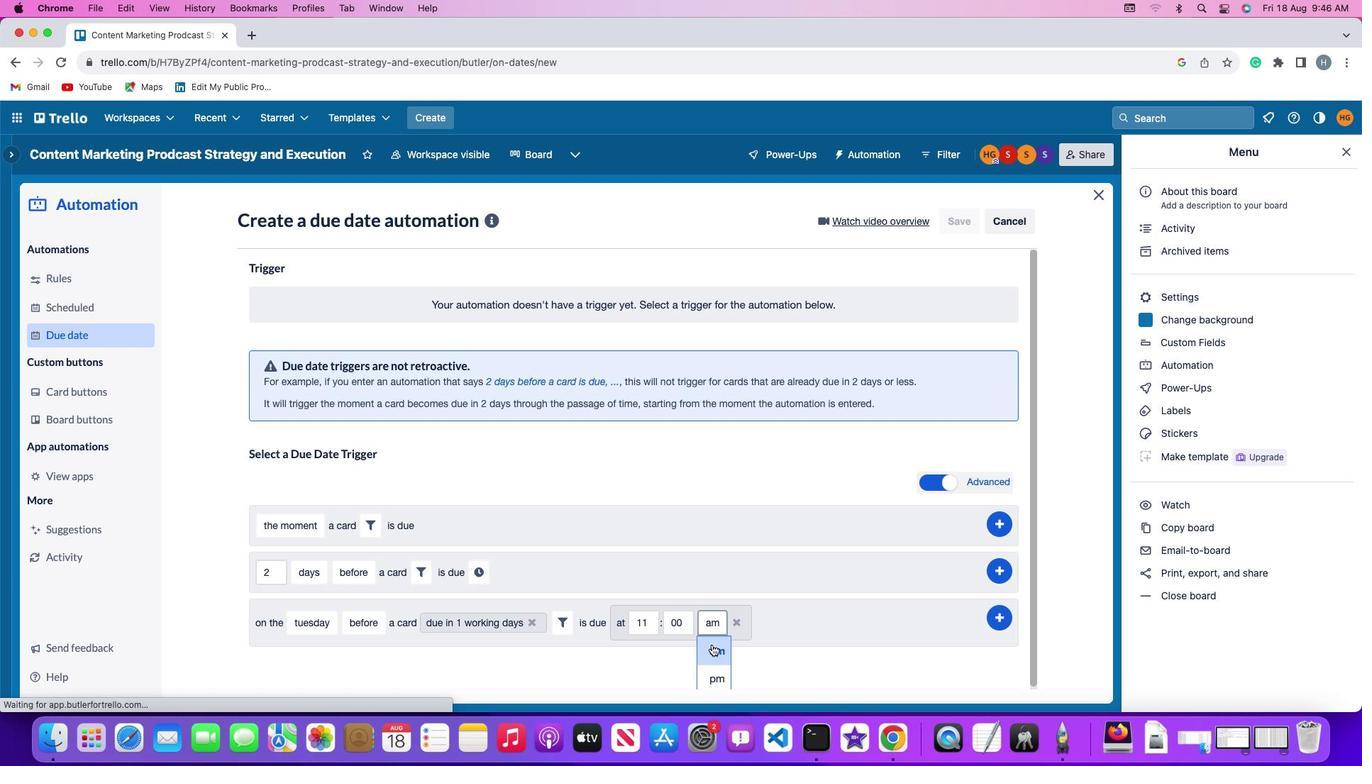 
Action: Mouse moved to (1008, 615)
Screenshot: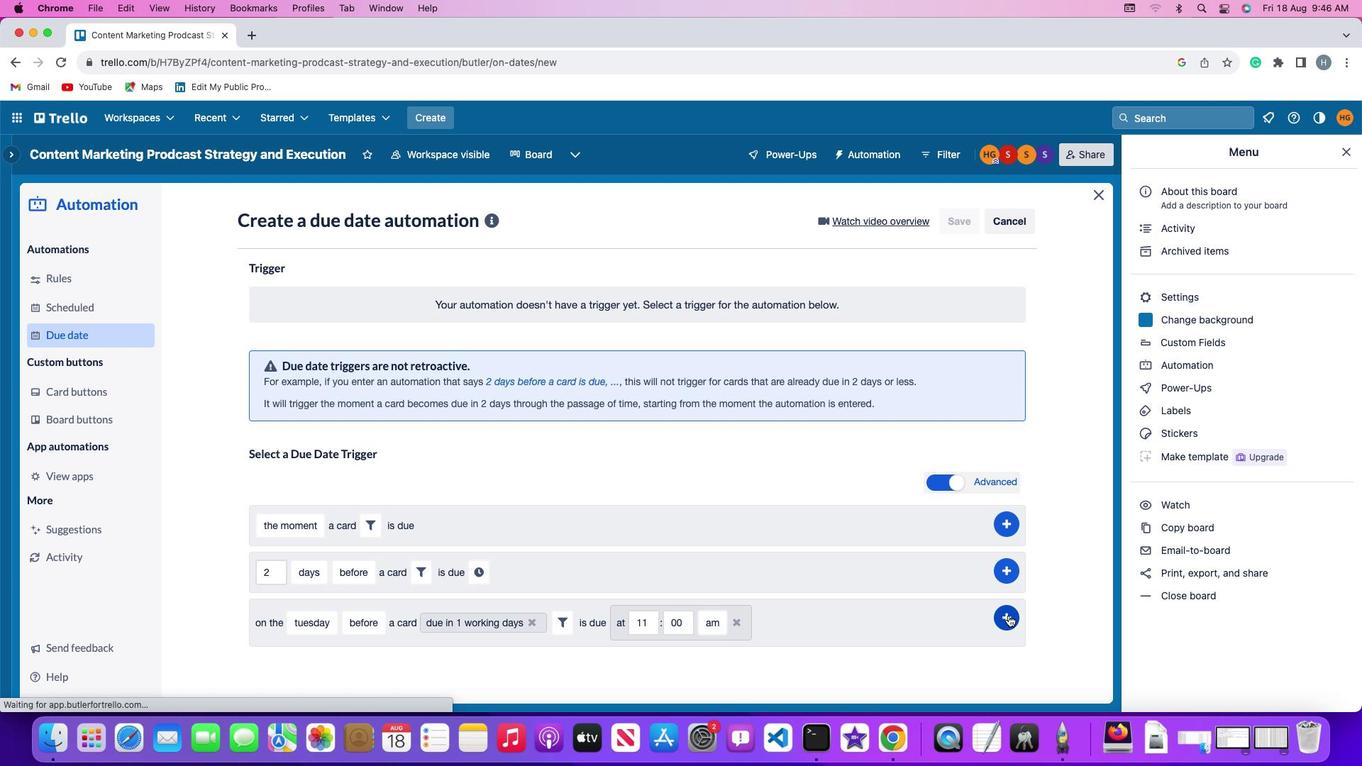 
Action: Mouse pressed left at (1008, 615)
Screenshot: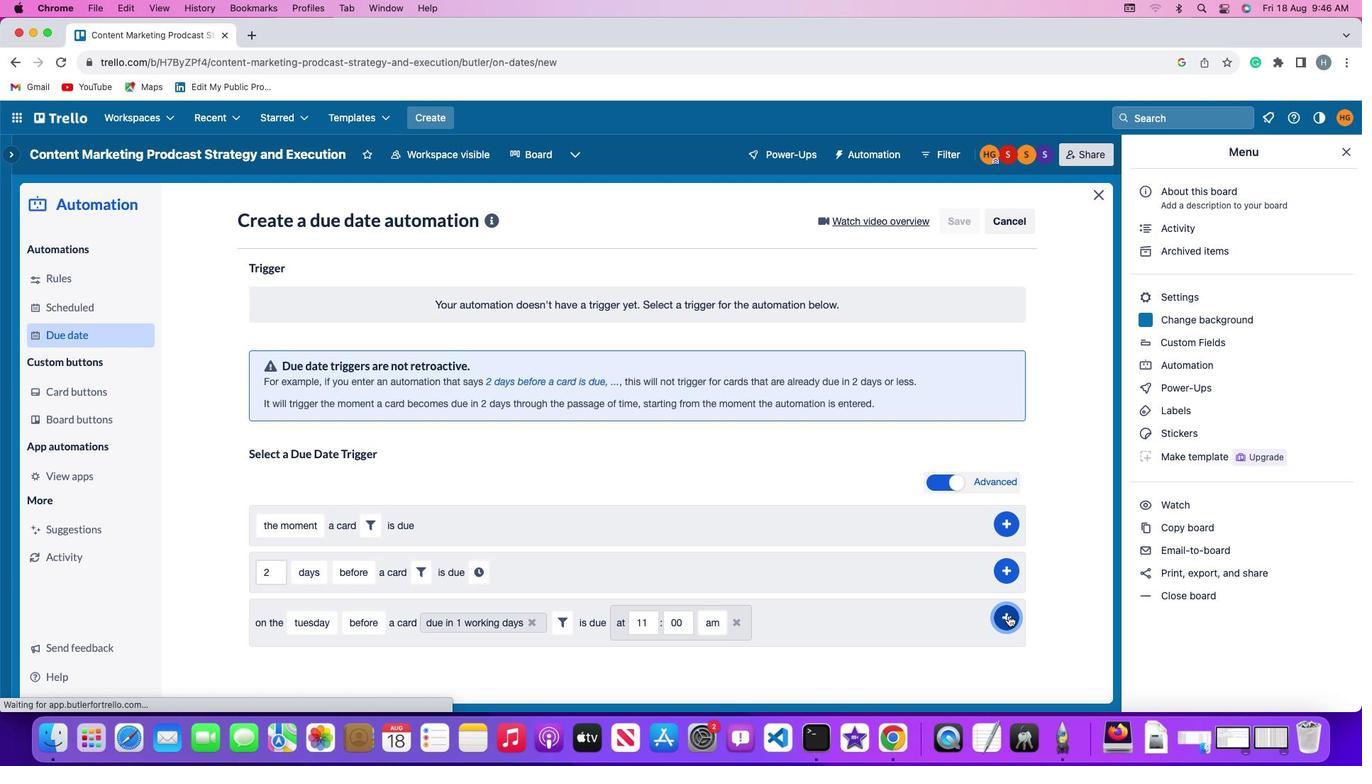 
Action: Mouse moved to (1049, 519)
Screenshot: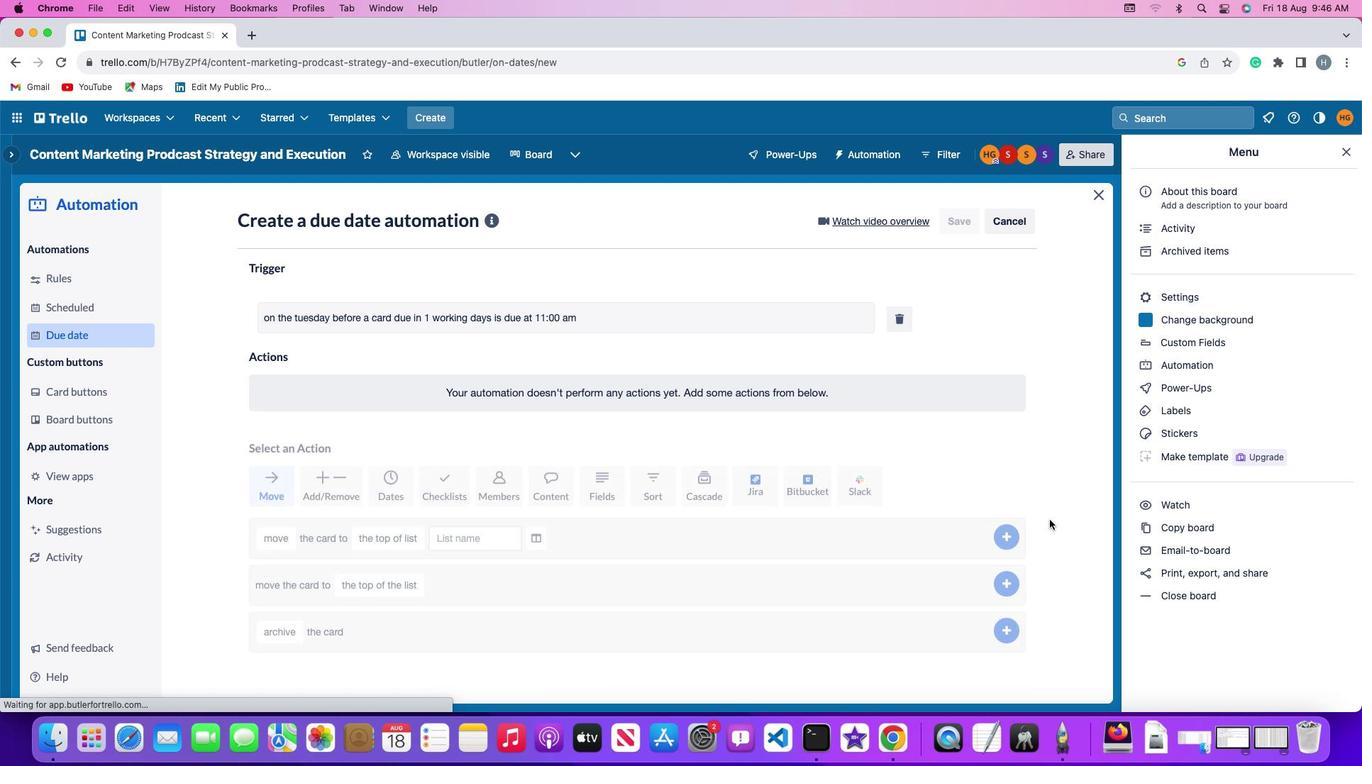 
